 Task: Look for space in Sept-Îles, Canada from 9th June, 2023 to 16th June, 2023 for 2 adults in price range Rs.8000 to Rs.16000. Place can be entire place with 2 bedrooms having 2 beds and 1 bathroom. Property type can be house, flat, guest house. Booking option can be shelf check-in. Required host language is English.
Action: Mouse moved to (559, 115)
Screenshot: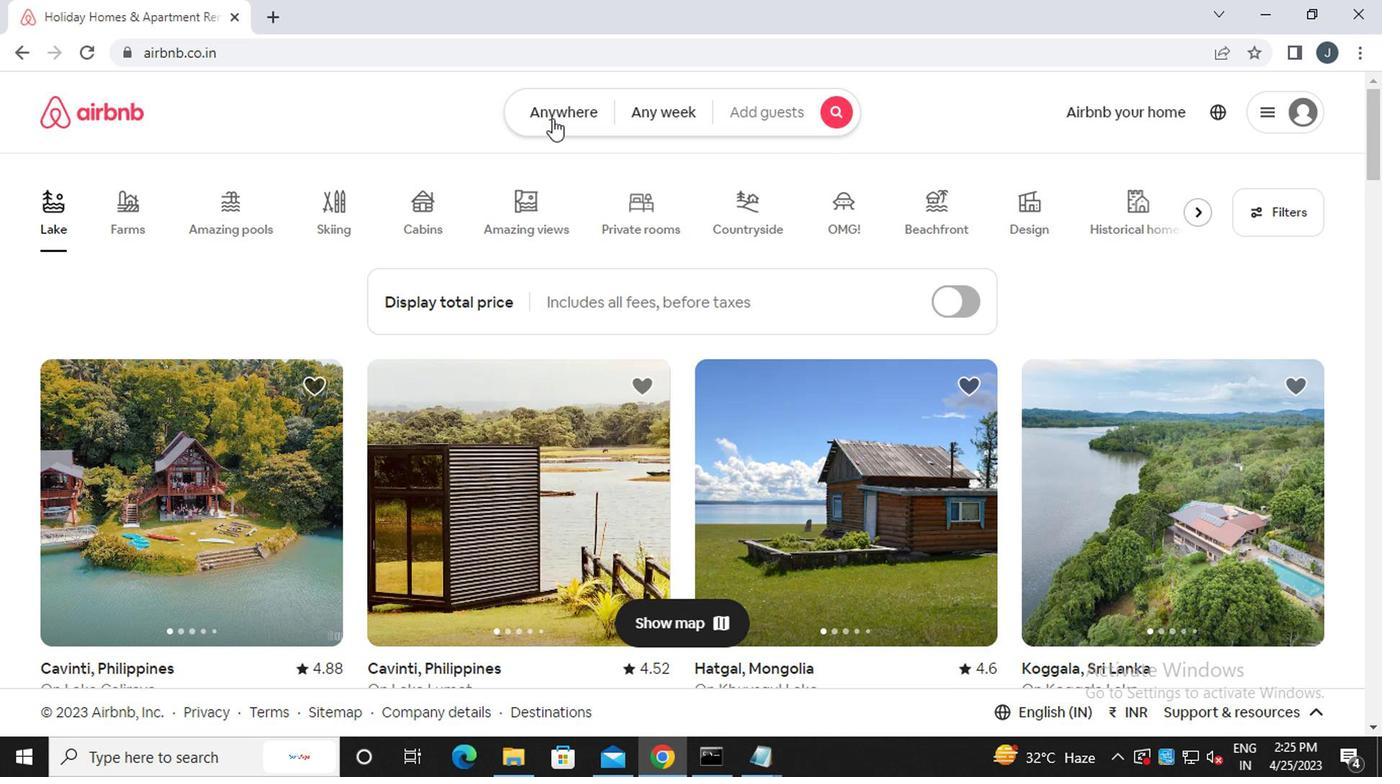 
Action: Mouse pressed left at (559, 115)
Screenshot: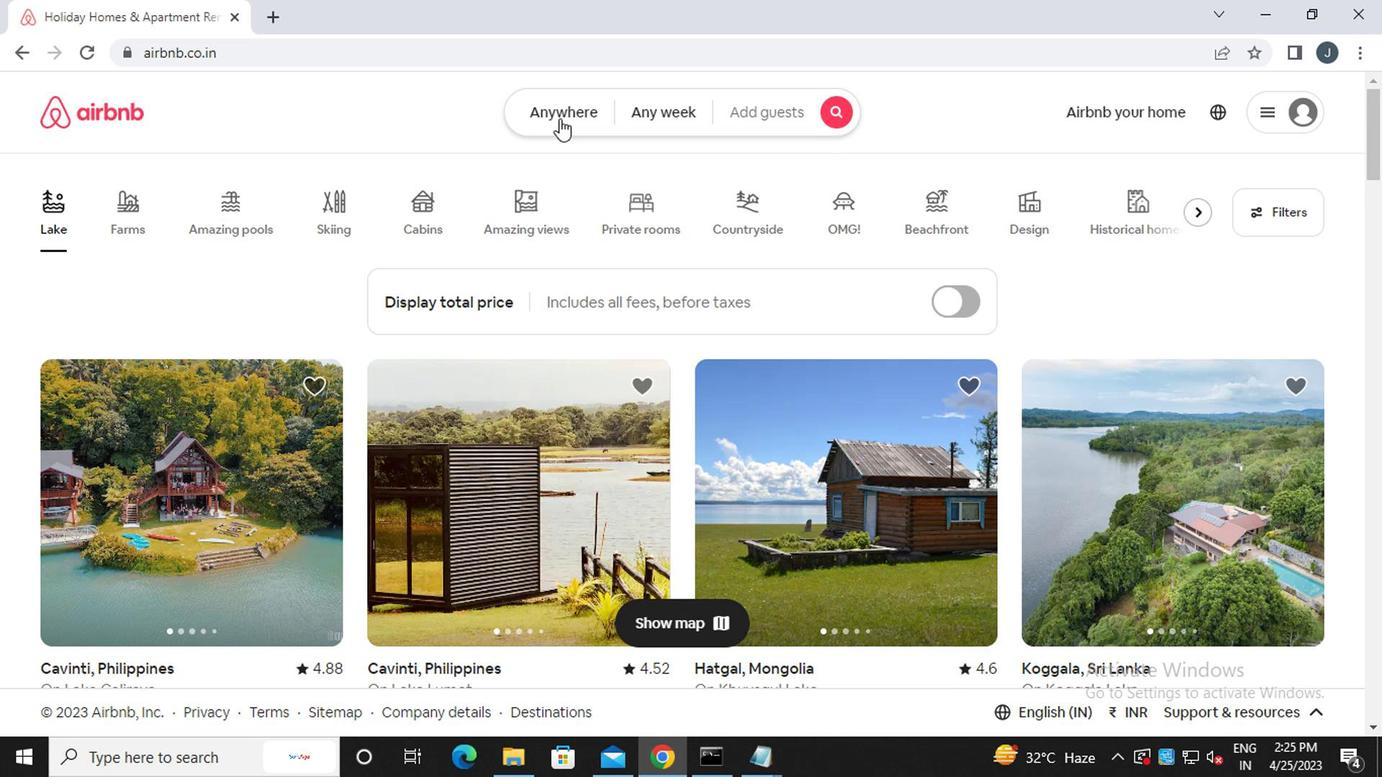 
Action: Mouse moved to (352, 191)
Screenshot: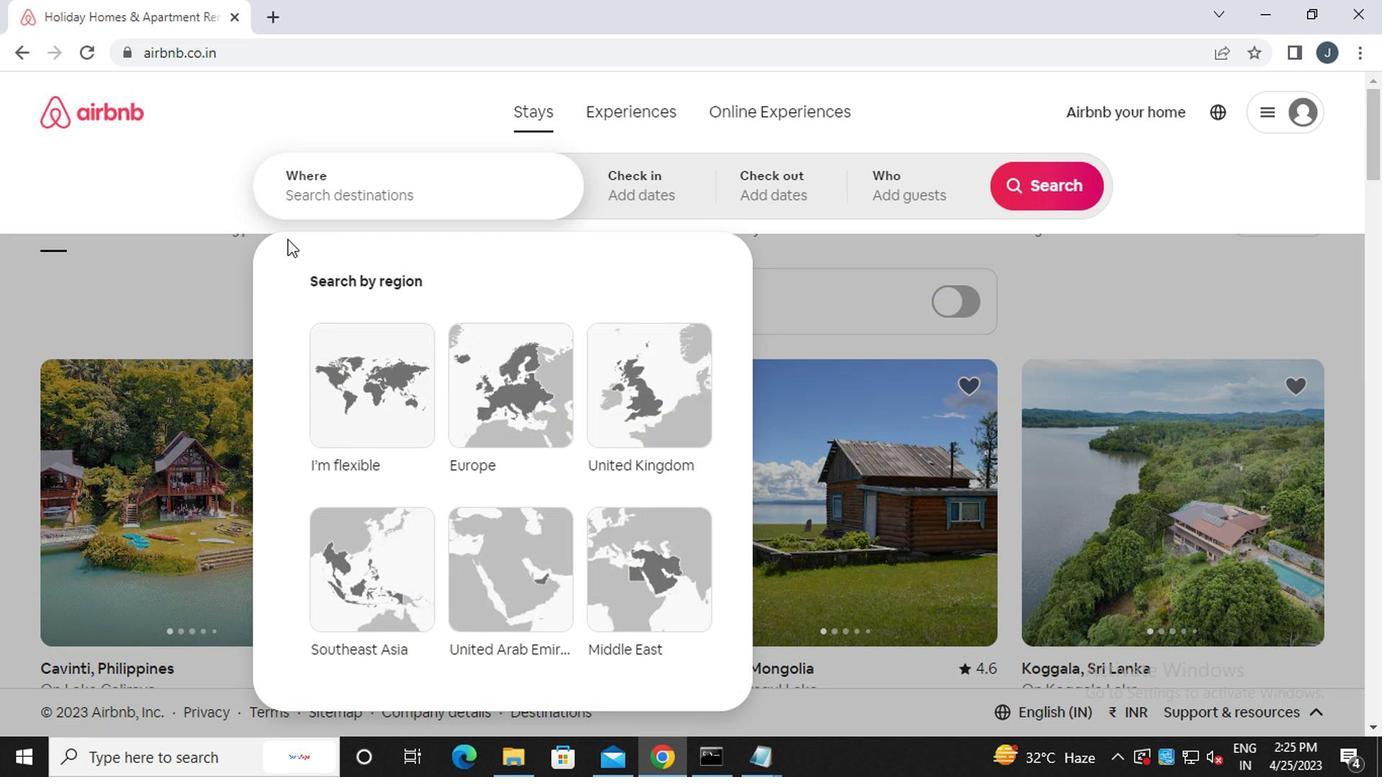 
Action: Mouse pressed left at (352, 191)
Screenshot: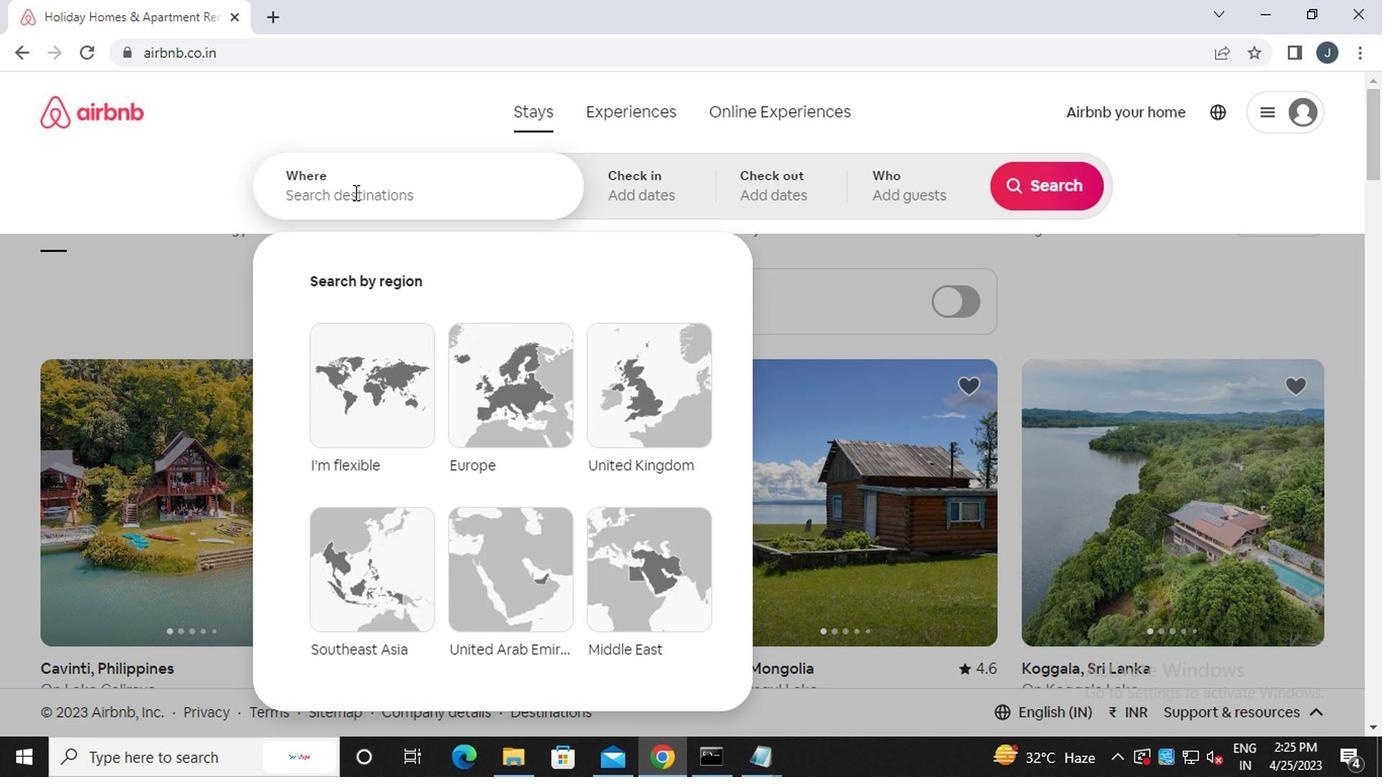 
Action: Key pressed s<Key.caps_lock>ept-<Key.caps_lock>iles,<Key.backspace><Key.backspace><Key.backspace><Key.backspace><Key.caps_lock>les<Key.space><Key.caps_lock>c<Key.caps_lock>anada
Screenshot: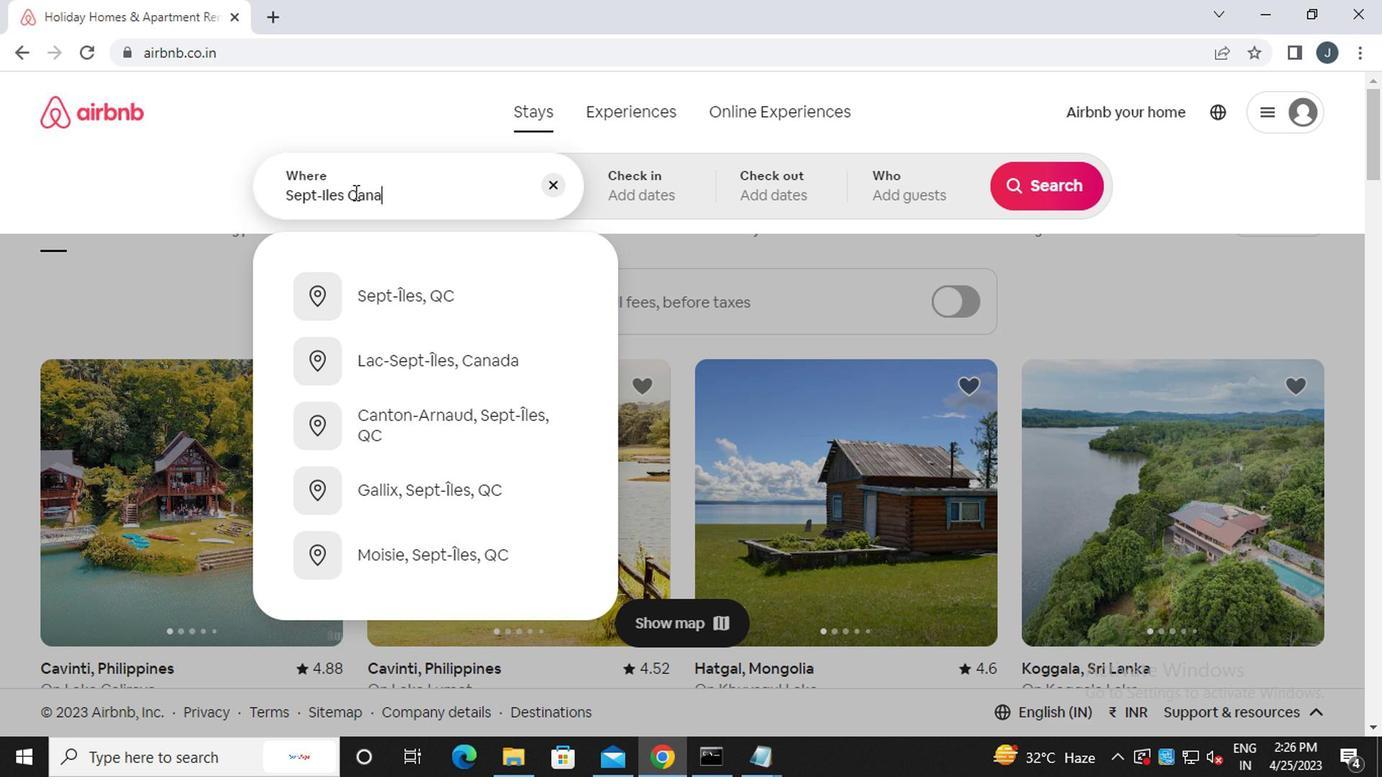 
Action: Mouse moved to (650, 193)
Screenshot: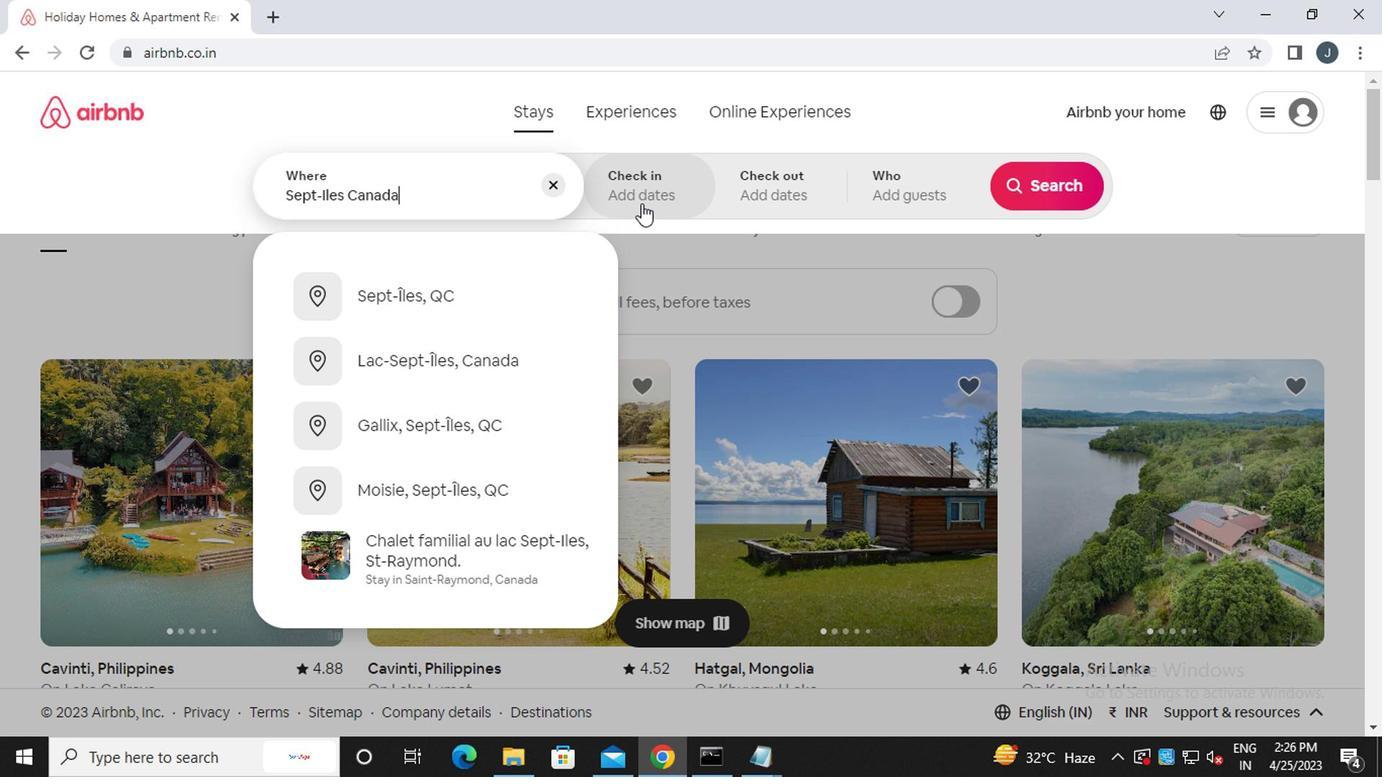 
Action: Mouse pressed left at (650, 193)
Screenshot: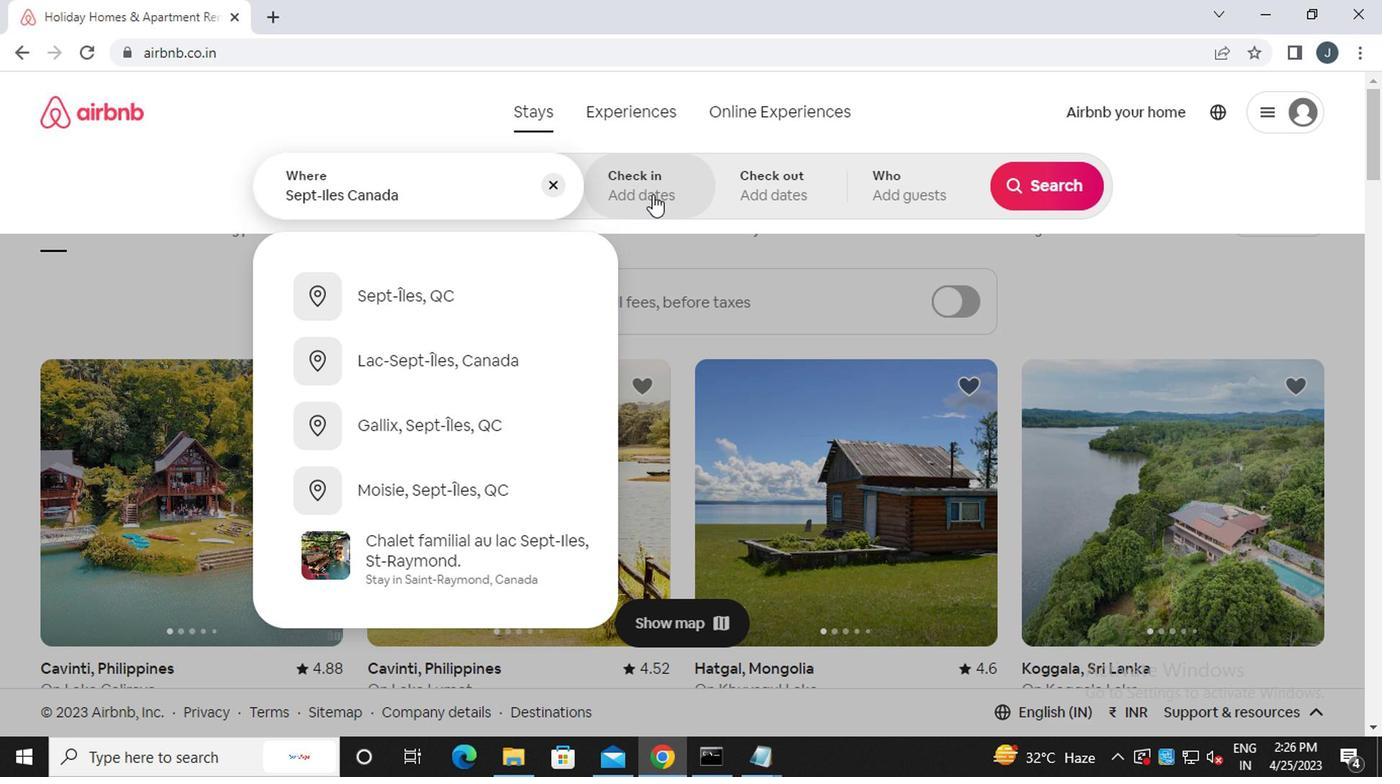 
Action: Mouse moved to (1032, 342)
Screenshot: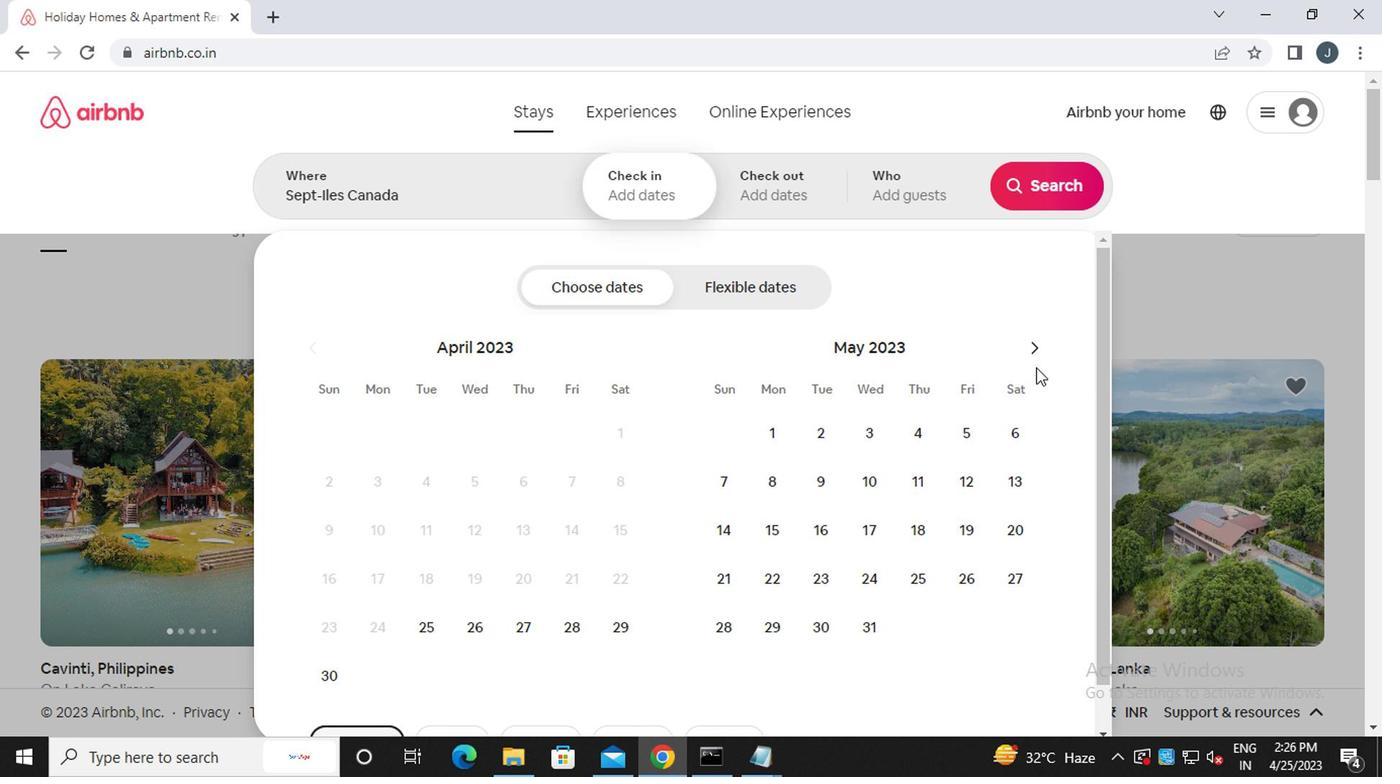
Action: Mouse pressed left at (1032, 342)
Screenshot: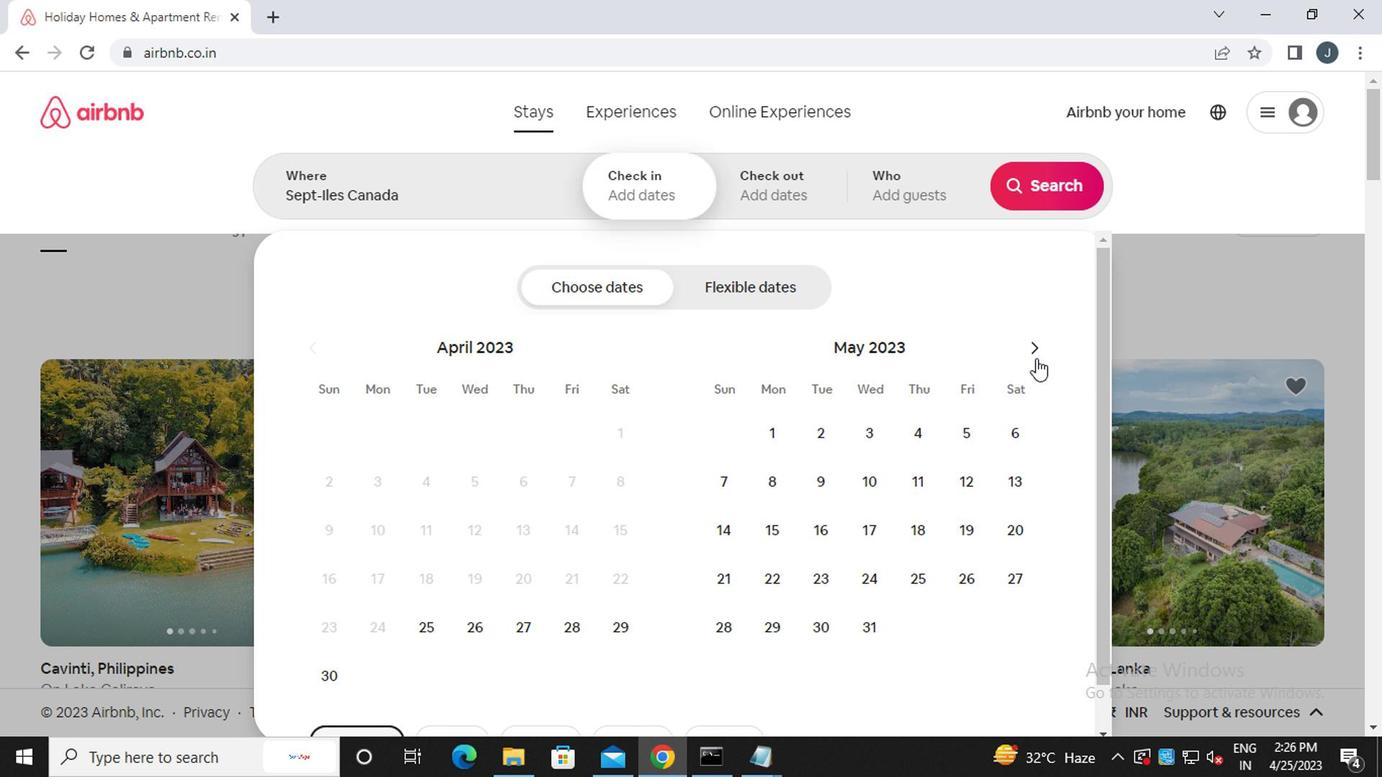 
Action: Mouse pressed left at (1032, 342)
Screenshot: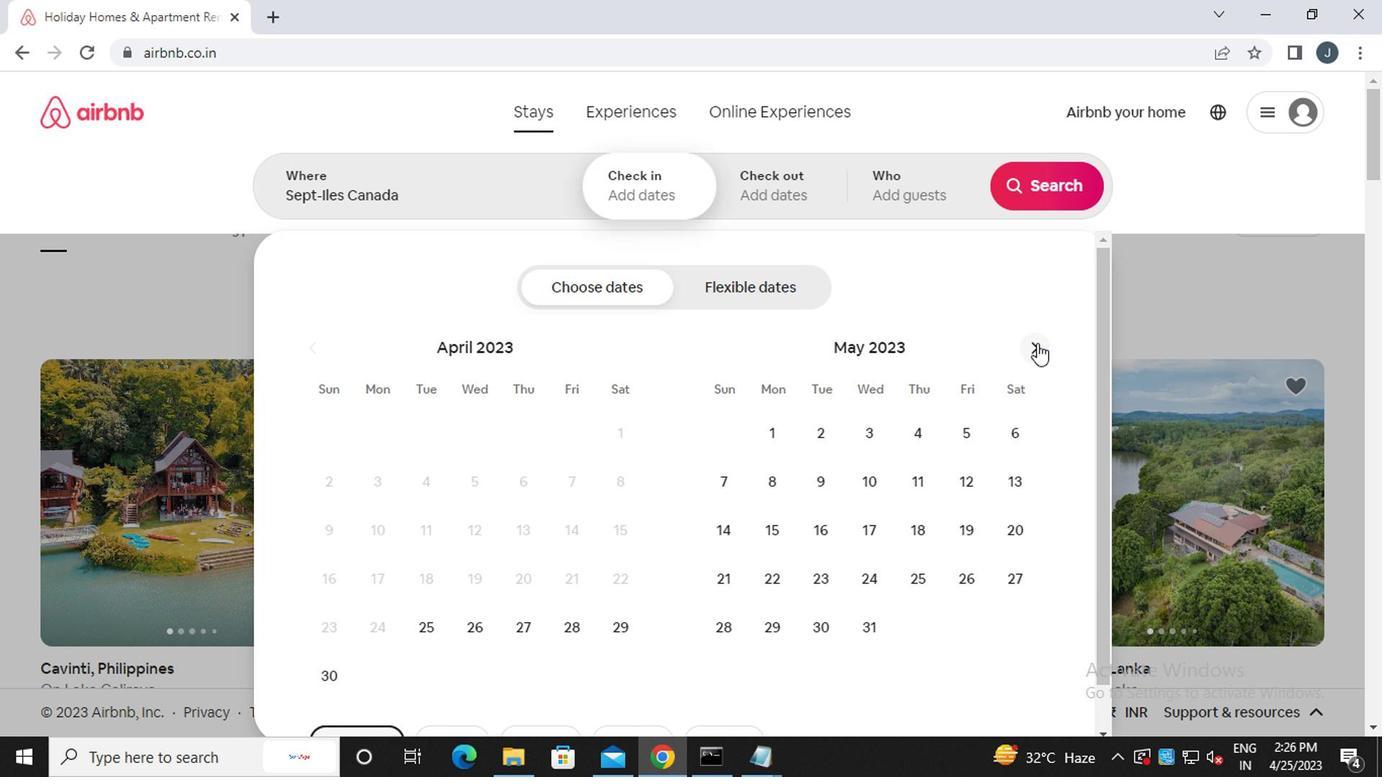 
Action: Mouse moved to (569, 480)
Screenshot: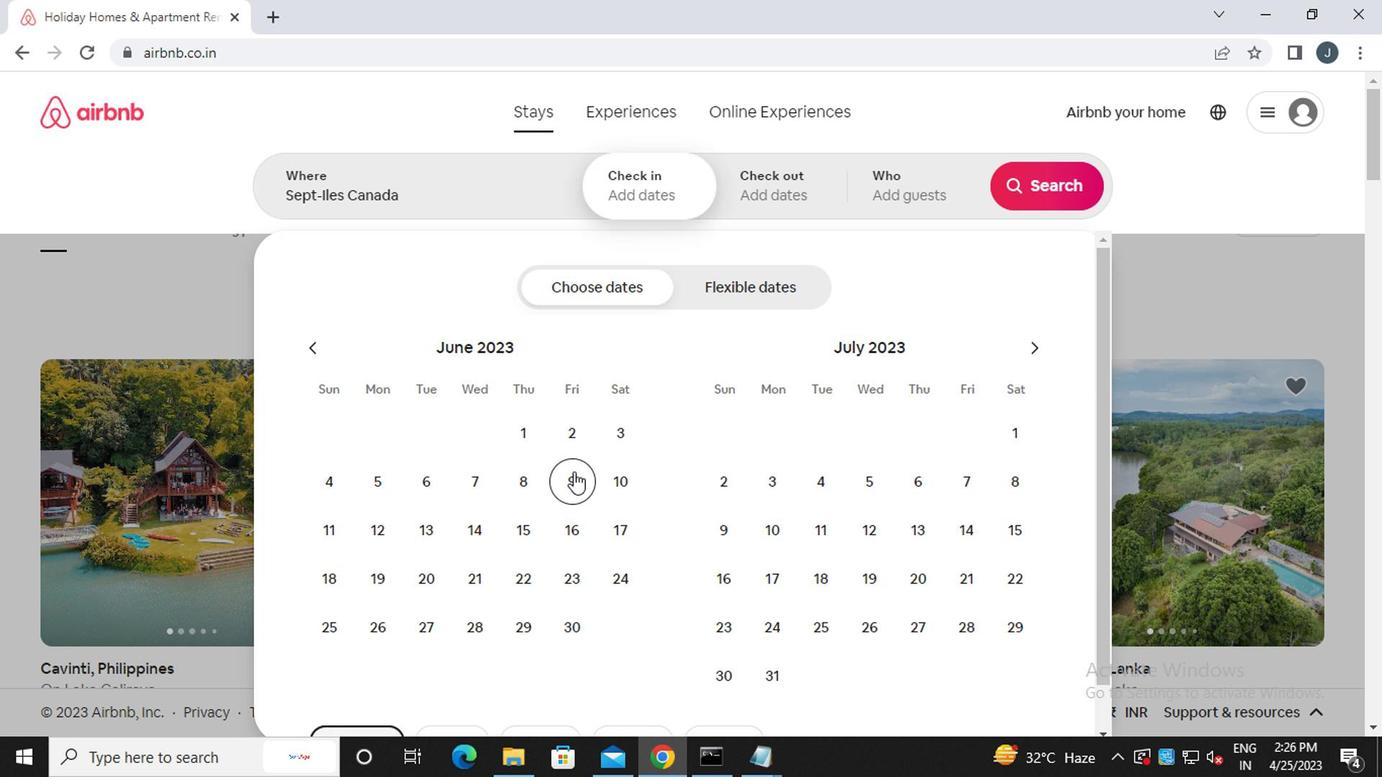 
Action: Mouse pressed left at (569, 480)
Screenshot: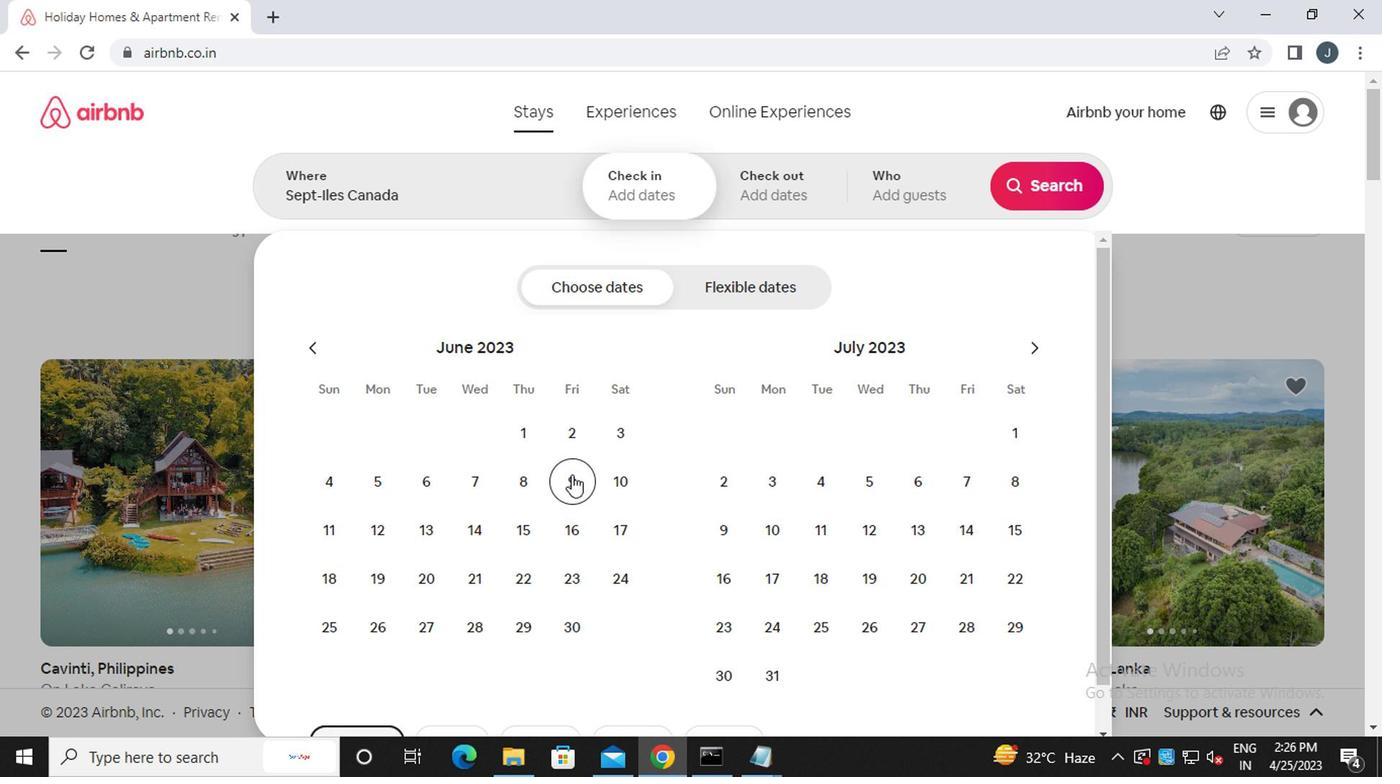 
Action: Mouse moved to (573, 529)
Screenshot: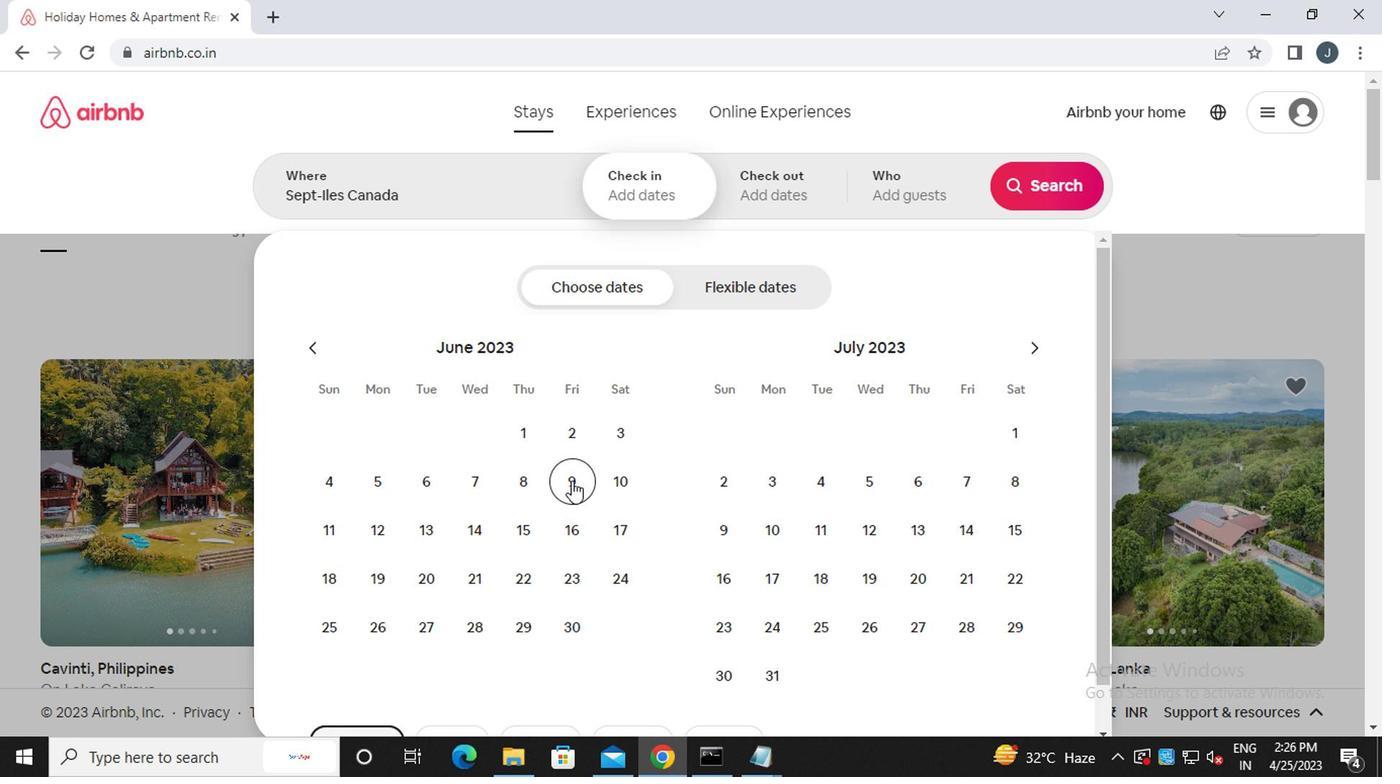 
Action: Mouse pressed left at (573, 529)
Screenshot: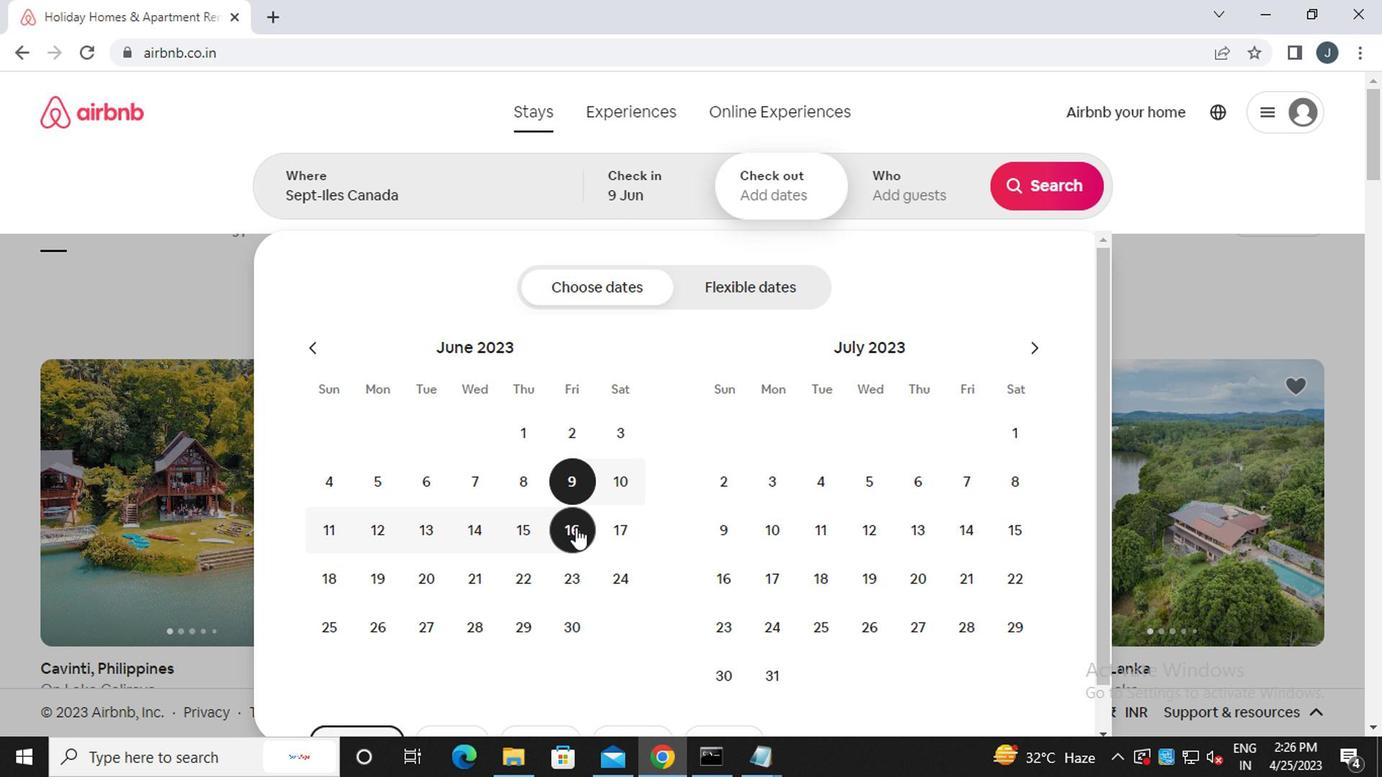 
Action: Mouse moved to (903, 192)
Screenshot: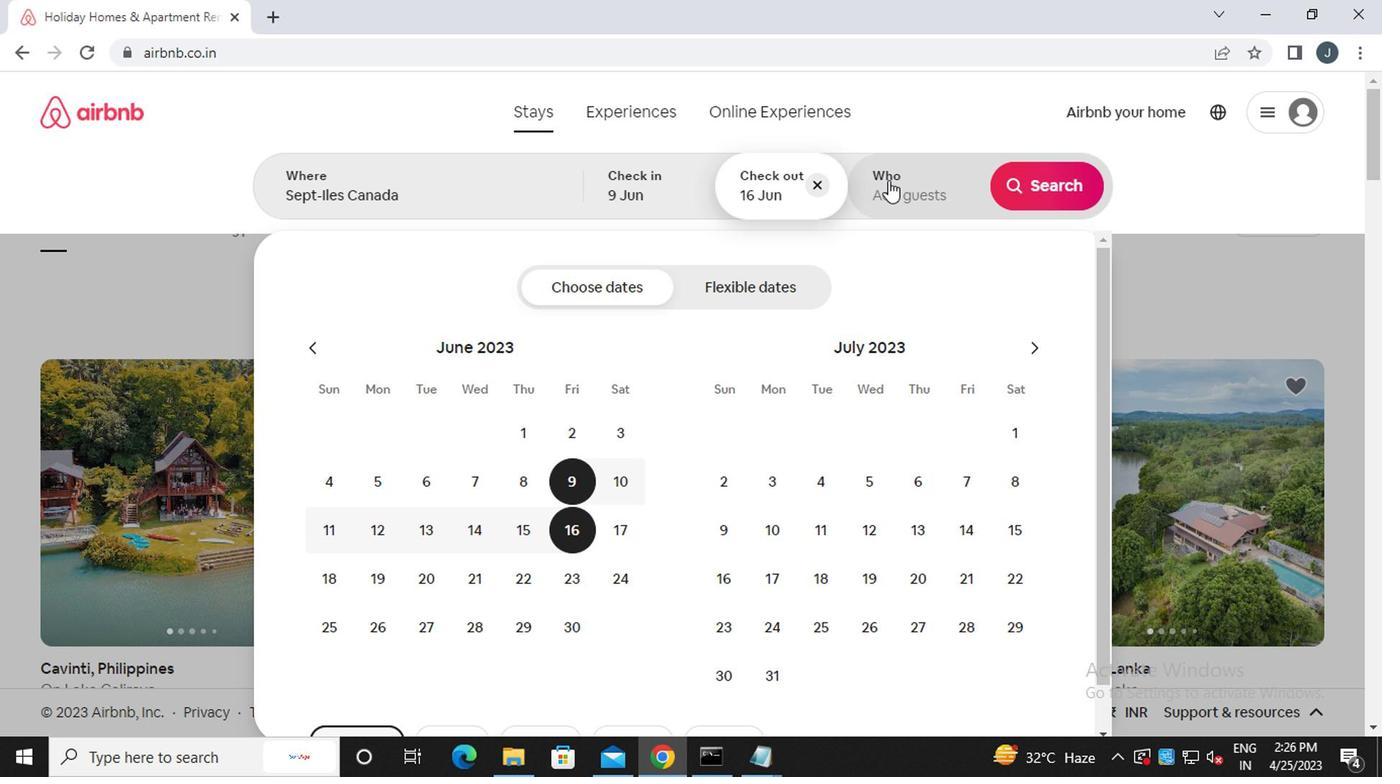 
Action: Mouse pressed left at (903, 192)
Screenshot: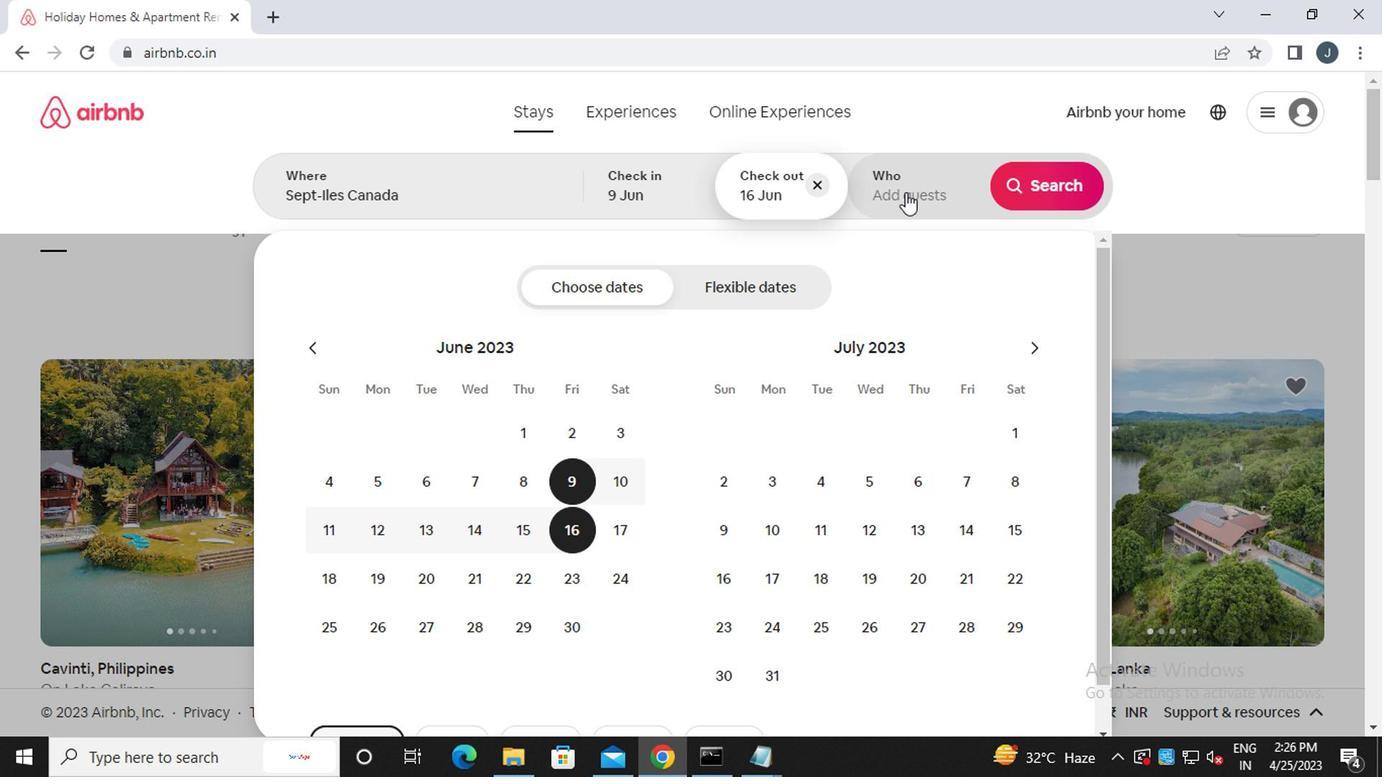 
Action: Mouse moved to (1050, 298)
Screenshot: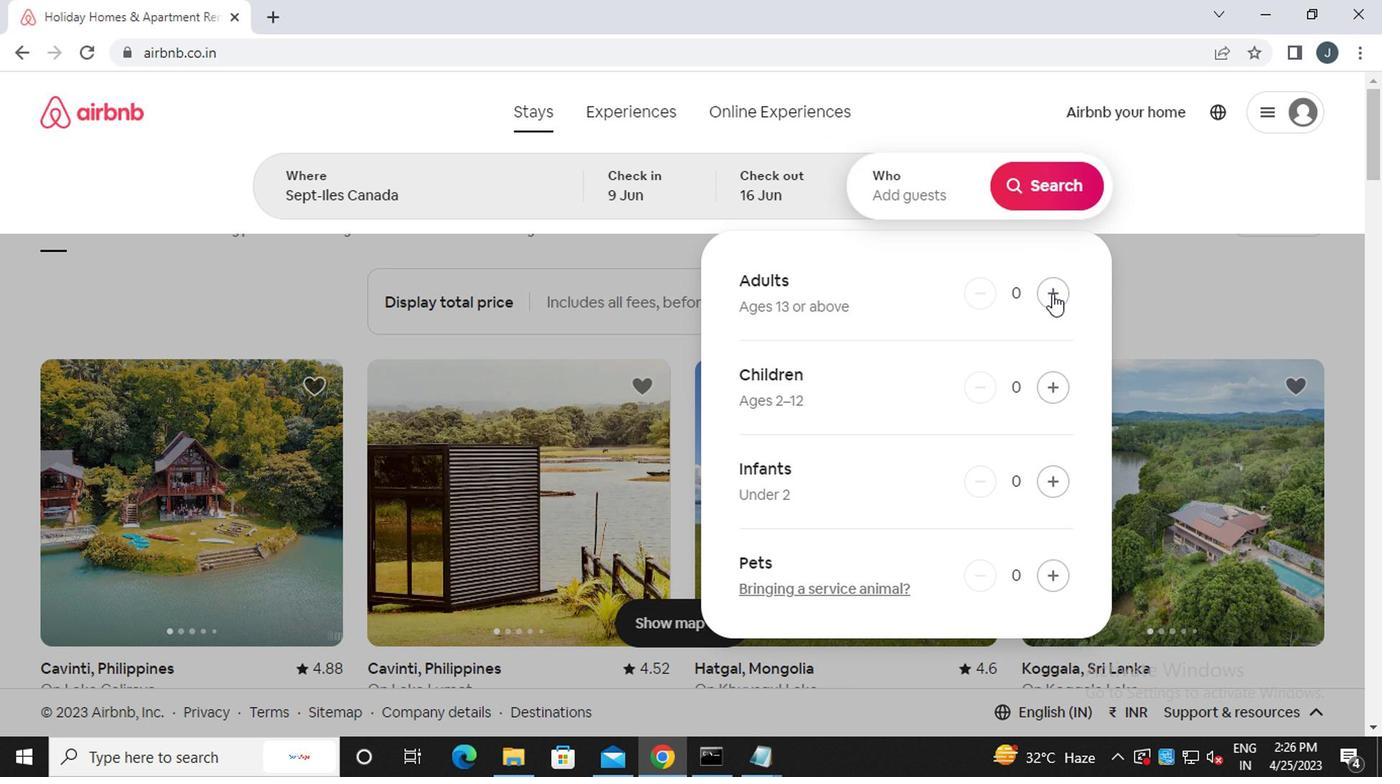 
Action: Mouse pressed left at (1050, 298)
Screenshot: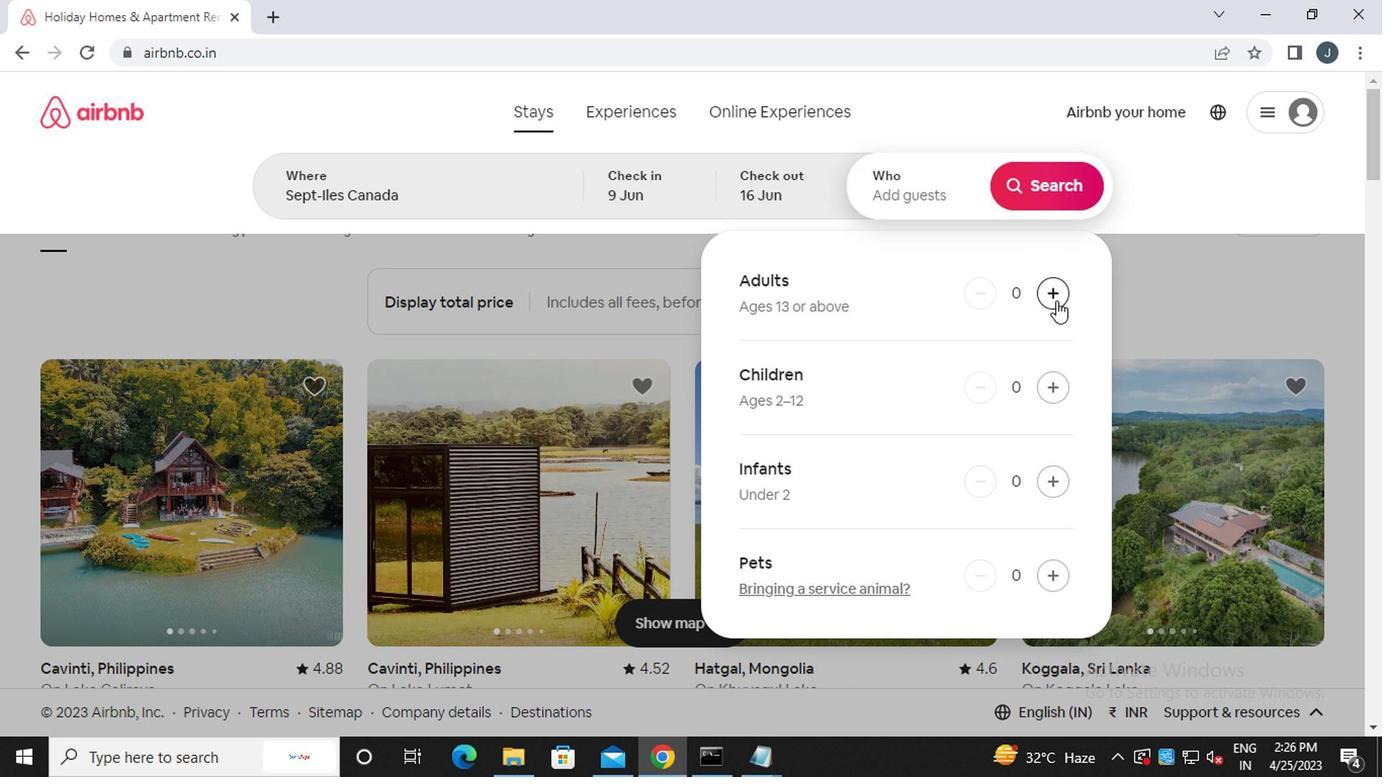 
Action: Mouse pressed left at (1050, 298)
Screenshot: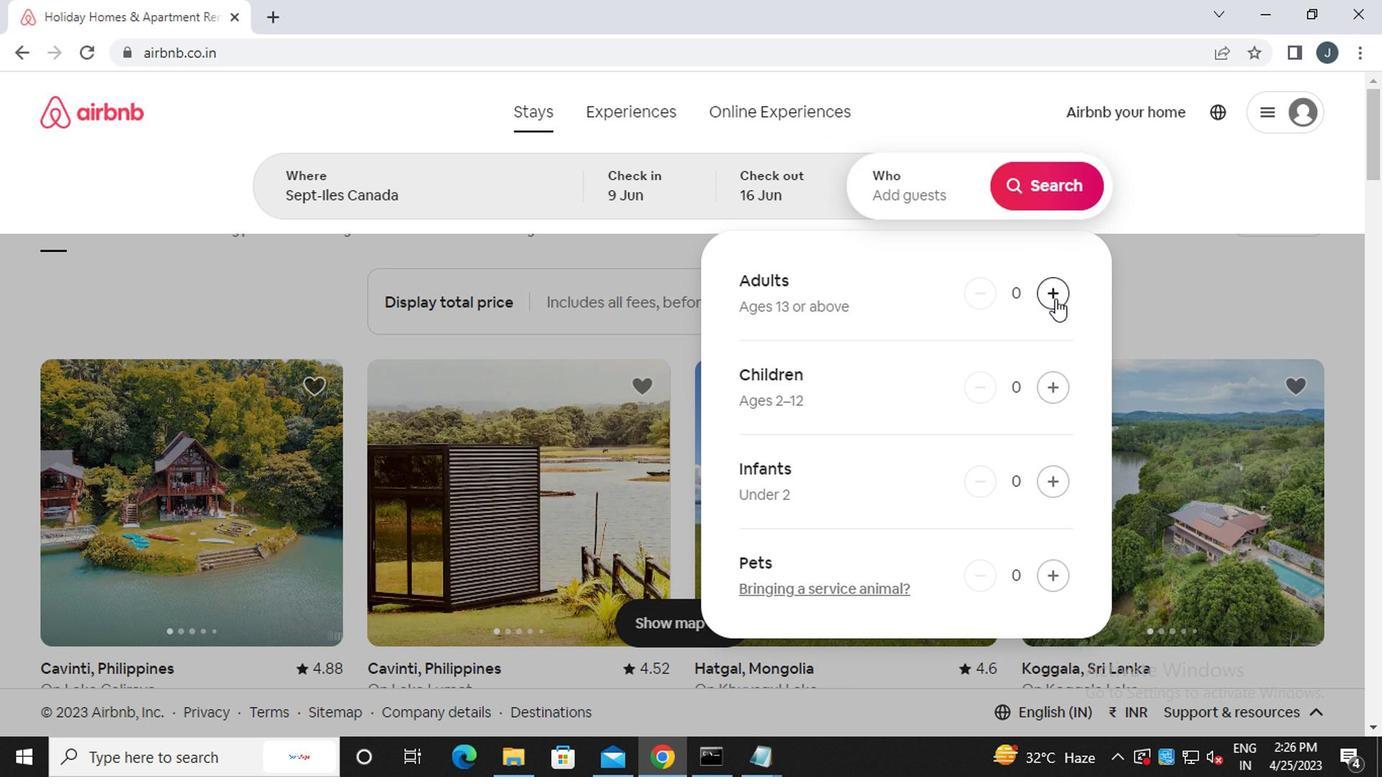 
Action: Mouse moved to (1050, 192)
Screenshot: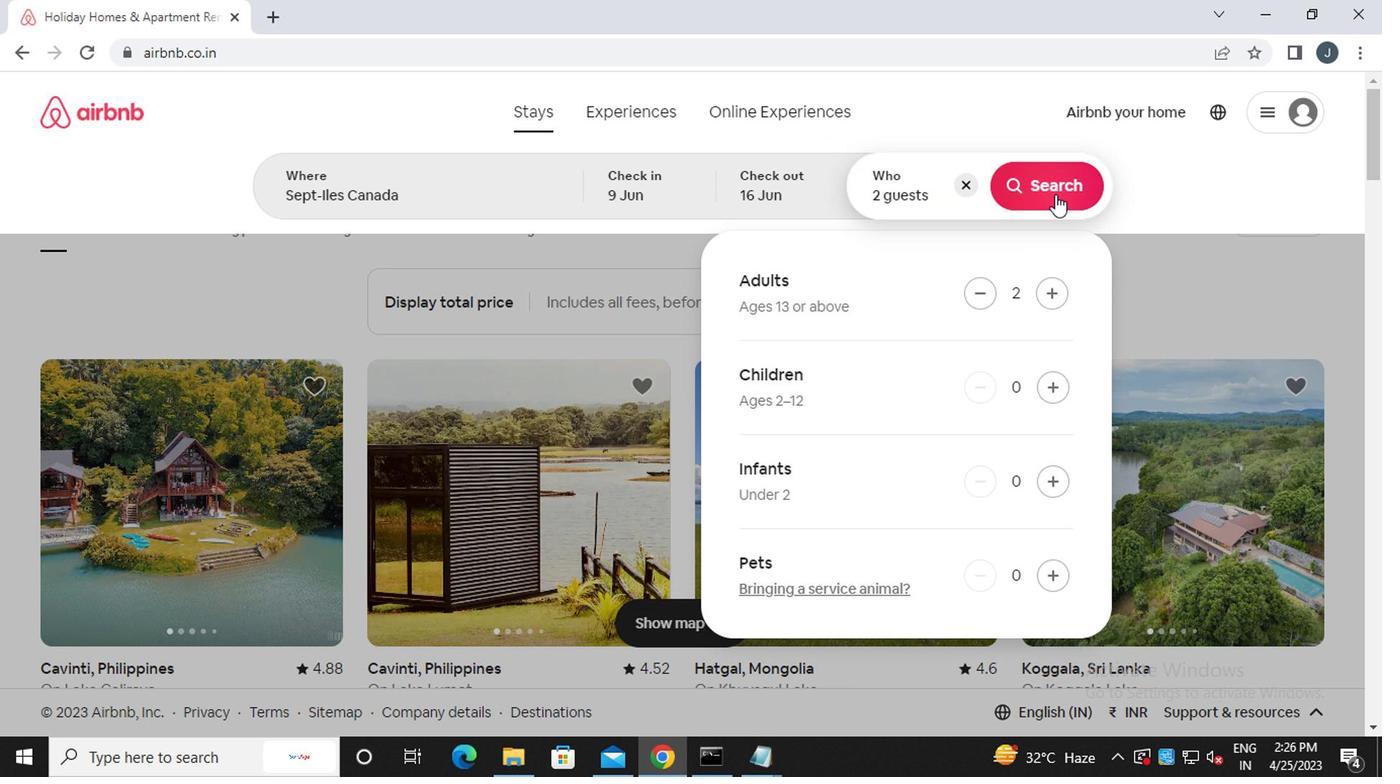 
Action: Mouse pressed left at (1050, 192)
Screenshot: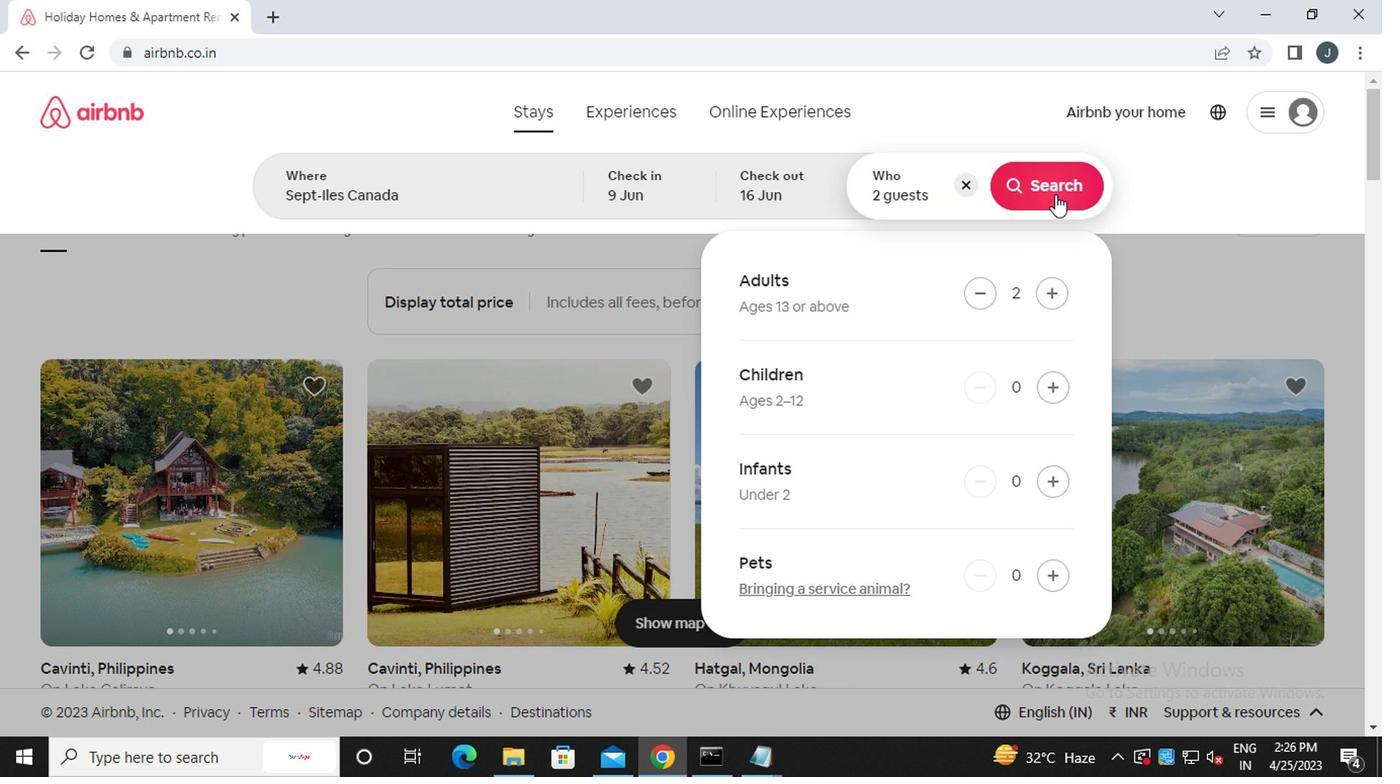 
Action: Mouse moved to (1291, 185)
Screenshot: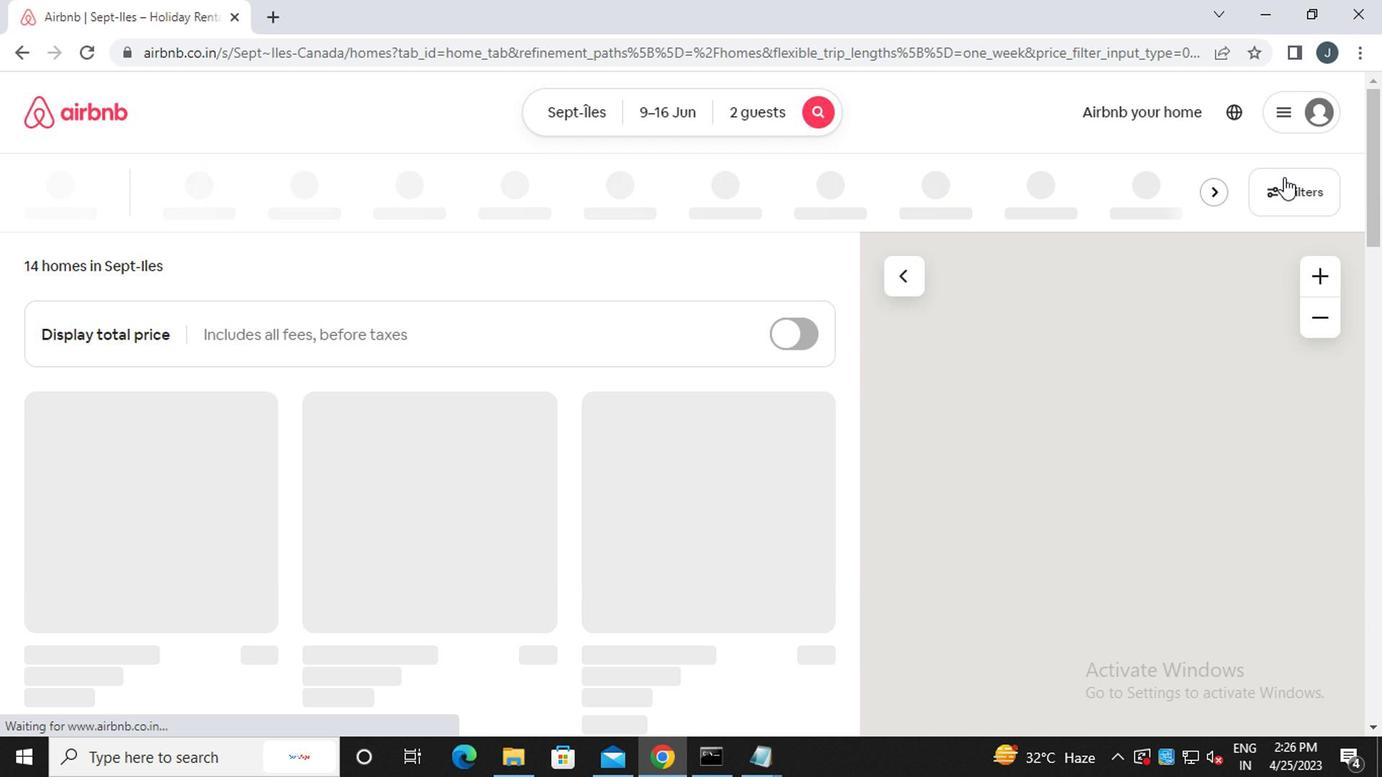 
Action: Mouse pressed left at (1291, 185)
Screenshot: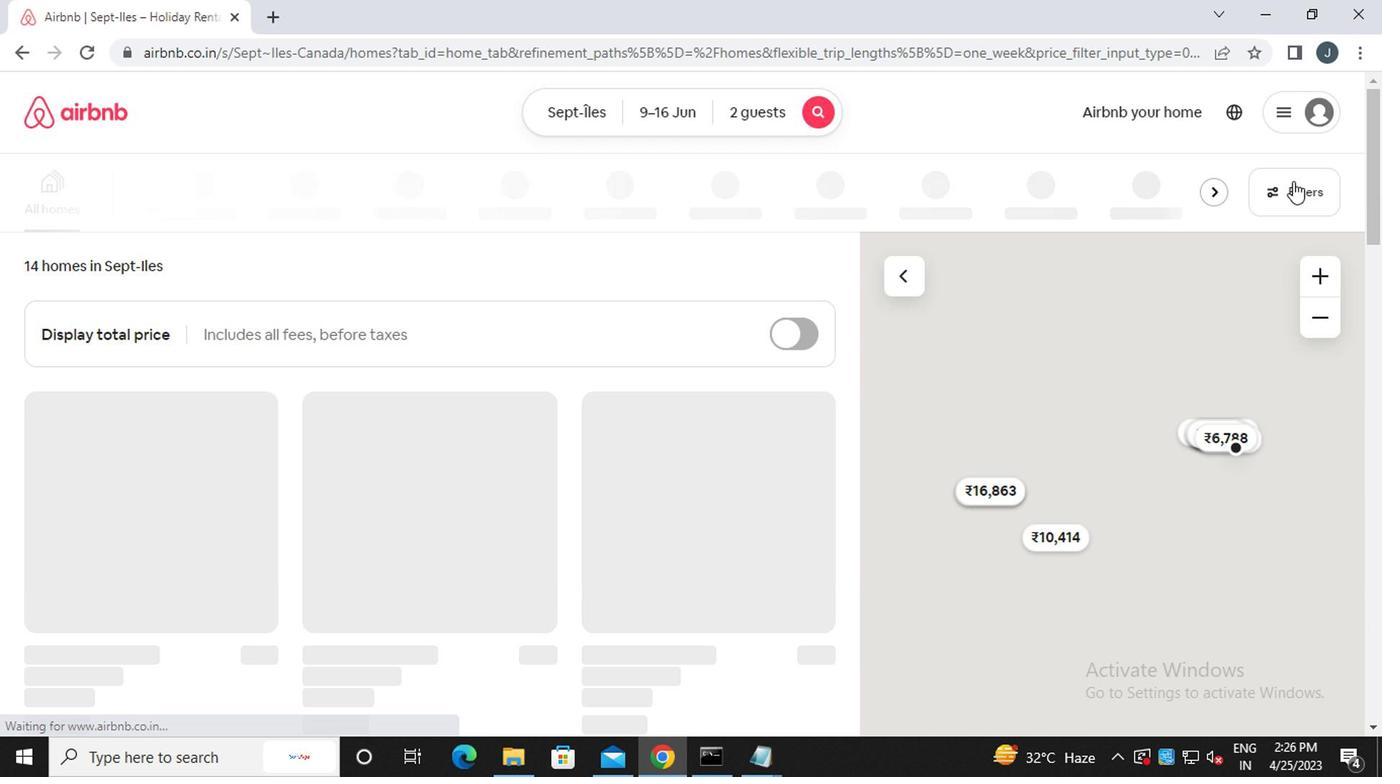 
Action: Mouse moved to (462, 462)
Screenshot: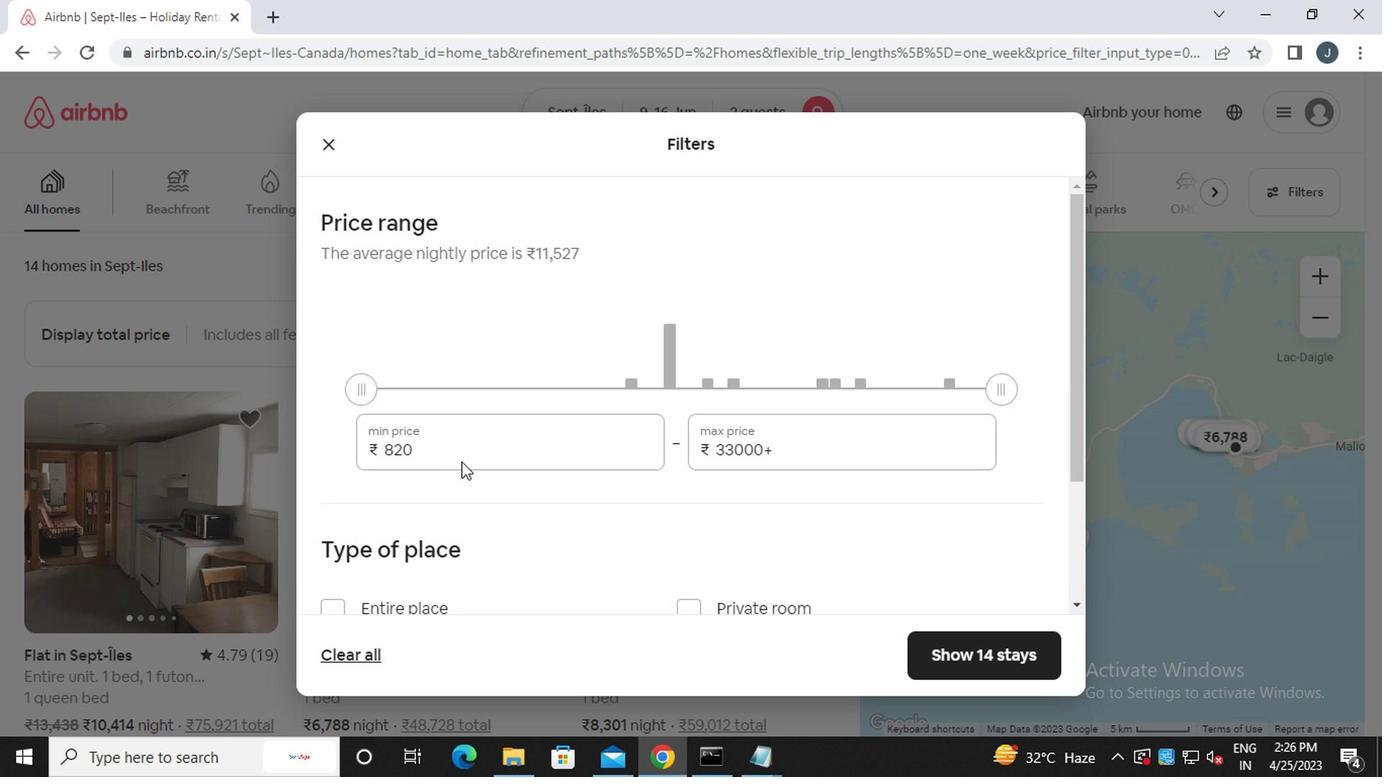 
Action: Mouse pressed left at (462, 462)
Screenshot: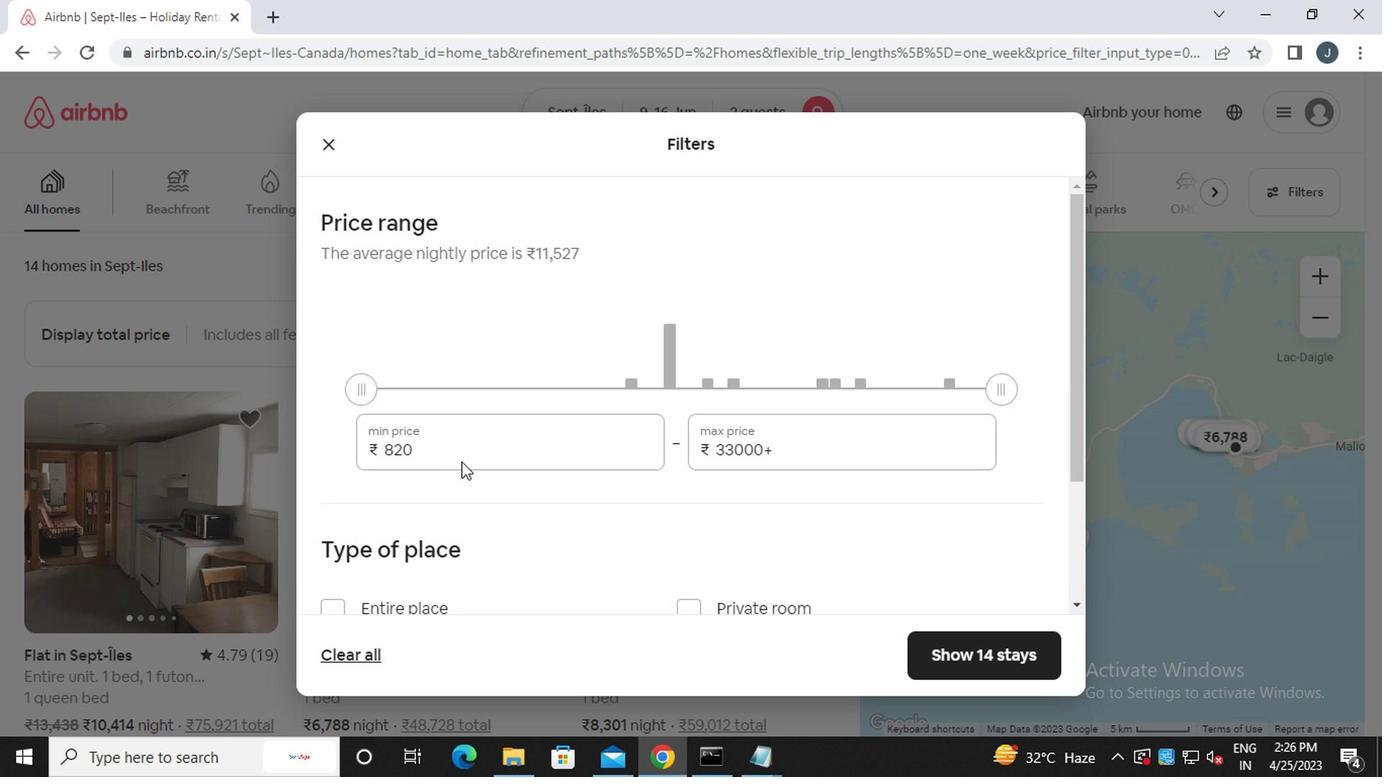 
Action: Mouse moved to (468, 444)
Screenshot: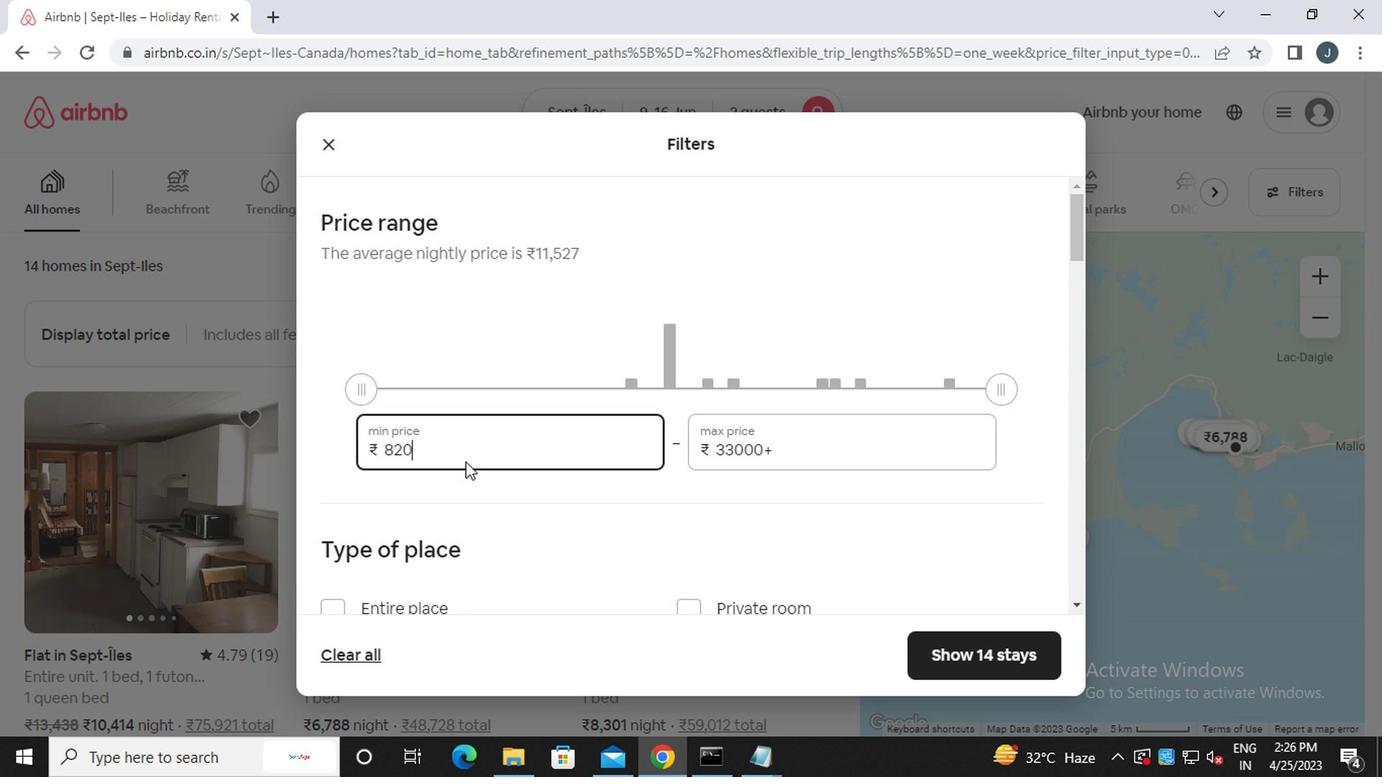 
Action: Key pressed <Key.backspace><Key.backspace><<96>><<96>><<96>>
Screenshot: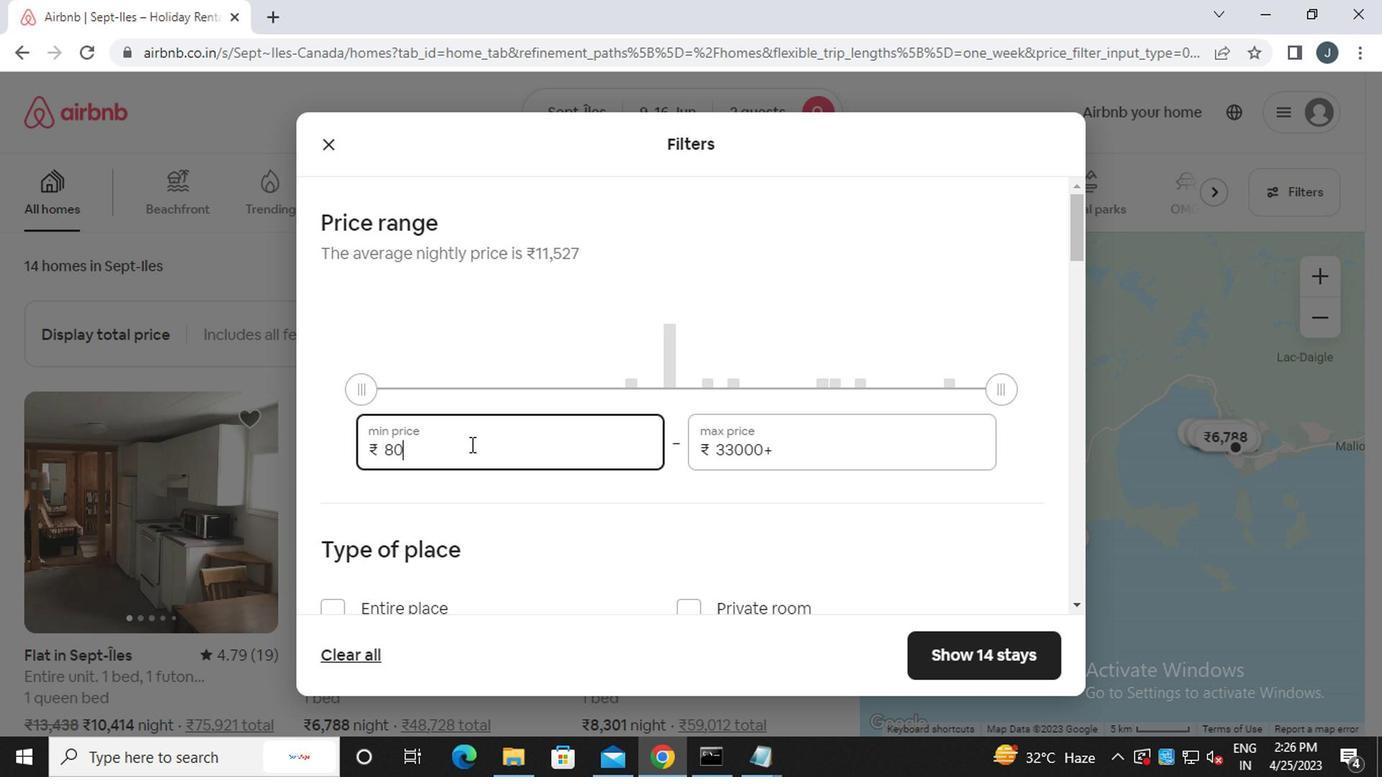 
Action: Mouse moved to (779, 445)
Screenshot: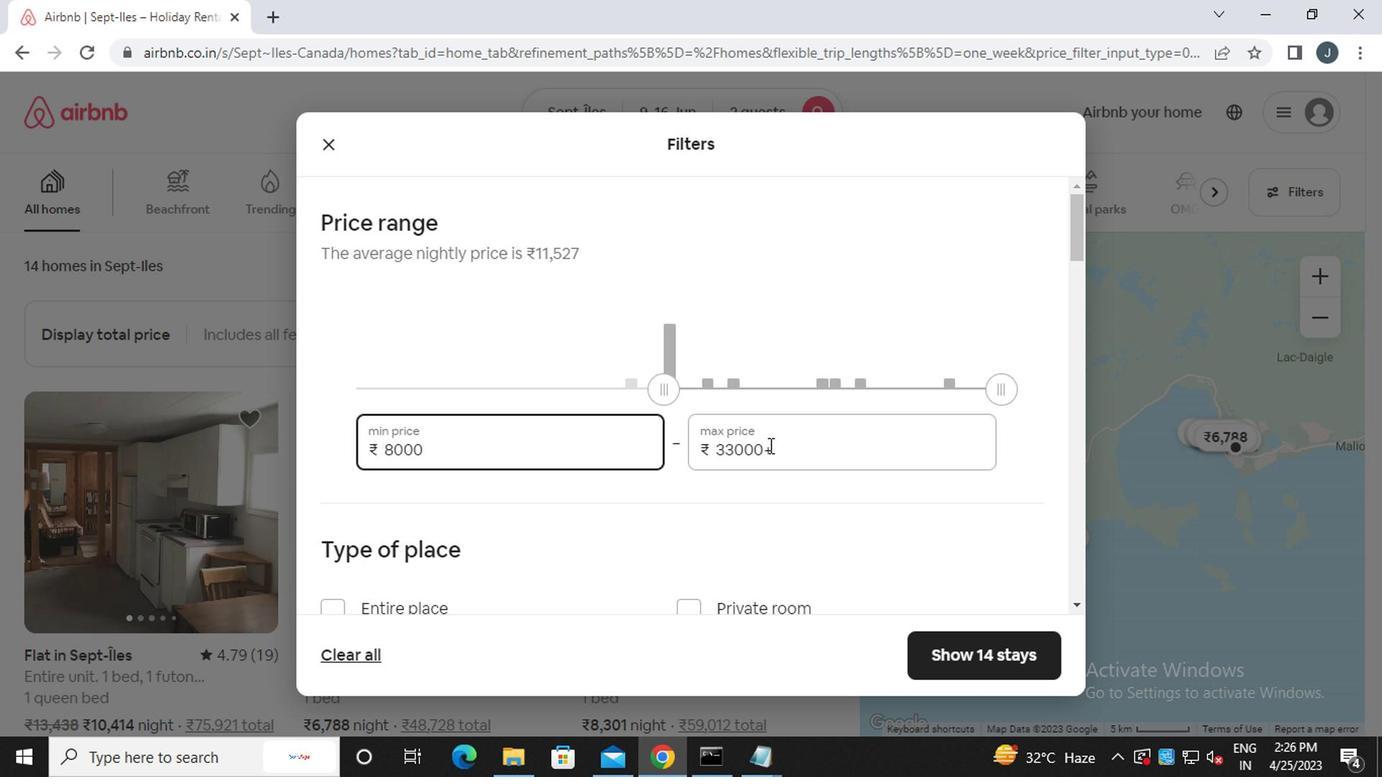 
Action: Mouse pressed left at (779, 445)
Screenshot: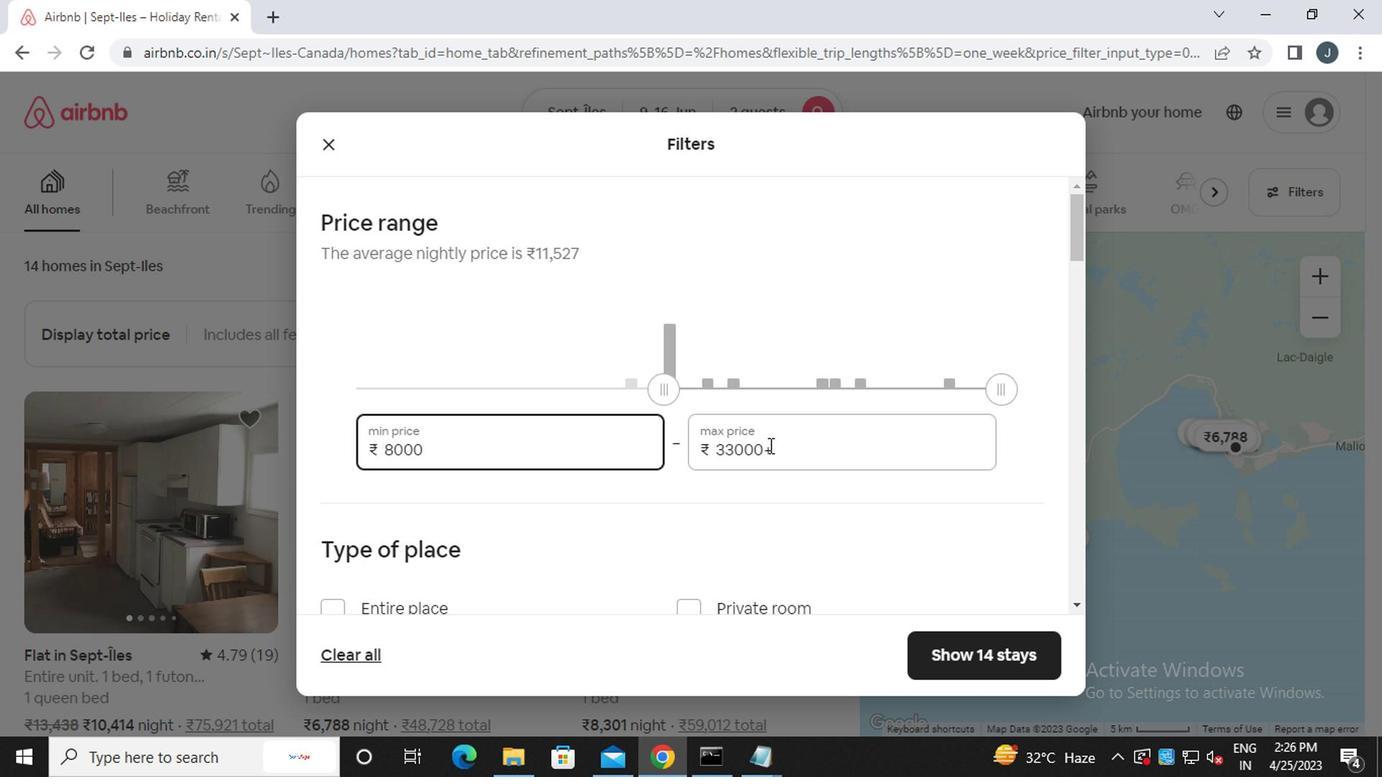 
Action: Mouse moved to (783, 444)
Screenshot: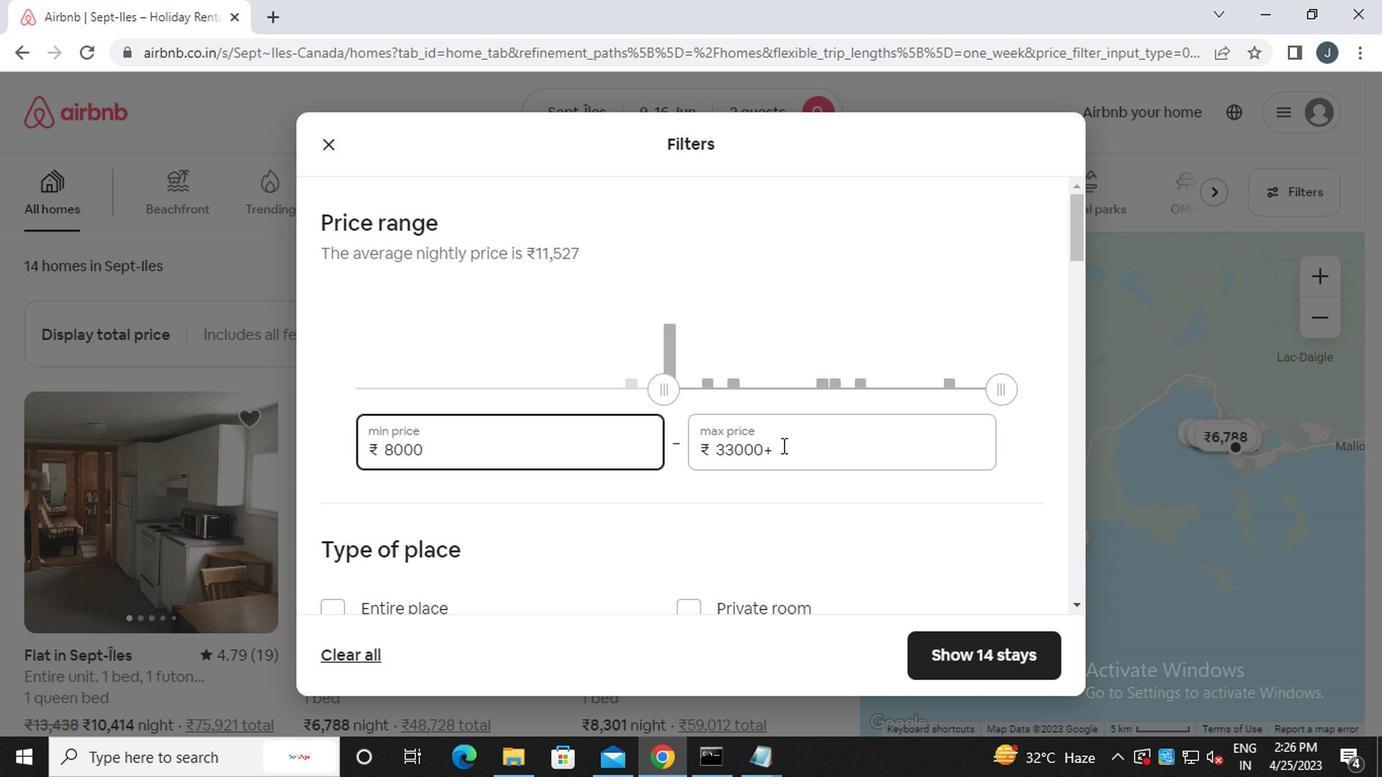 
Action: Key pressed <Key.backspace><Key.backspace><Key.backspace><Key.backspace><Key.backspace><Key.backspace><Key.backspace><Key.backspace><Key.backspace><Key.backspace><Key.backspace><<97>><<102>><<96>><<96>><<96>>
Screenshot: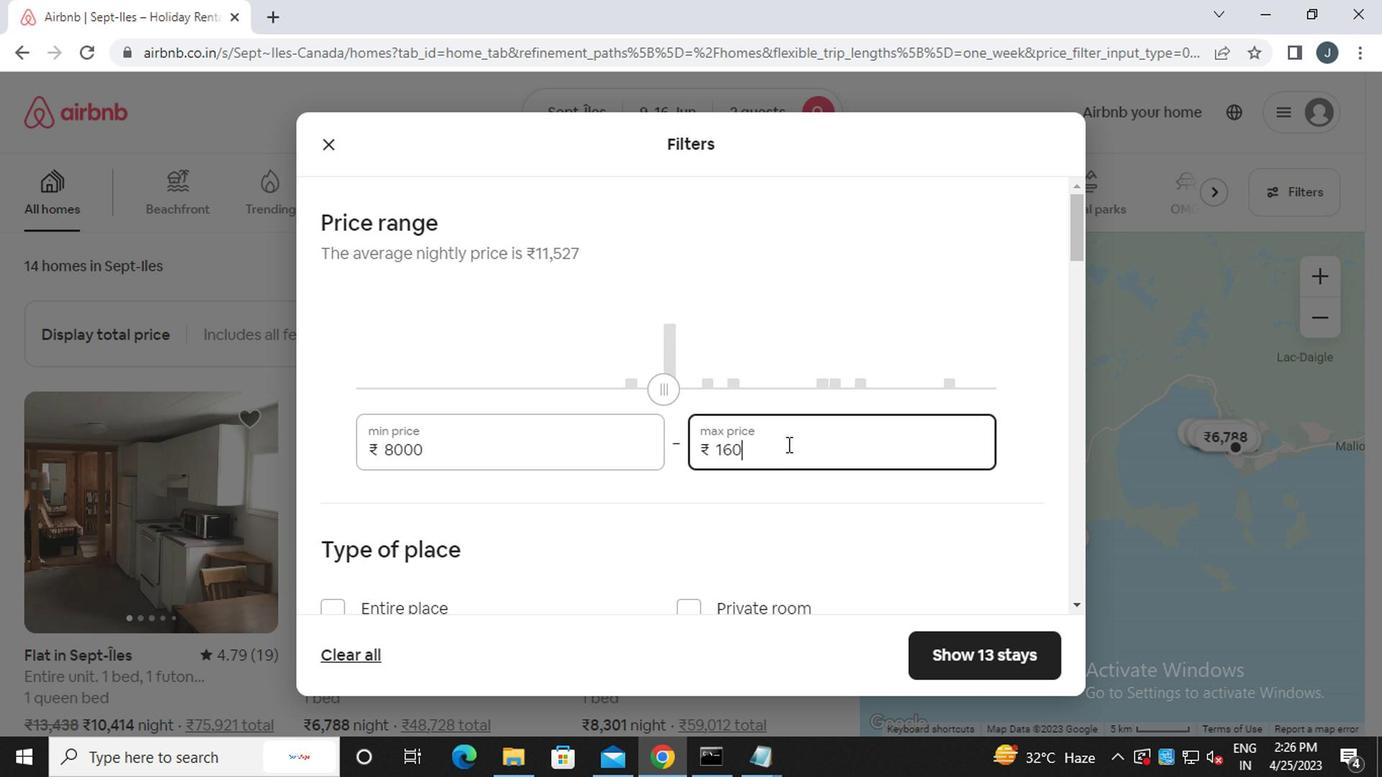 
Action: Mouse moved to (763, 462)
Screenshot: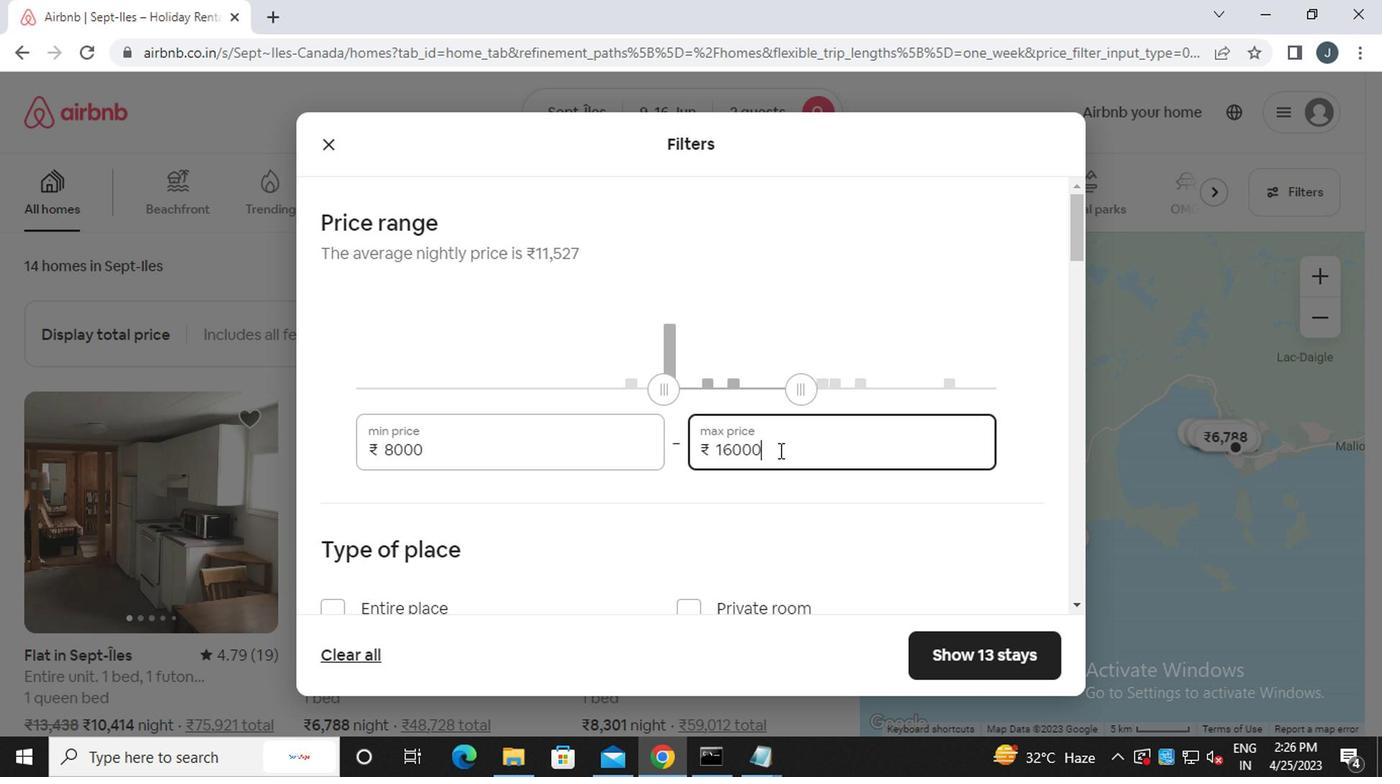
Action: Mouse scrolled (763, 460) with delta (0, -1)
Screenshot: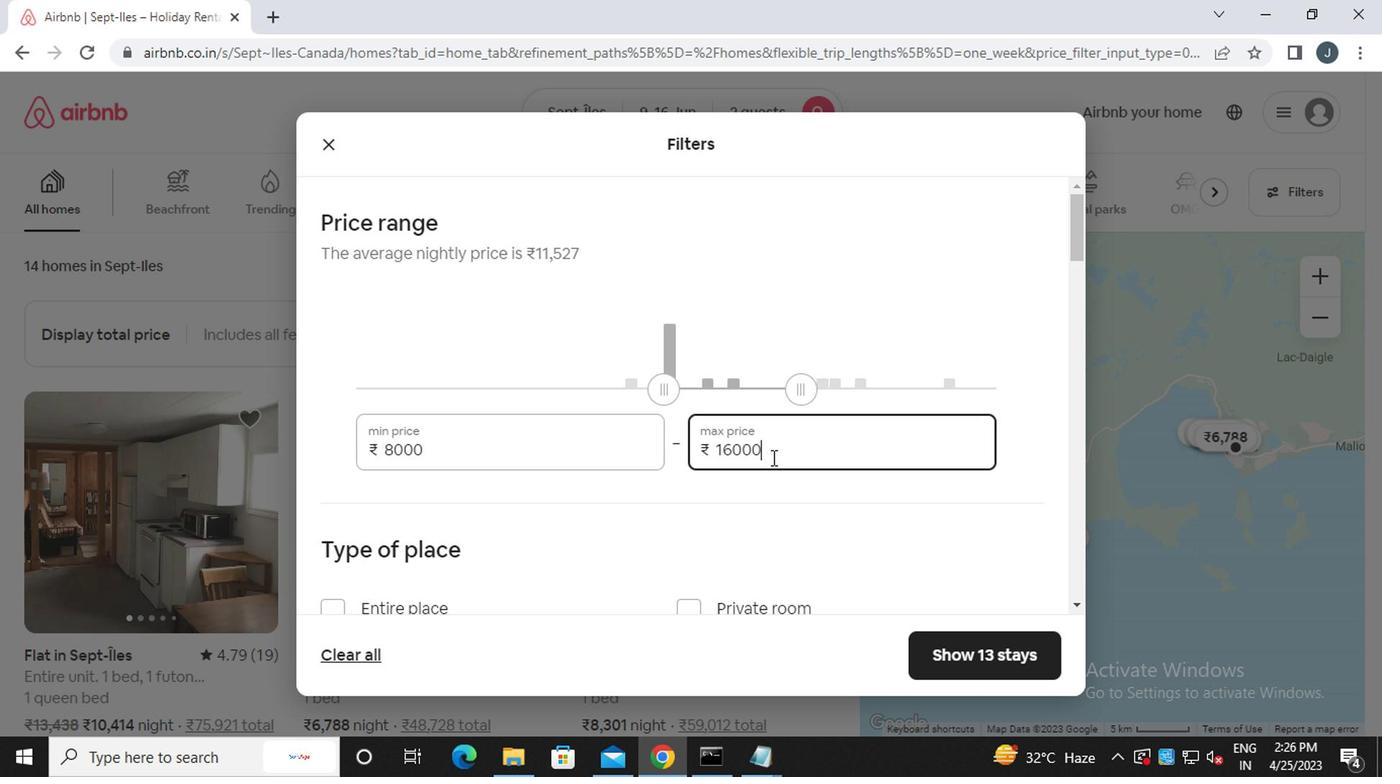 
Action: Mouse scrolled (763, 460) with delta (0, -1)
Screenshot: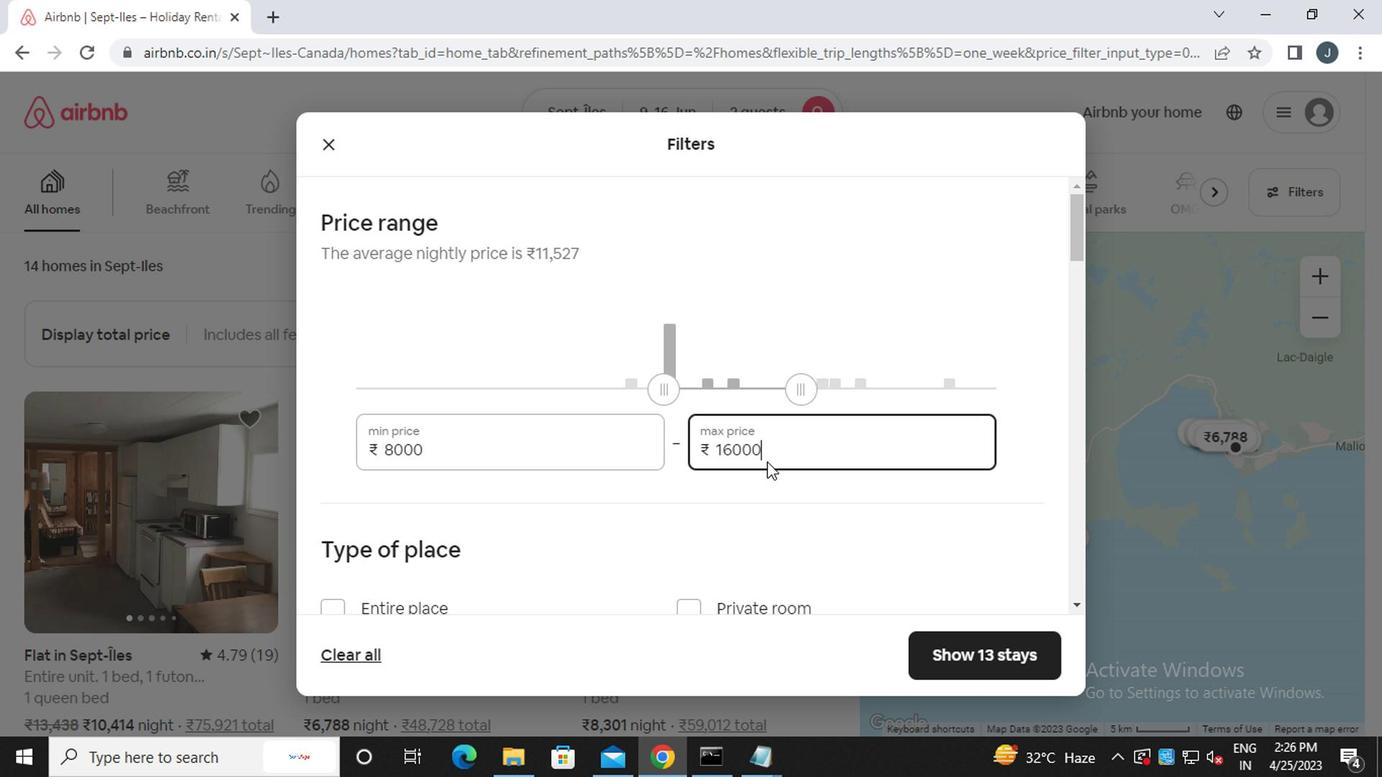
Action: Mouse scrolled (763, 460) with delta (0, -1)
Screenshot: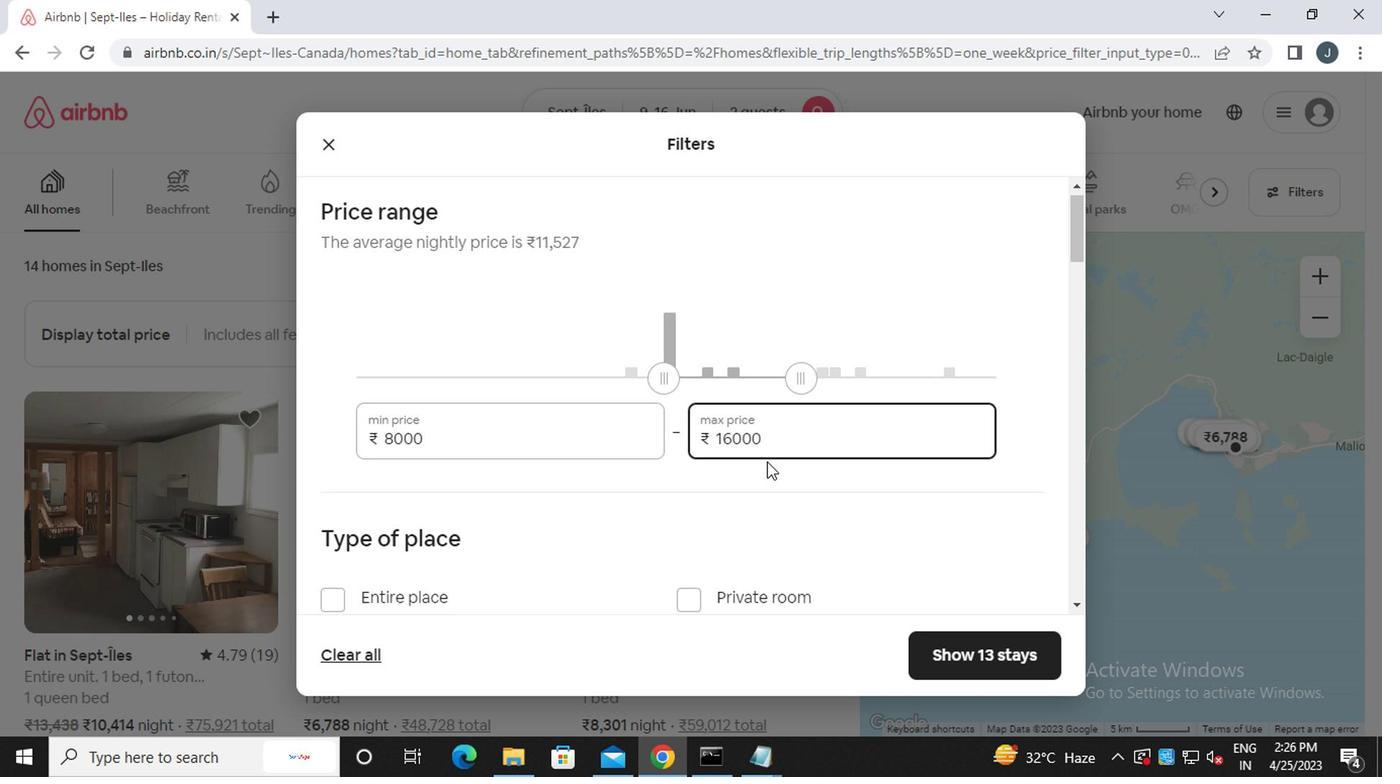 
Action: Mouse moved to (329, 309)
Screenshot: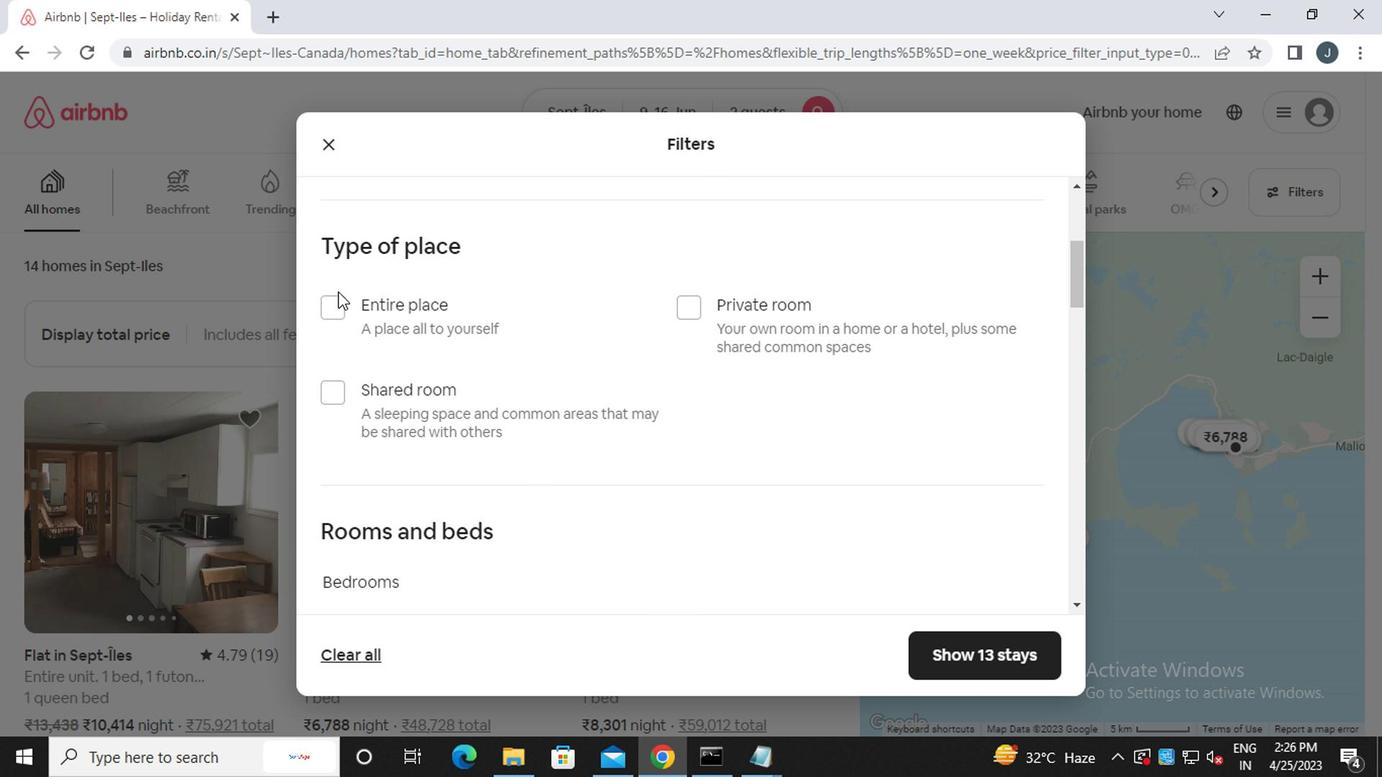 
Action: Mouse pressed left at (329, 309)
Screenshot: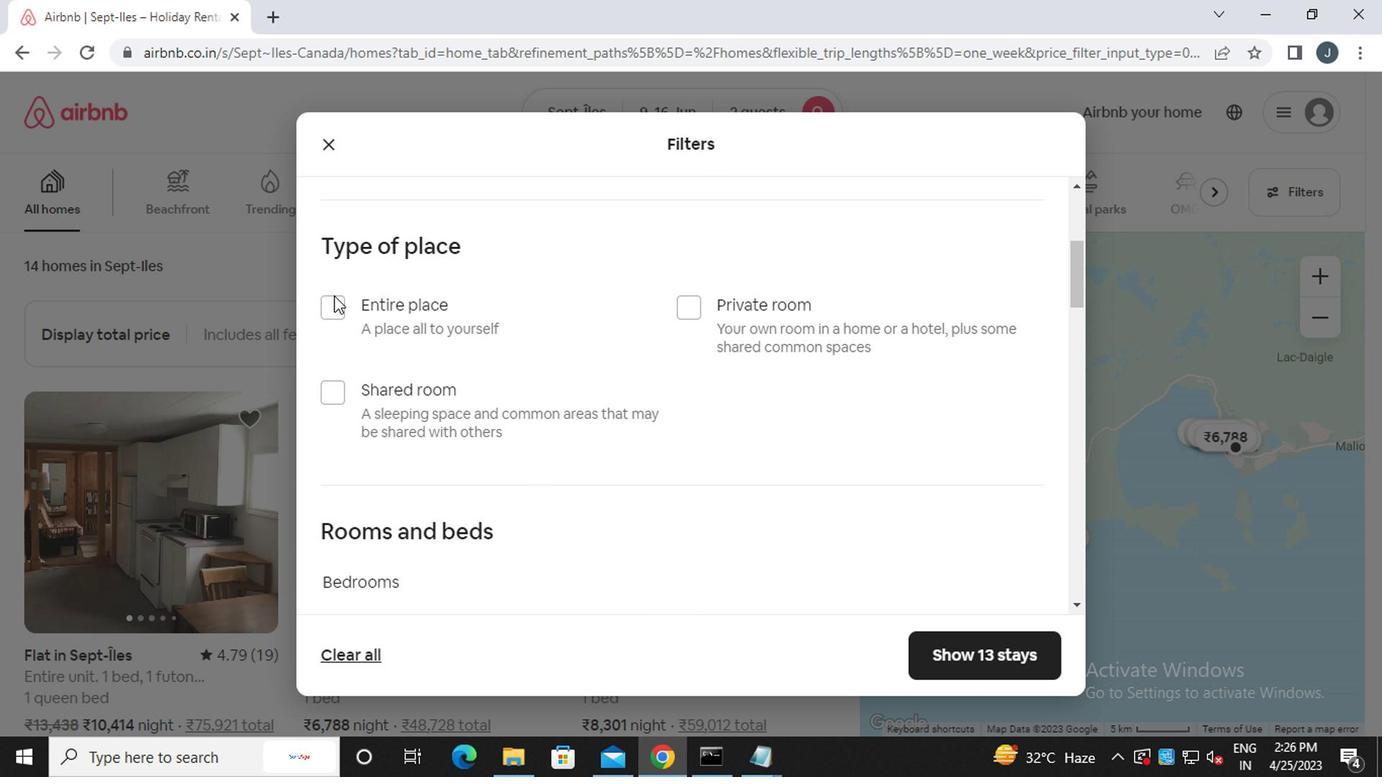 
Action: Mouse moved to (506, 351)
Screenshot: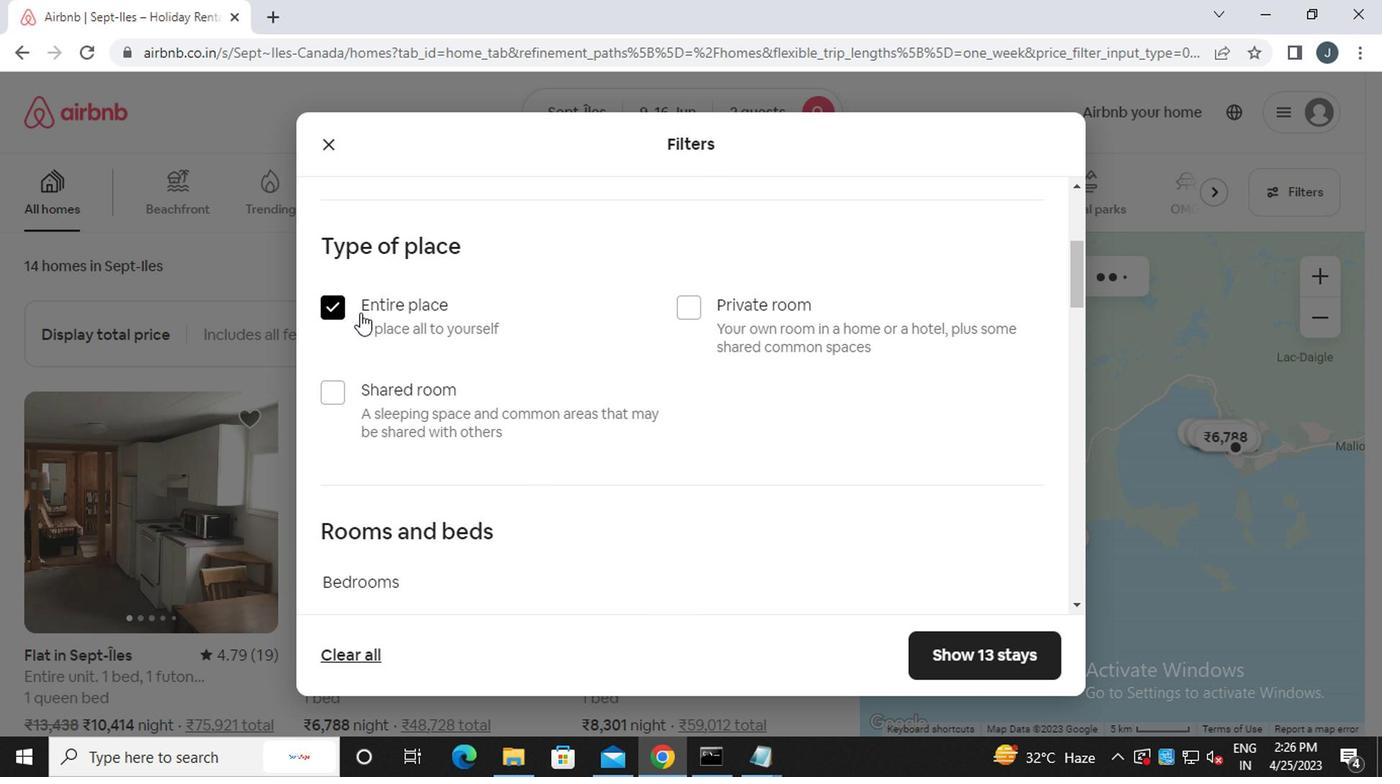 
Action: Mouse scrolled (506, 349) with delta (0, -1)
Screenshot: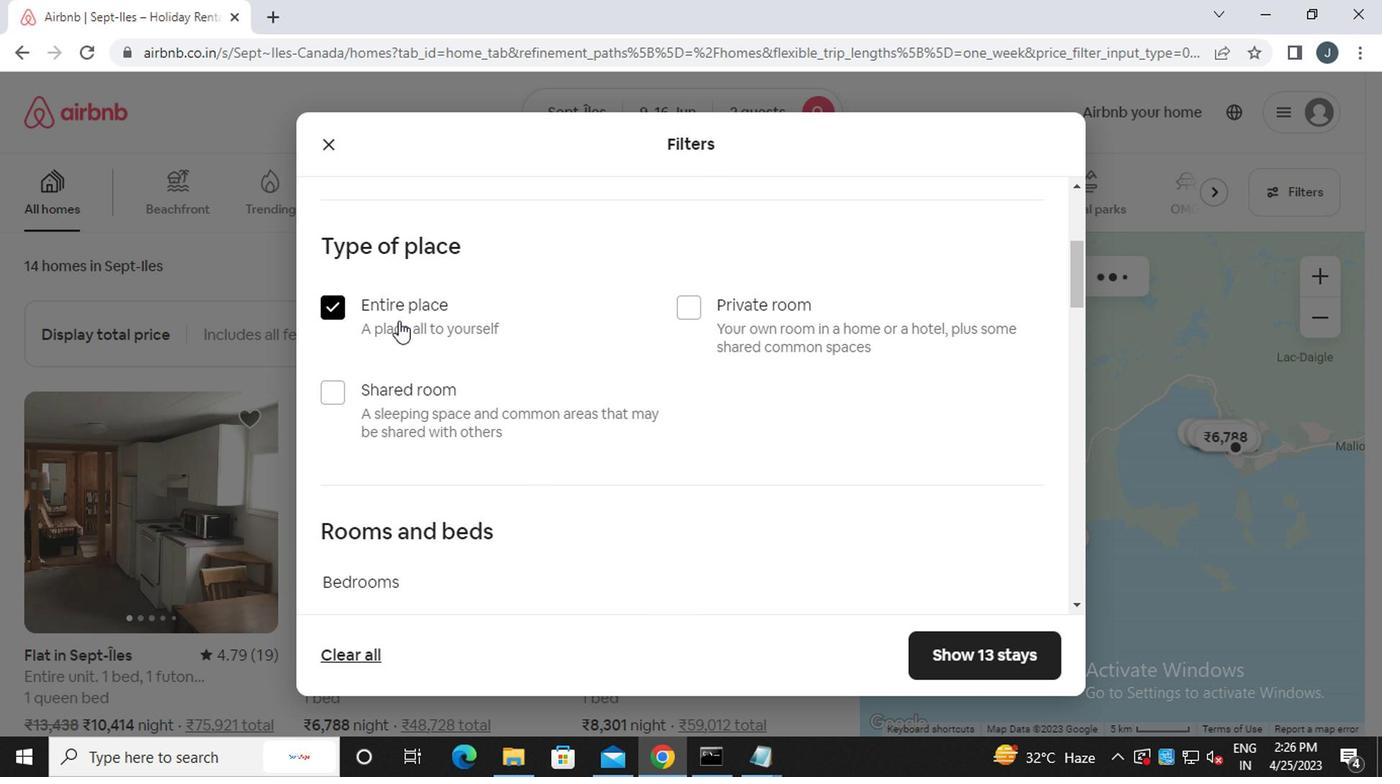 
Action: Mouse scrolled (506, 349) with delta (0, -1)
Screenshot: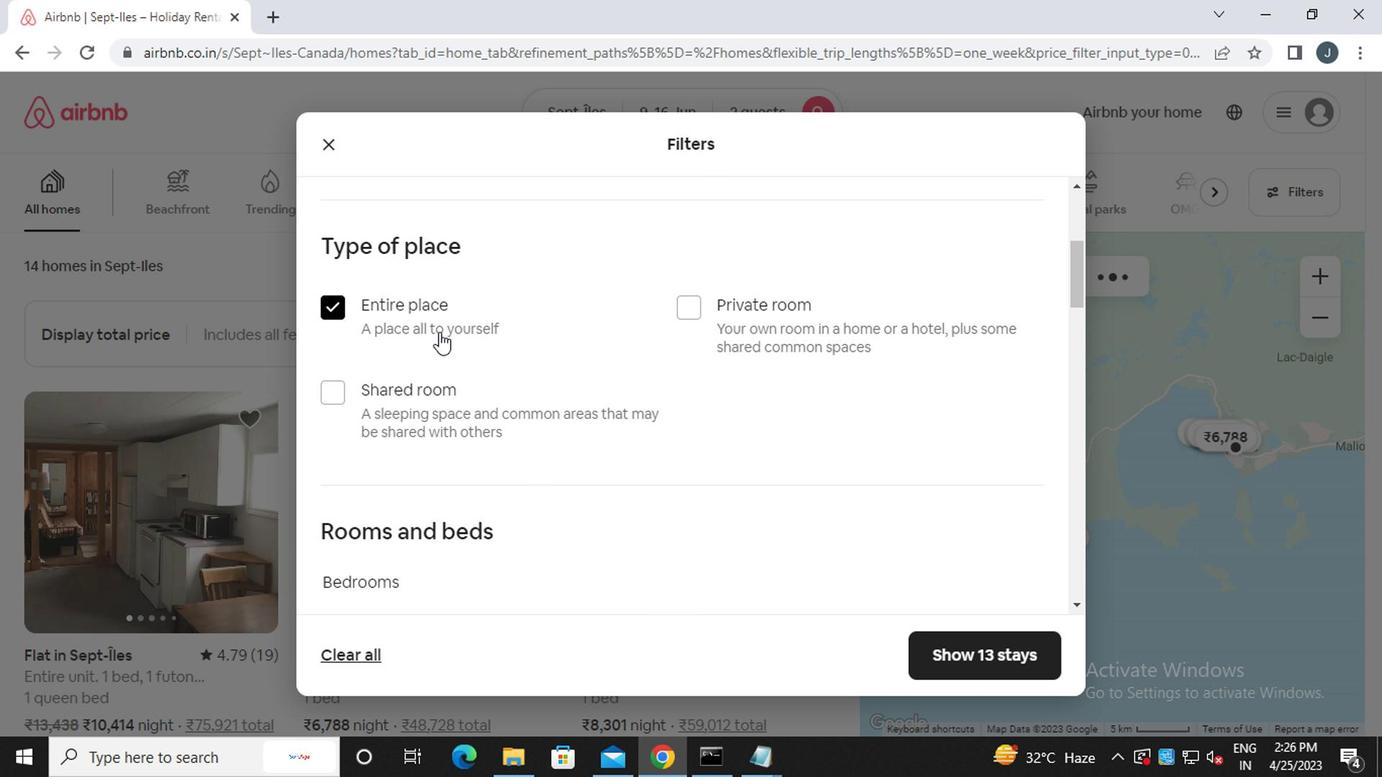 
Action: Mouse scrolled (506, 349) with delta (0, -1)
Screenshot: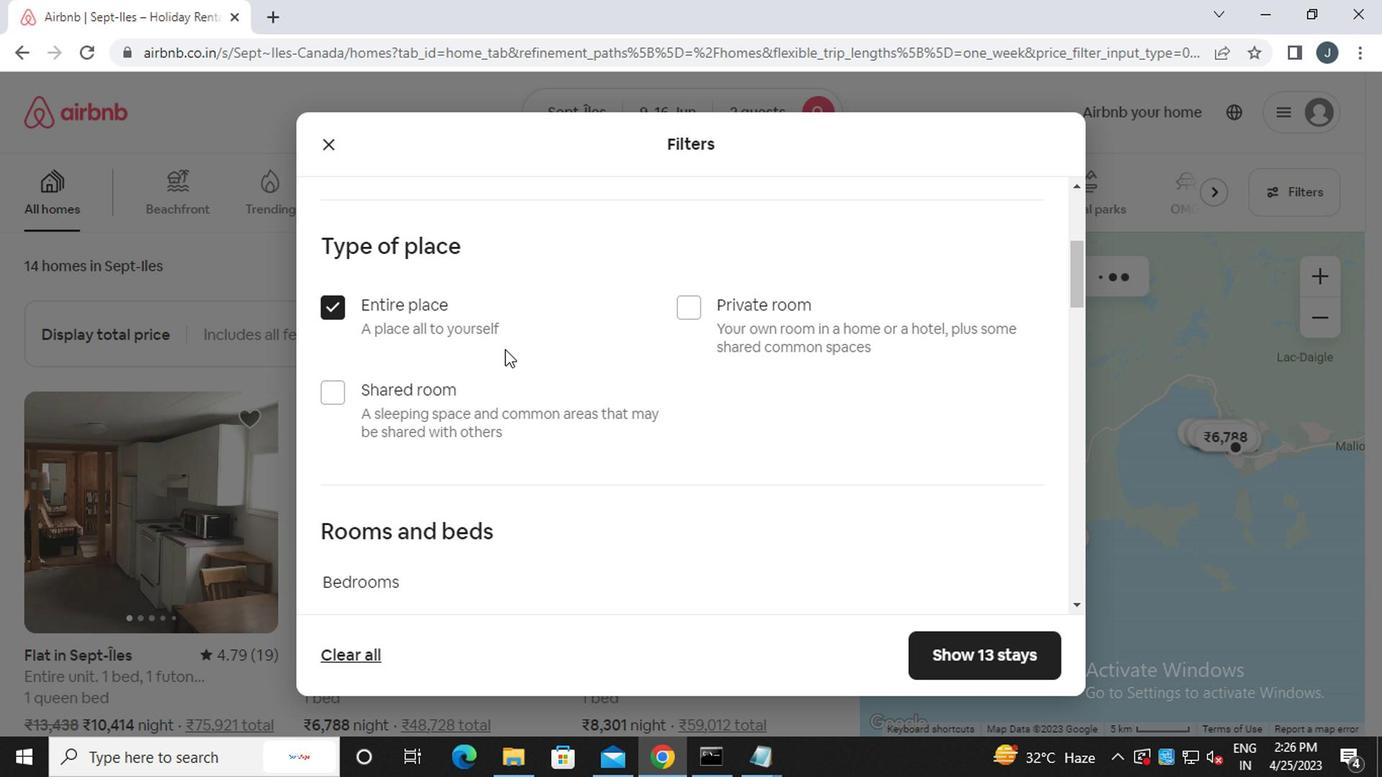 
Action: Mouse scrolled (506, 349) with delta (0, -1)
Screenshot: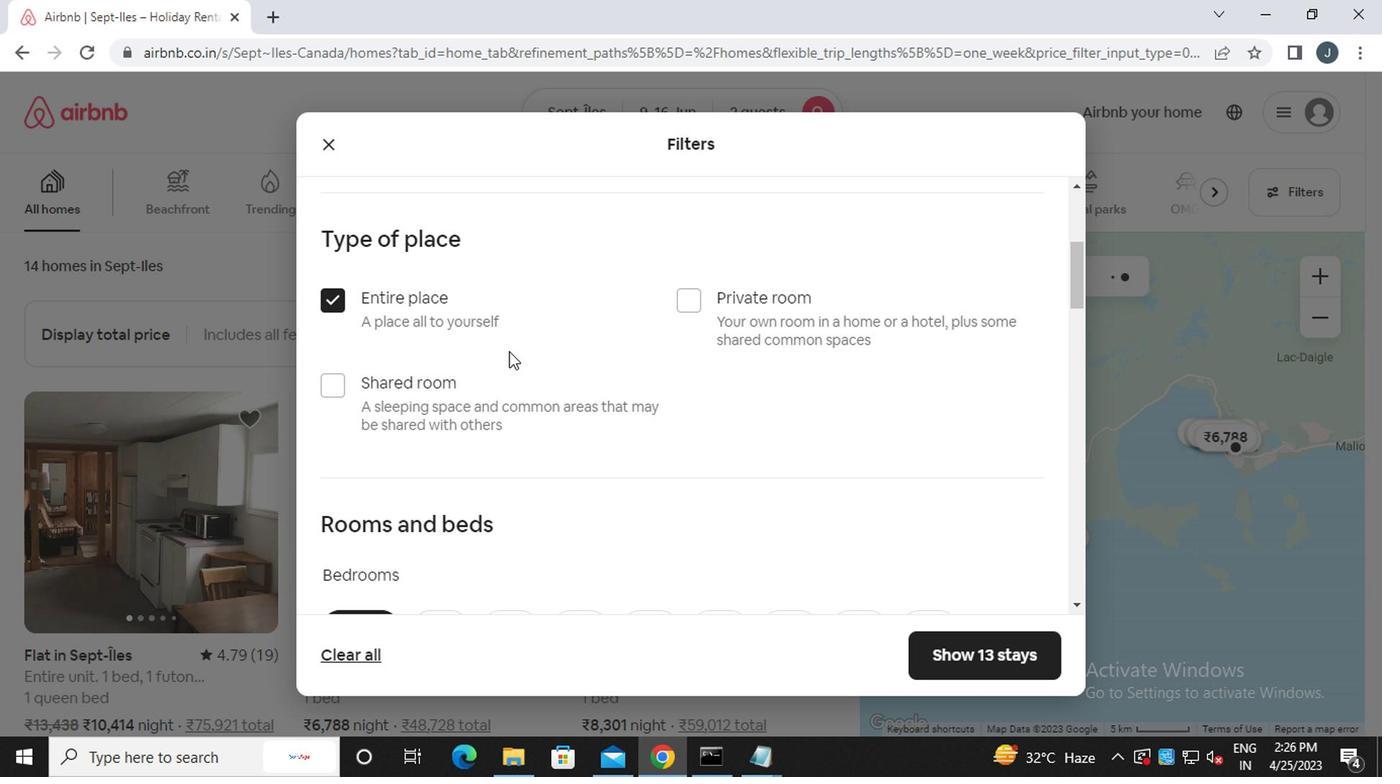 
Action: Mouse moved to (498, 238)
Screenshot: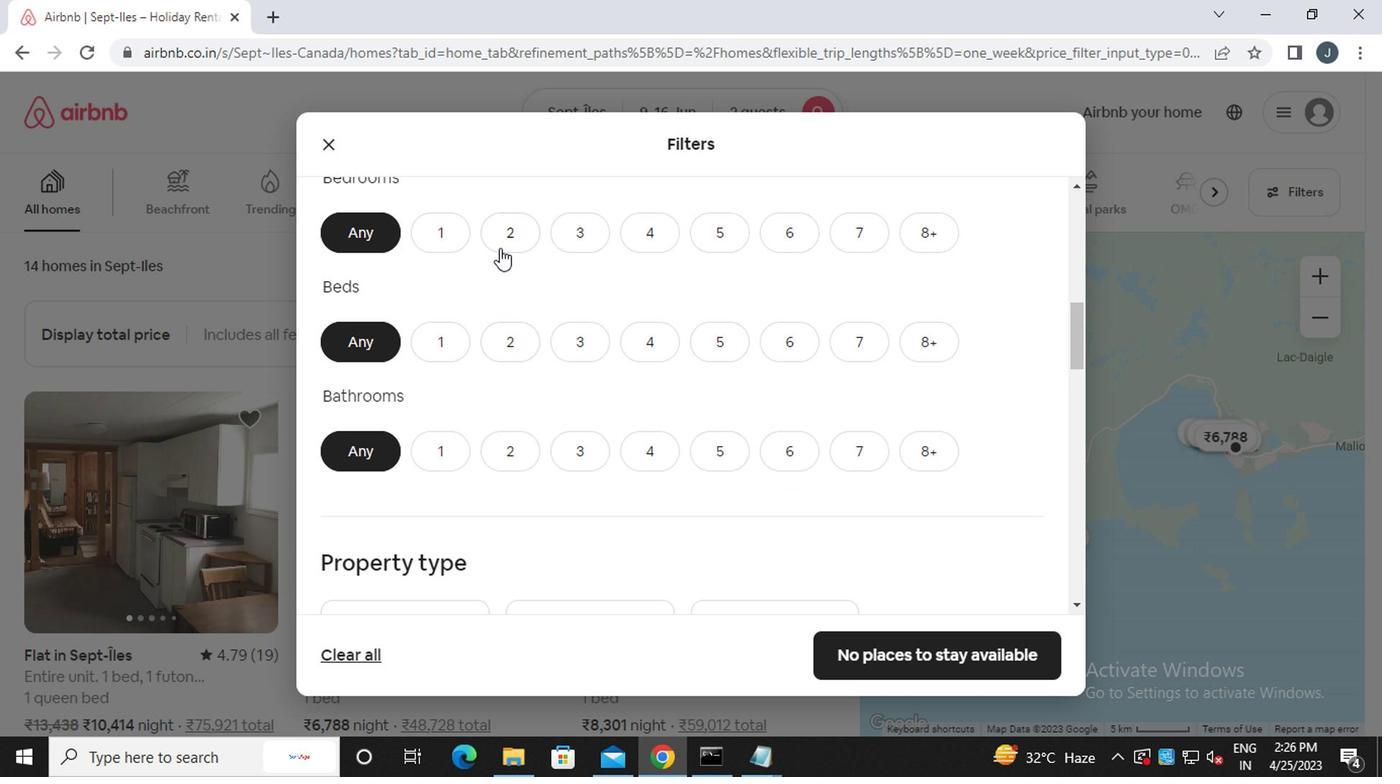 
Action: Mouse pressed left at (498, 238)
Screenshot: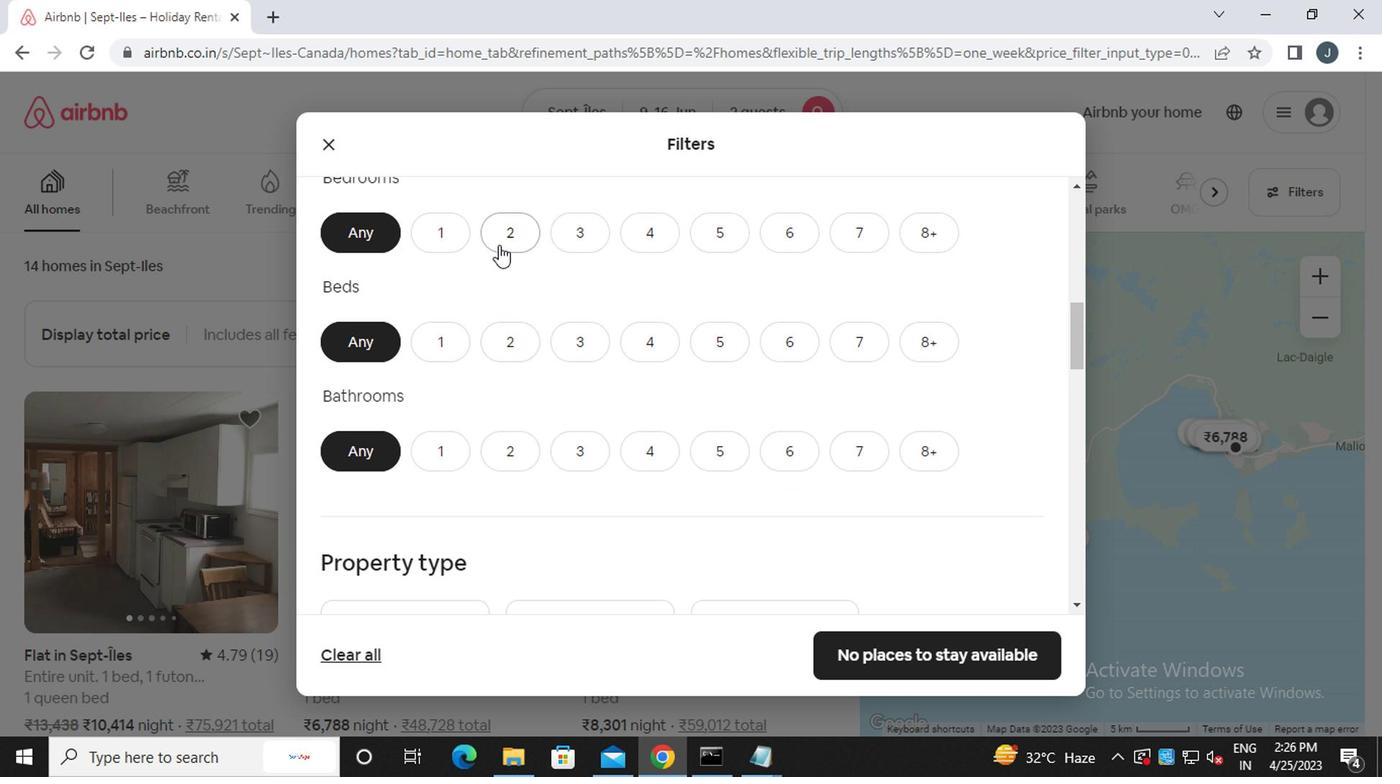 
Action: Mouse moved to (506, 336)
Screenshot: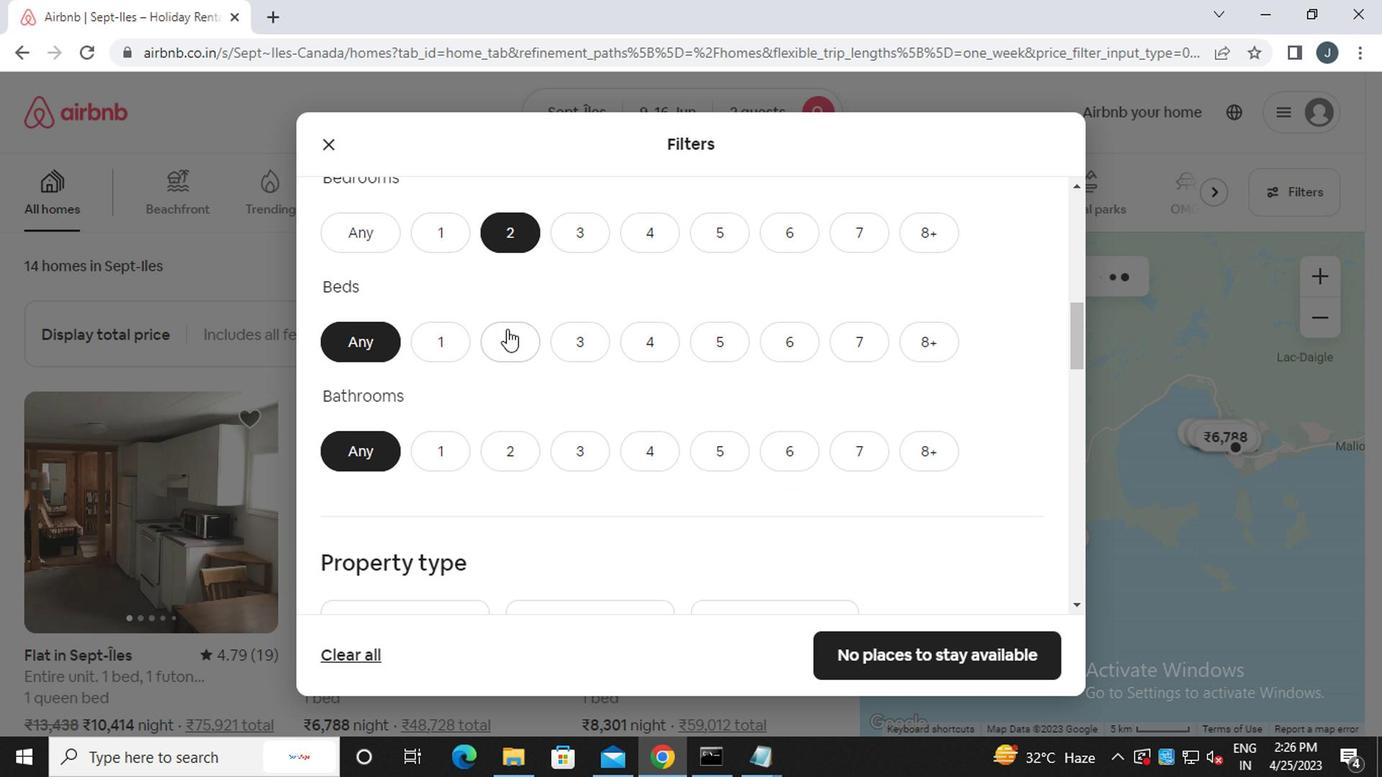 
Action: Mouse pressed left at (506, 336)
Screenshot: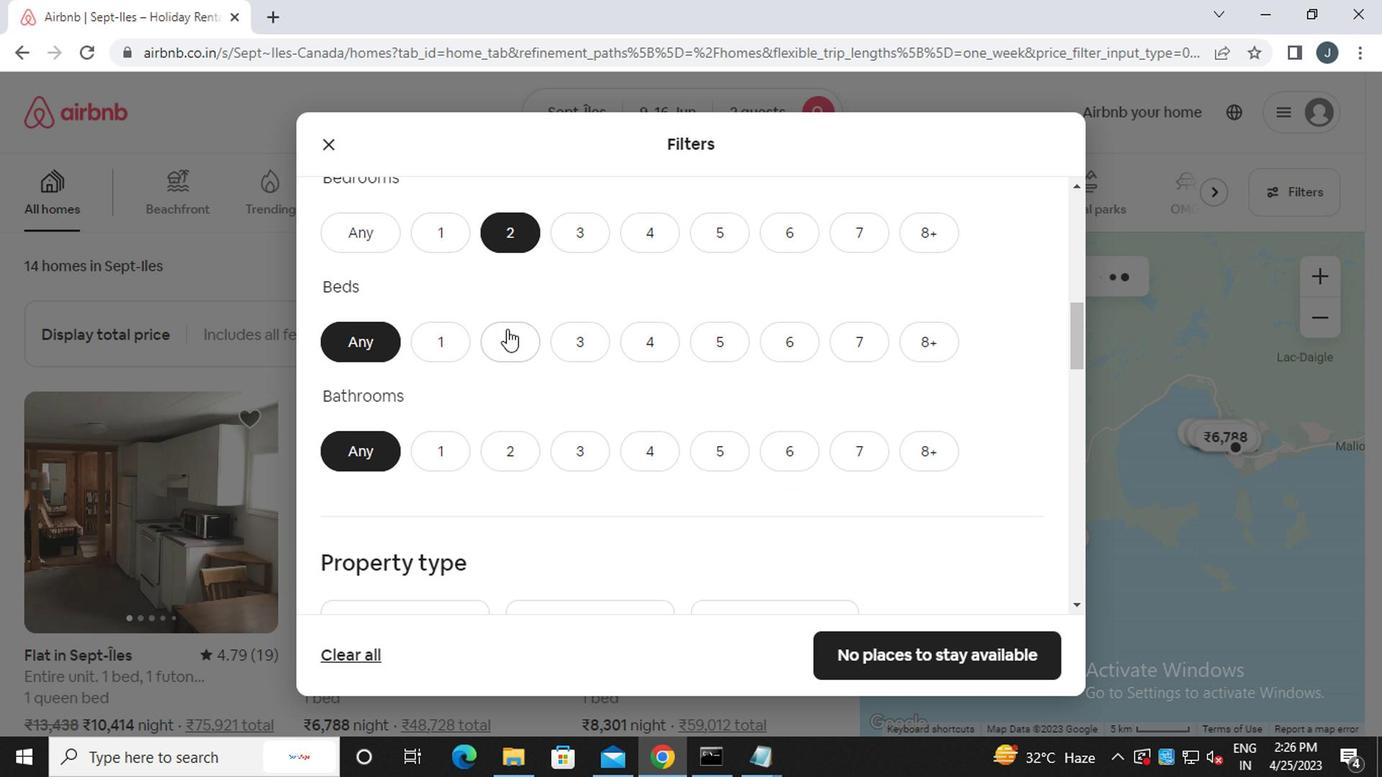 
Action: Mouse moved to (449, 453)
Screenshot: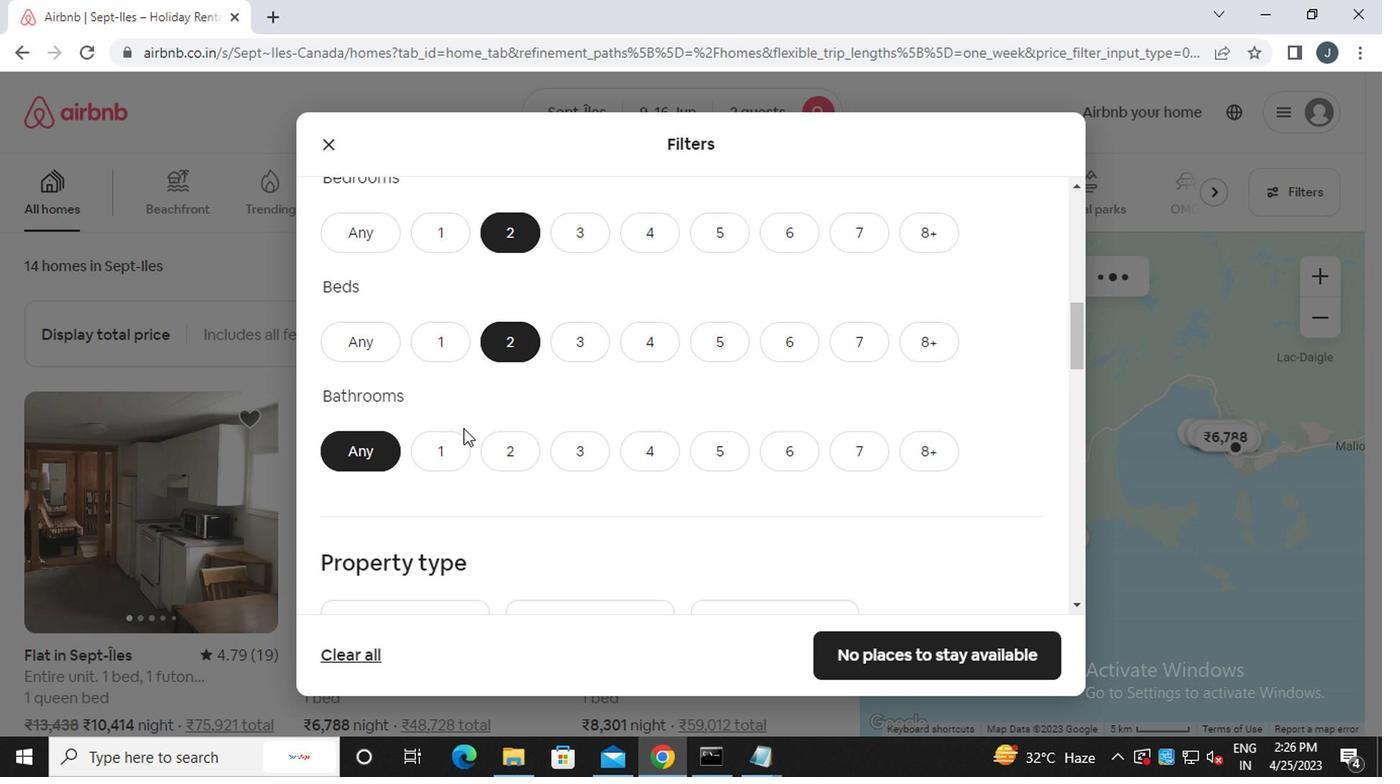 
Action: Mouse pressed left at (449, 453)
Screenshot: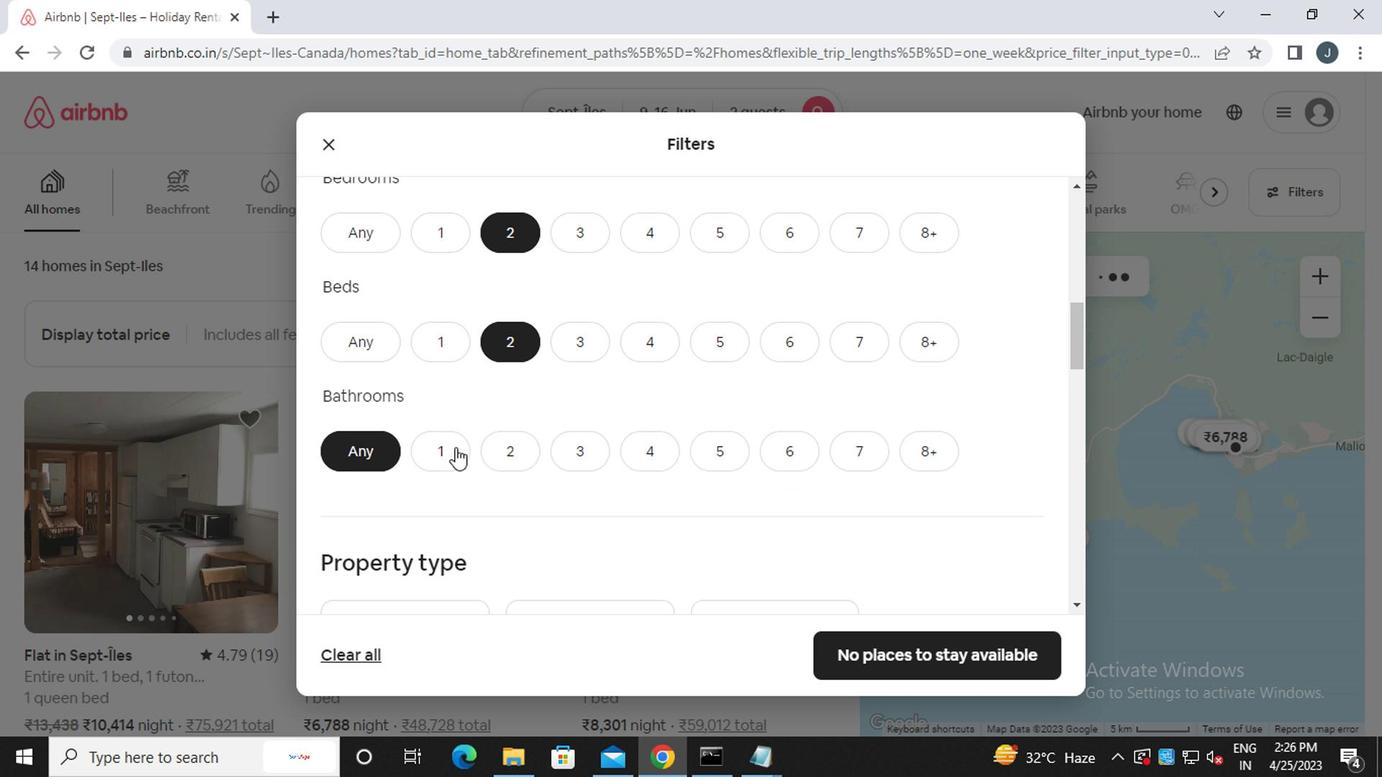 
Action: Mouse moved to (442, 452)
Screenshot: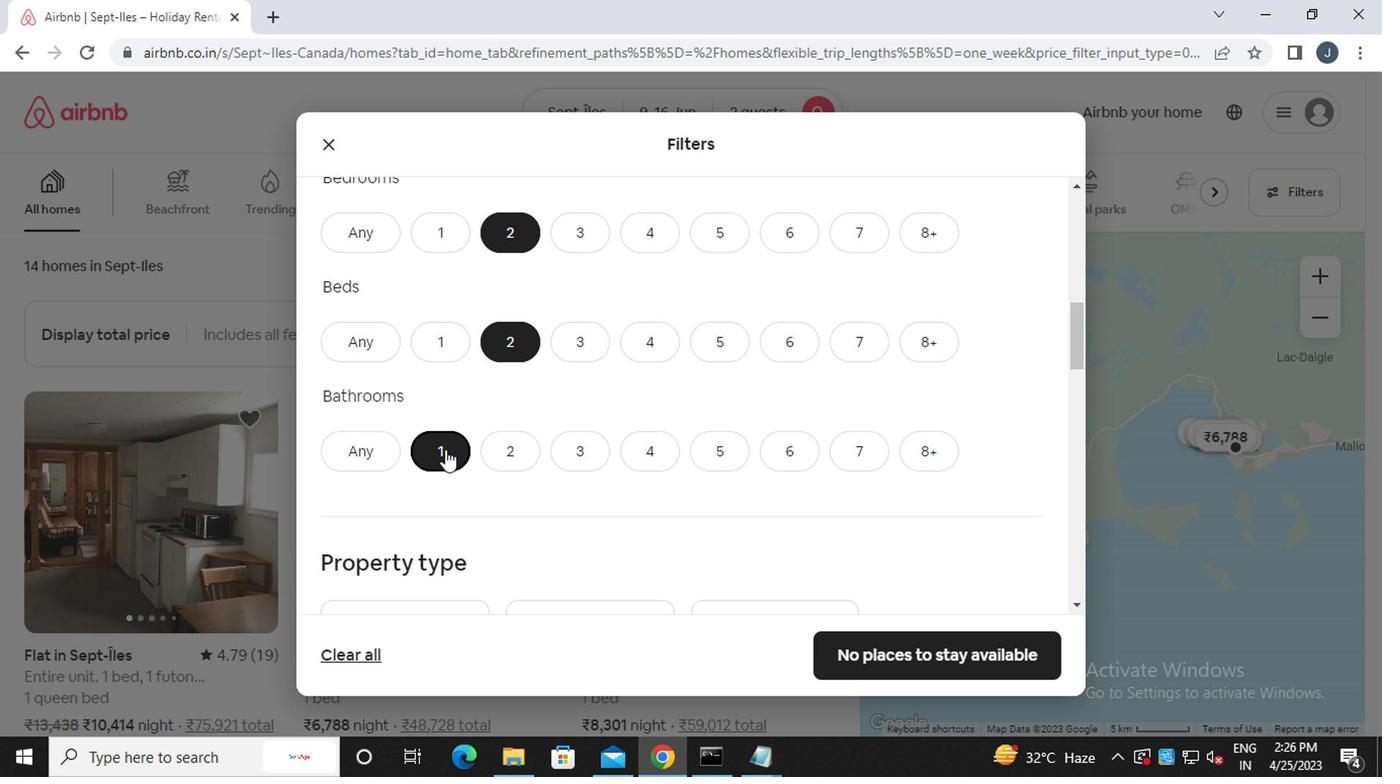 
Action: Mouse scrolled (442, 450) with delta (0, -1)
Screenshot: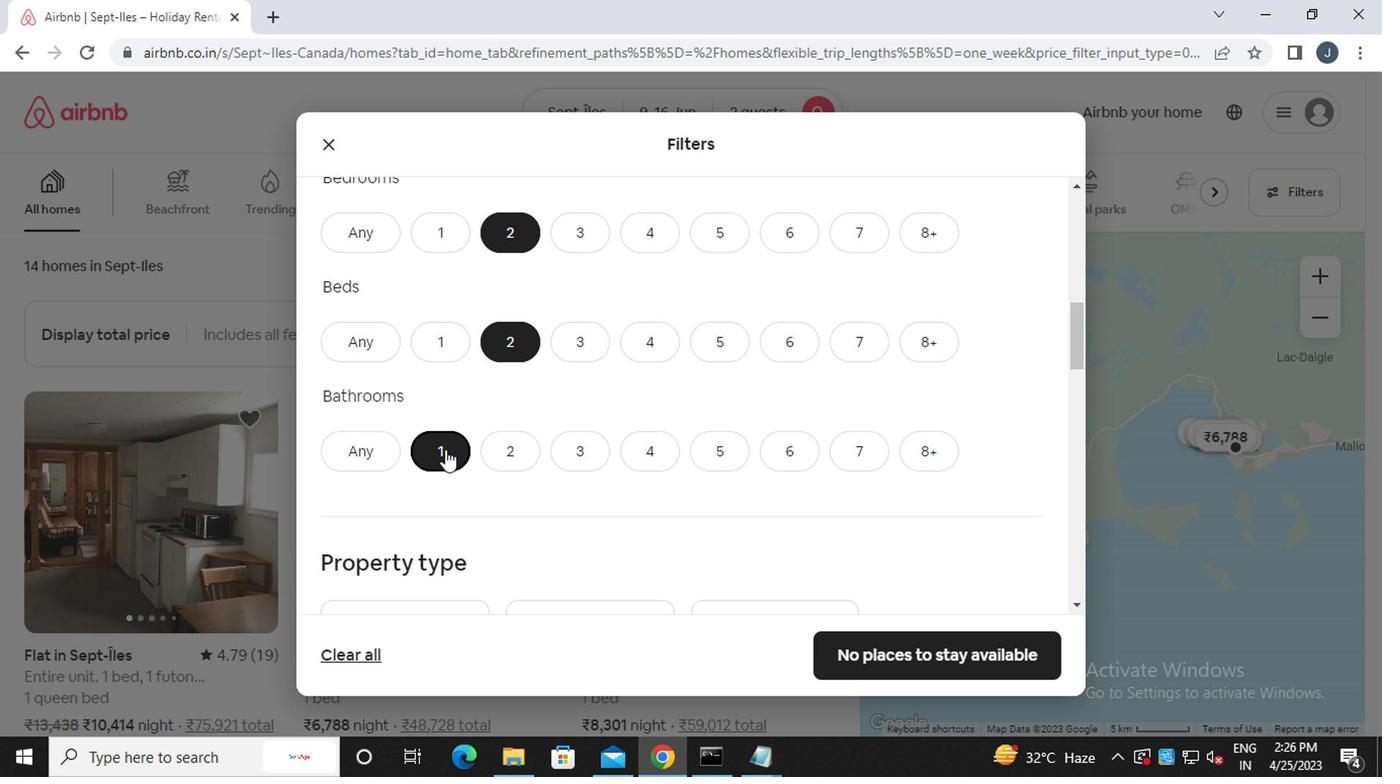 
Action: Mouse scrolled (442, 450) with delta (0, -1)
Screenshot: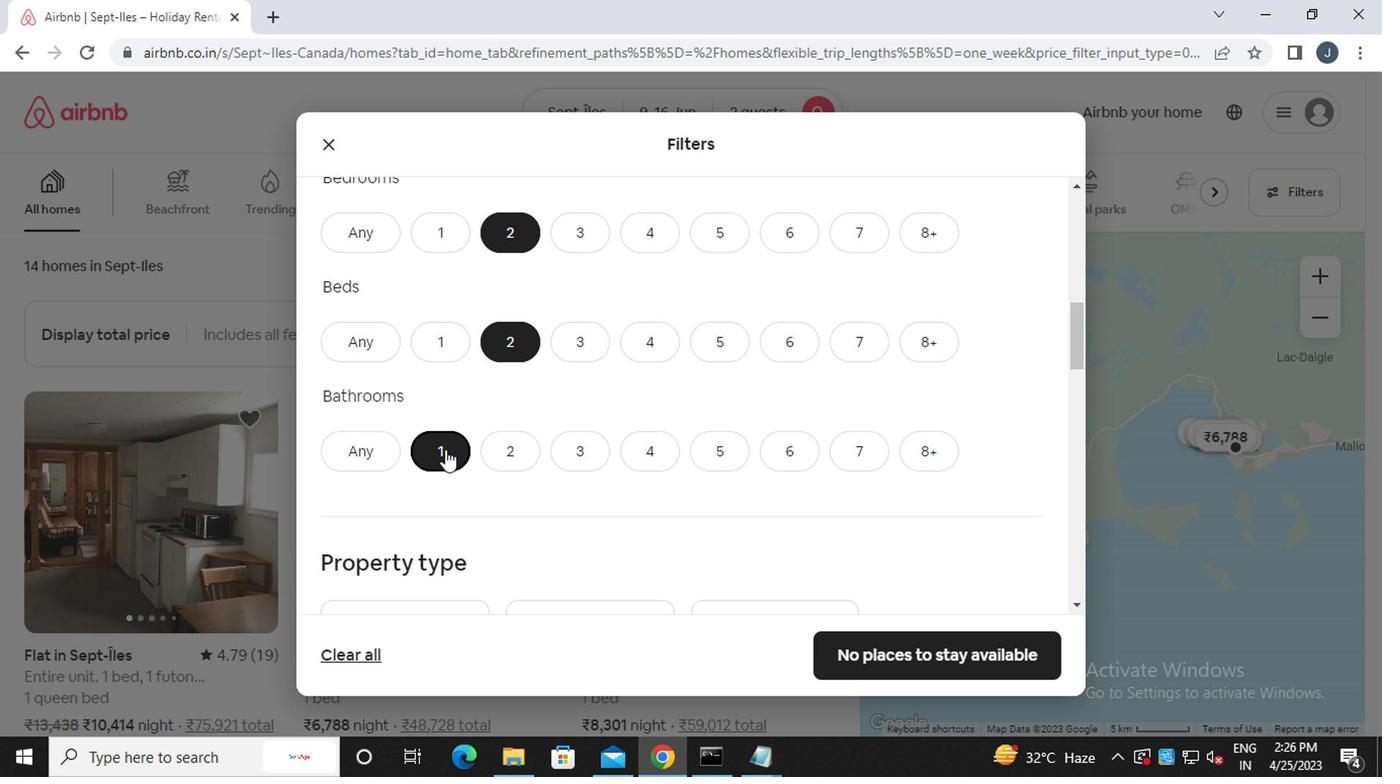 
Action: Mouse scrolled (442, 450) with delta (0, -1)
Screenshot: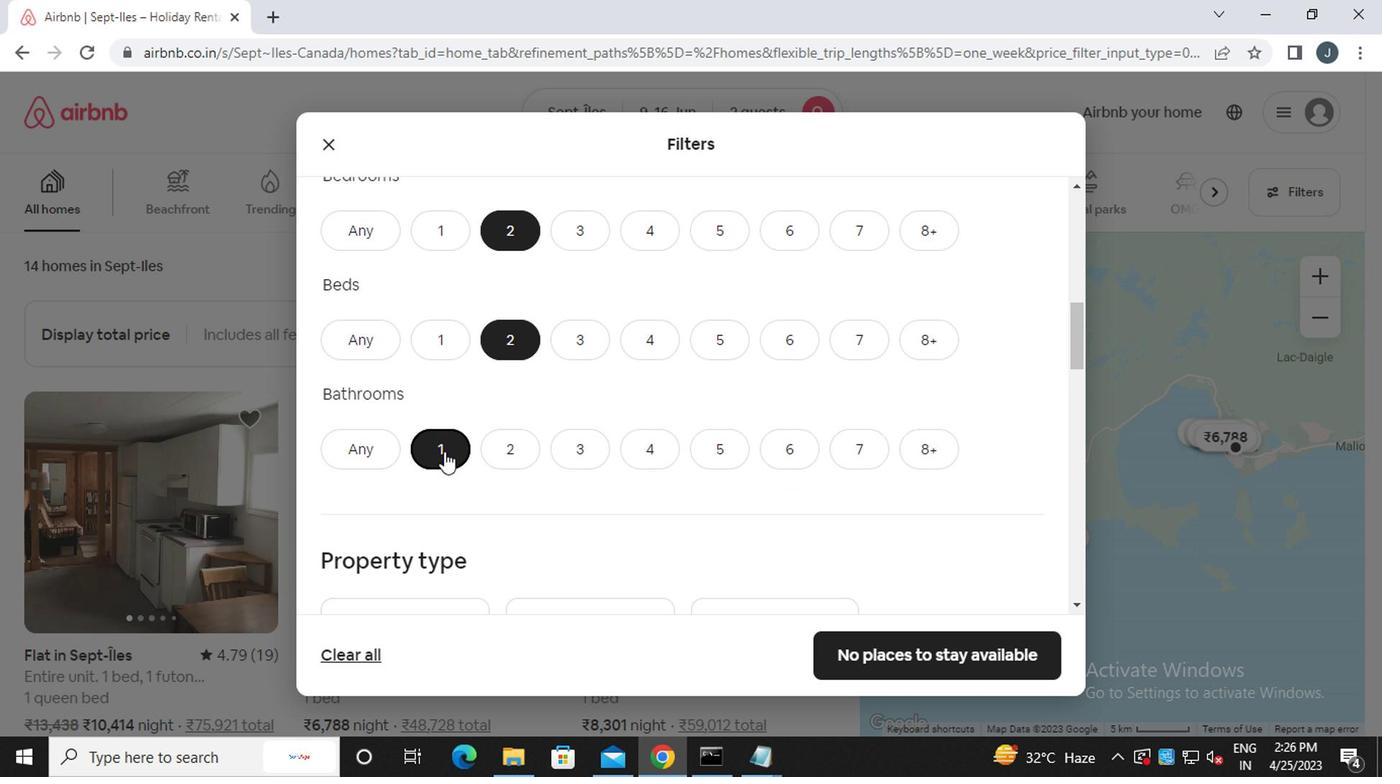 
Action: Mouse moved to (424, 405)
Screenshot: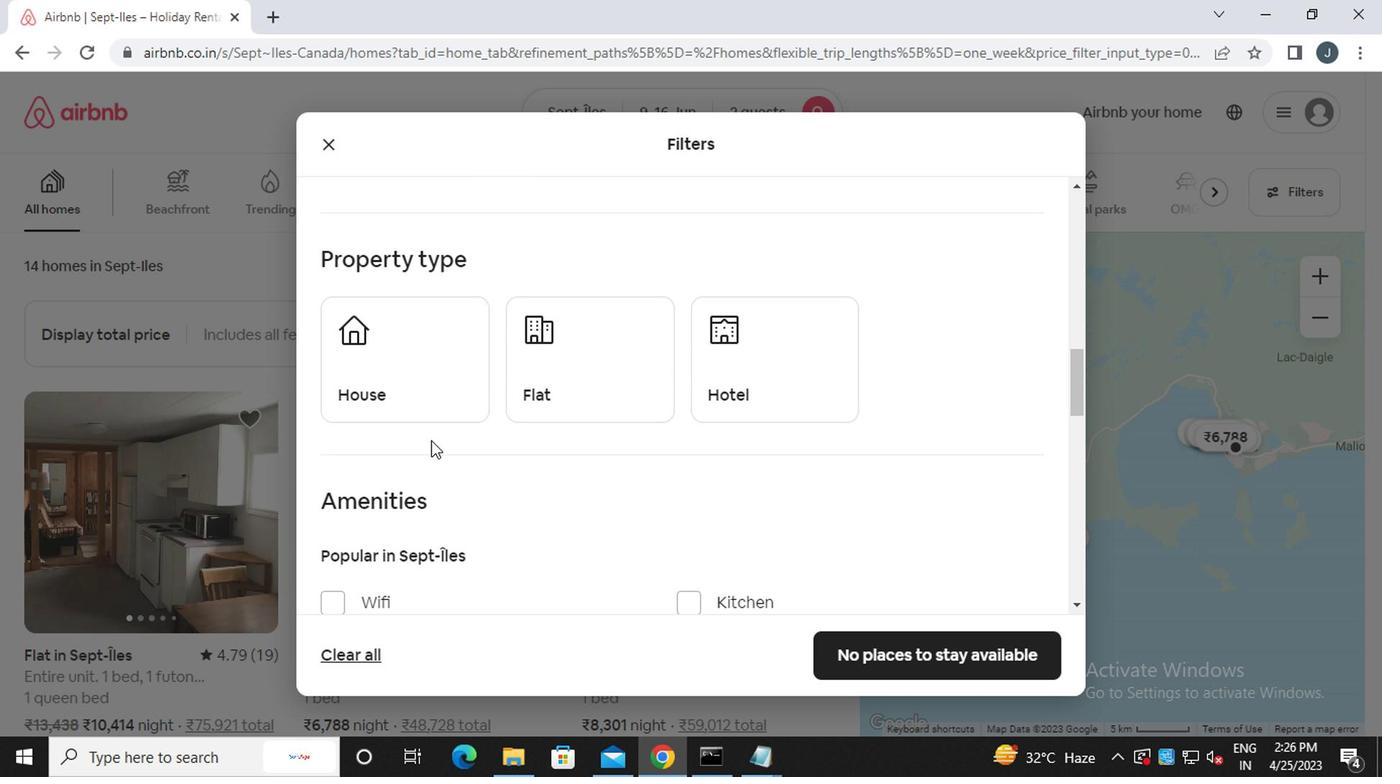 
Action: Mouse pressed left at (424, 405)
Screenshot: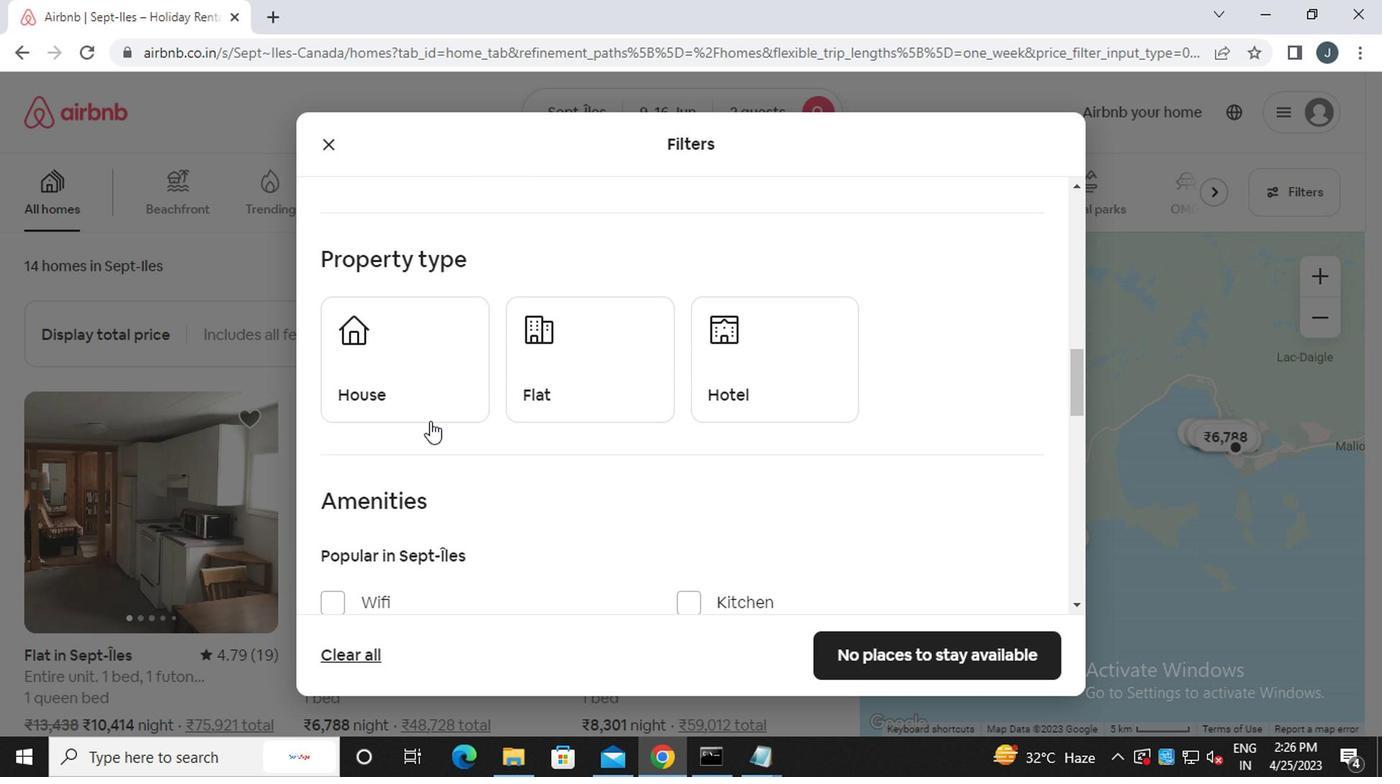 
Action: Mouse moved to (537, 390)
Screenshot: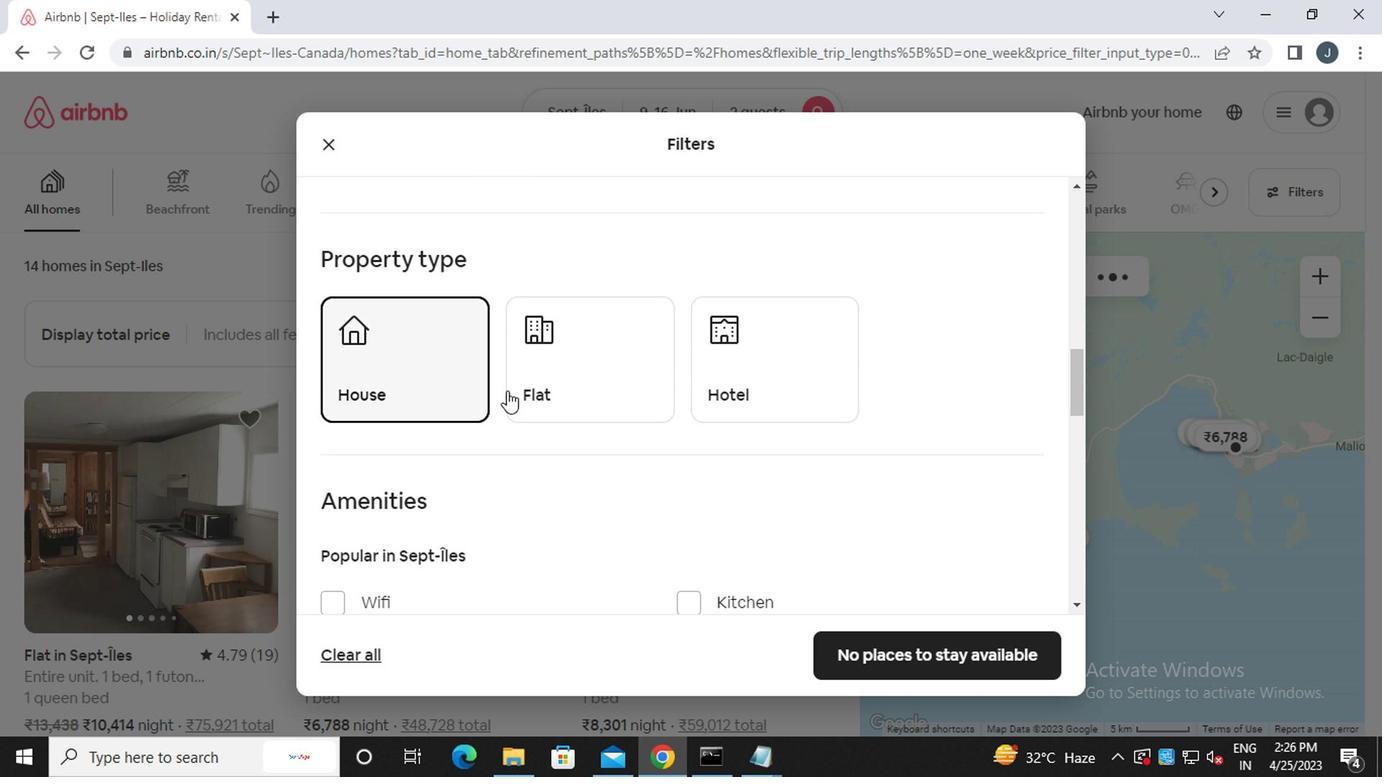 
Action: Mouse pressed left at (537, 390)
Screenshot: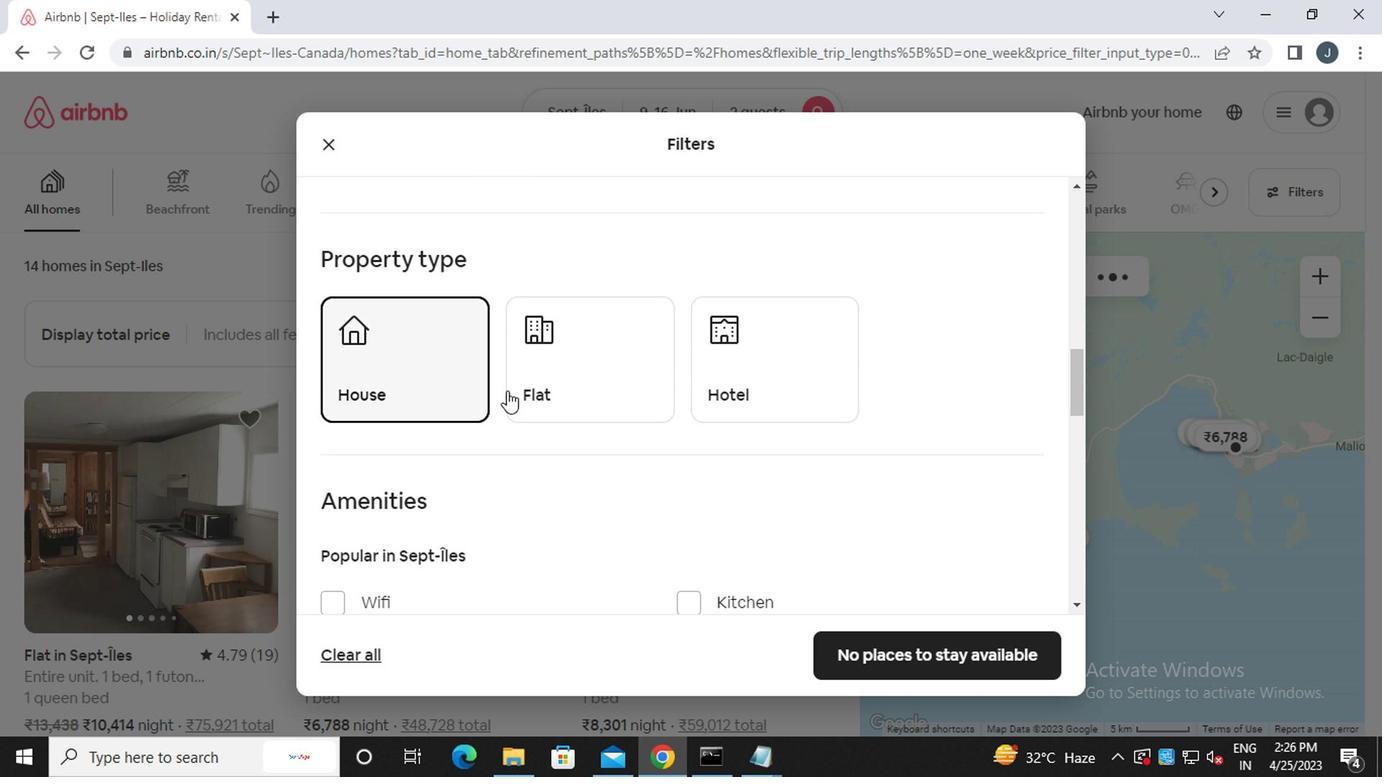 
Action: Mouse moved to (534, 429)
Screenshot: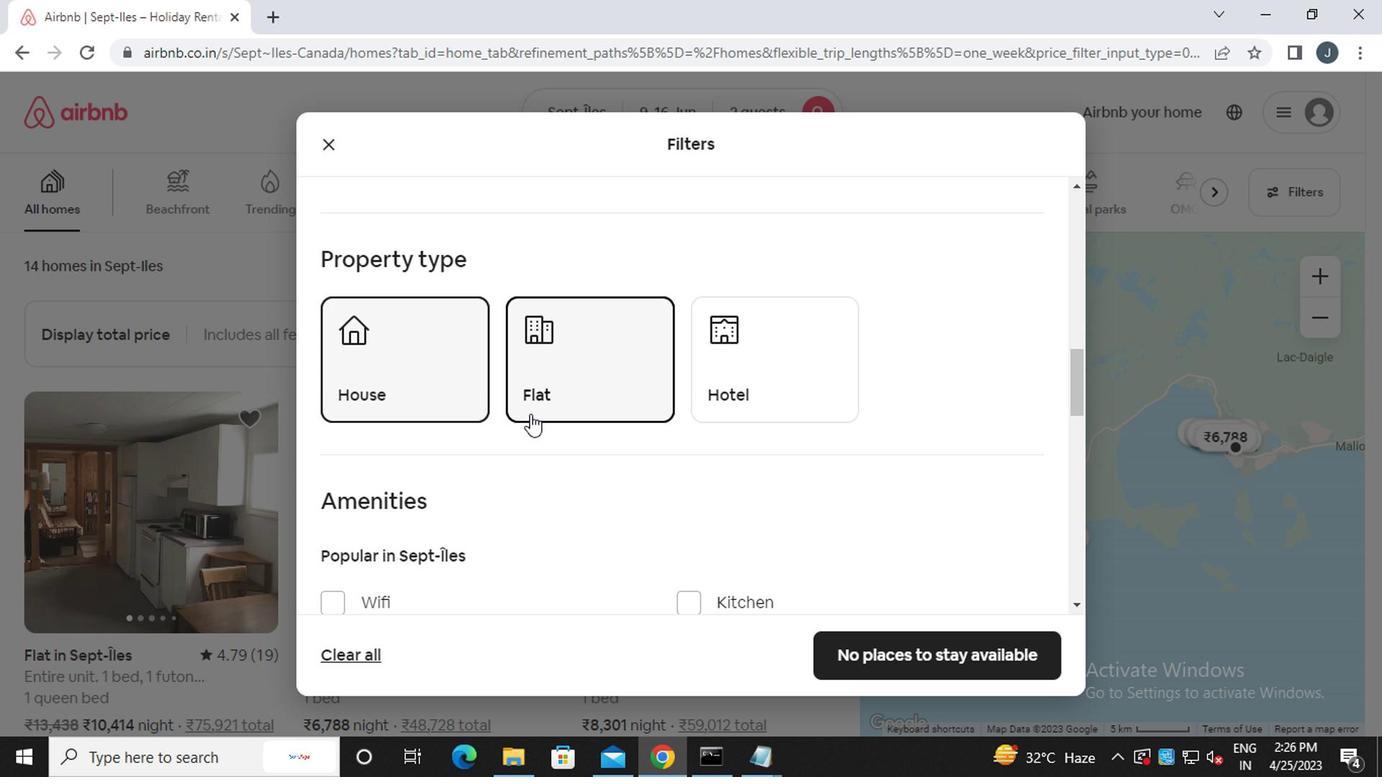 
Action: Mouse scrolled (534, 428) with delta (0, 0)
Screenshot: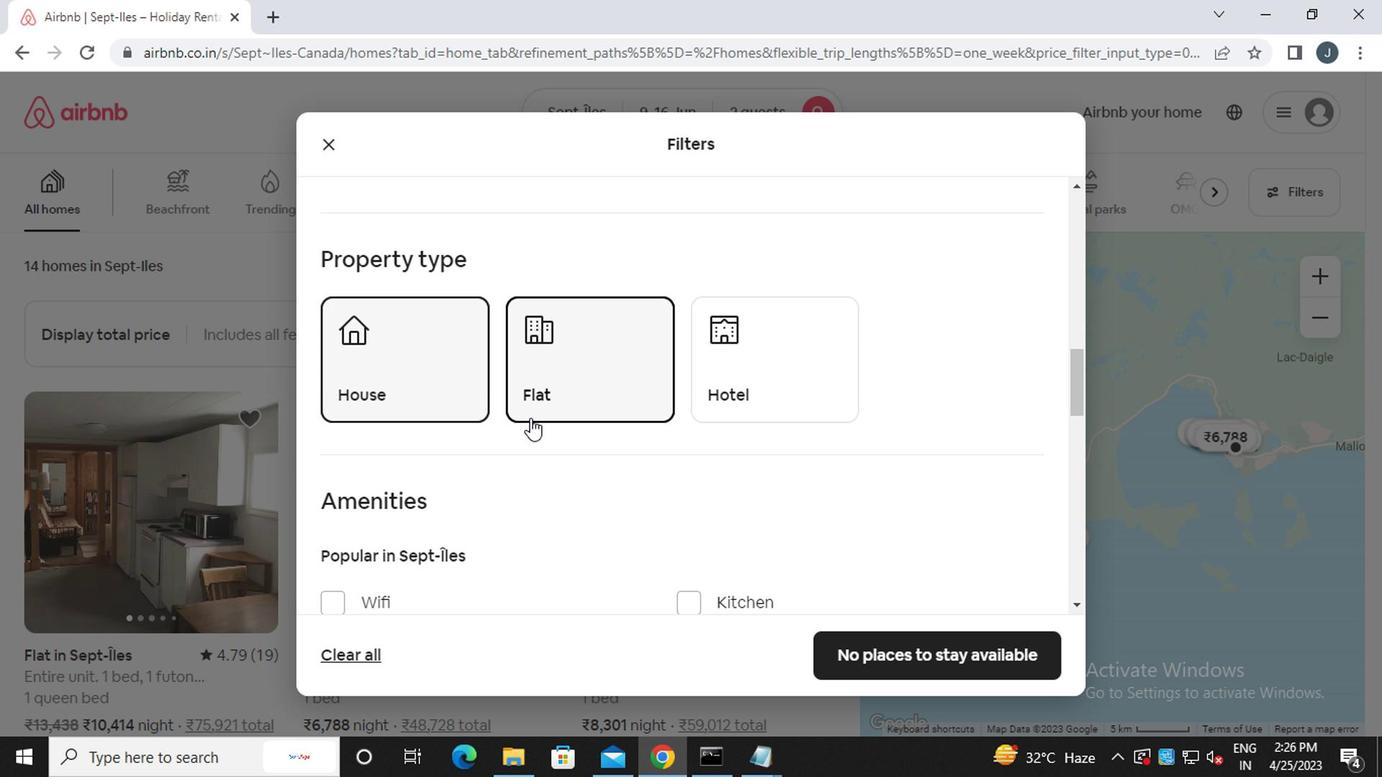 
Action: Mouse scrolled (534, 428) with delta (0, 0)
Screenshot: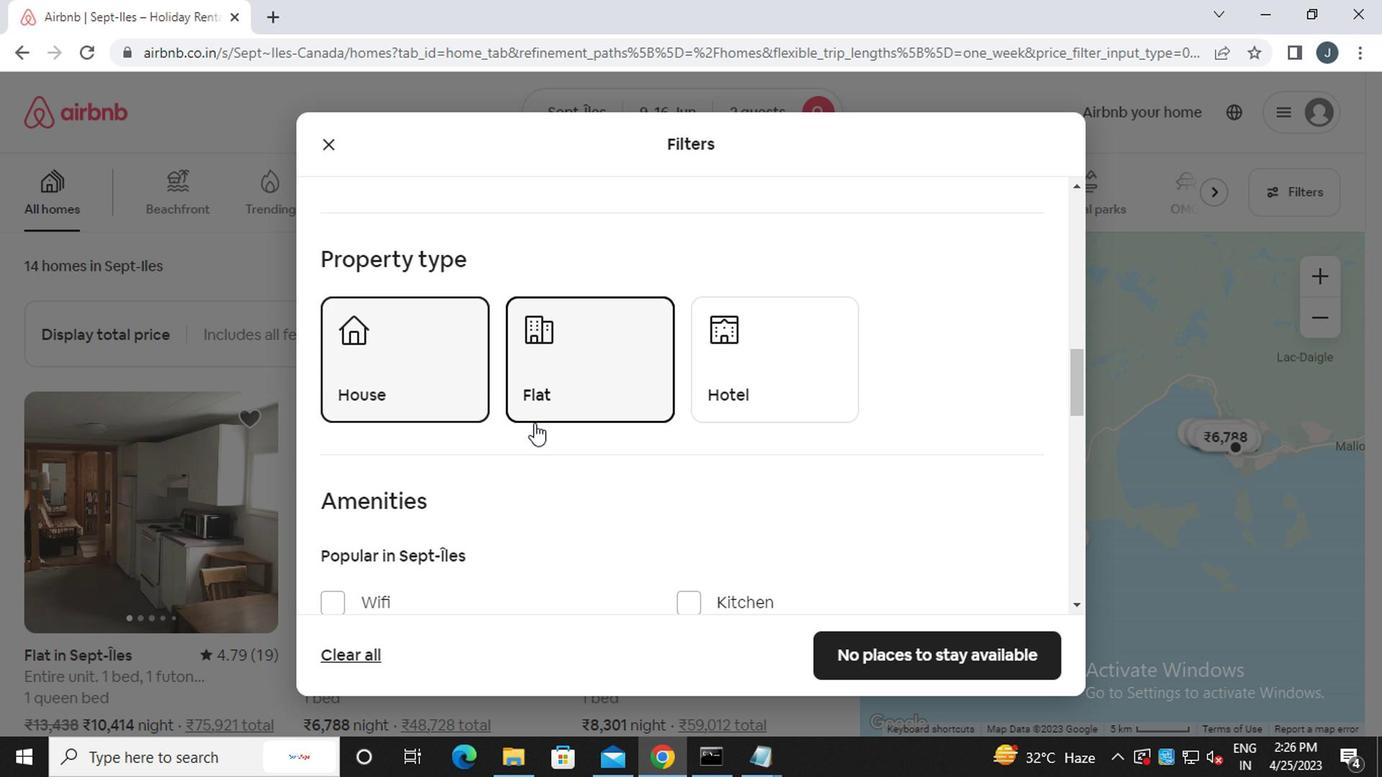 
Action: Mouse scrolled (534, 428) with delta (0, 0)
Screenshot: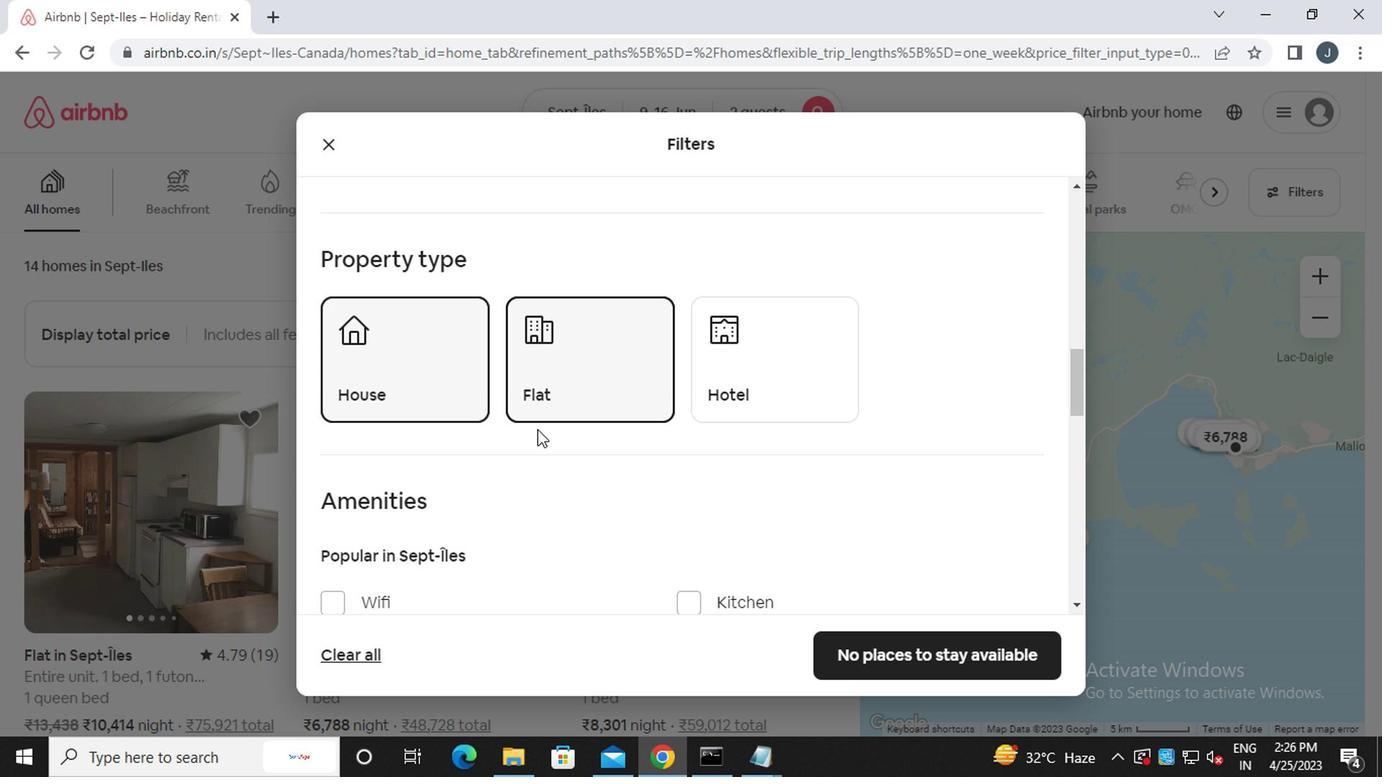 
Action: Mouse scrolled (534, 428) with delta (0, 0)
Screenshot: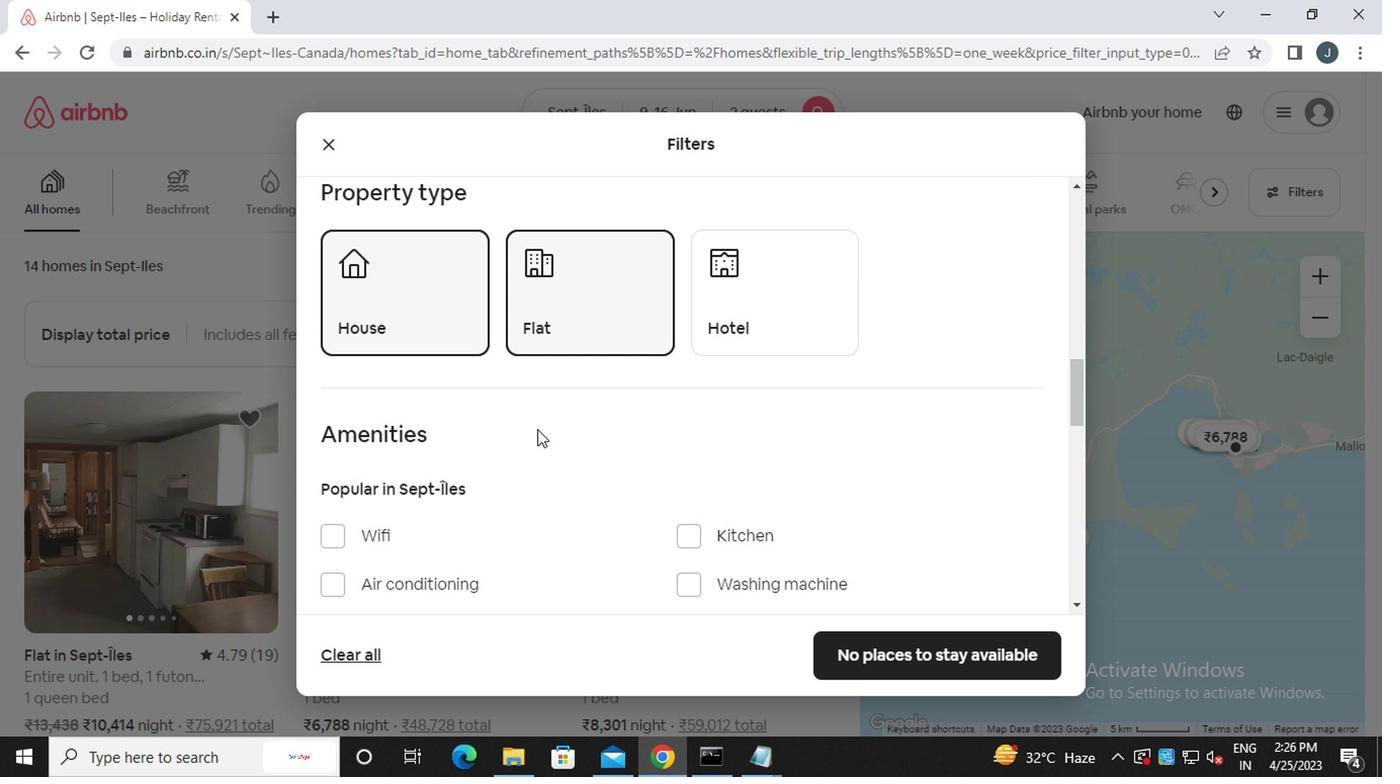 
Action: Mouse scrolled (534, 428) with delta (0, 0)
Screenshot: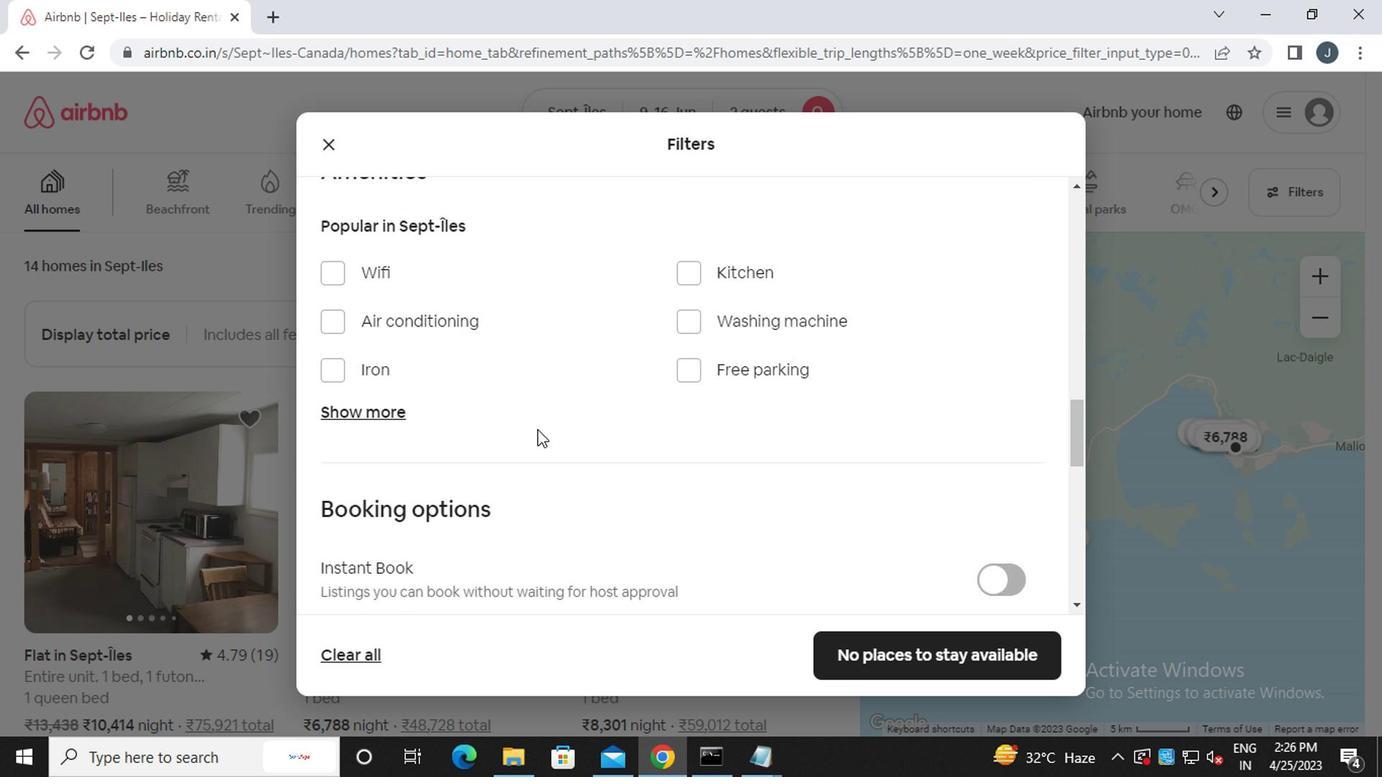 
Action: Mouse scrolled (534, 428) with delta (0, 0)
Screenshot: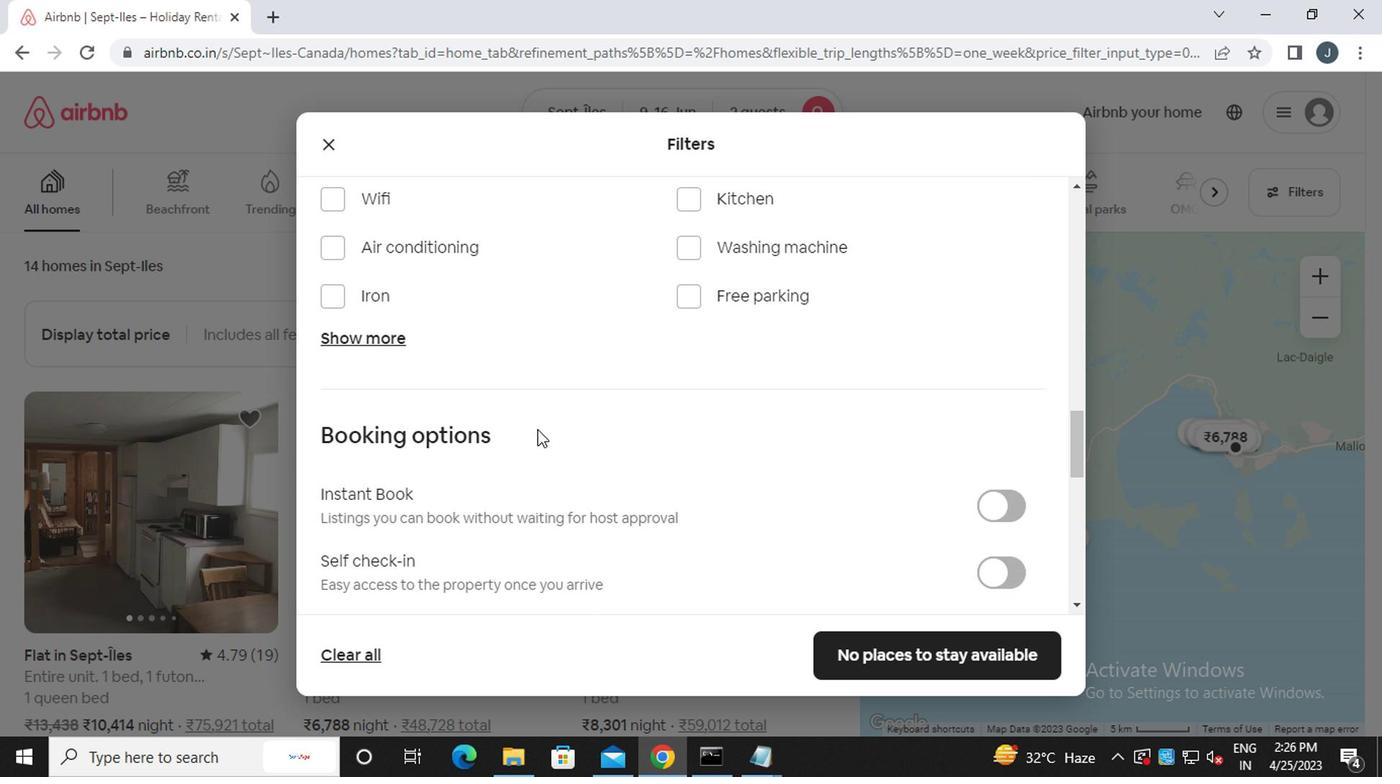 
Action: Mouse moved to (1015, 361)
Screenshot: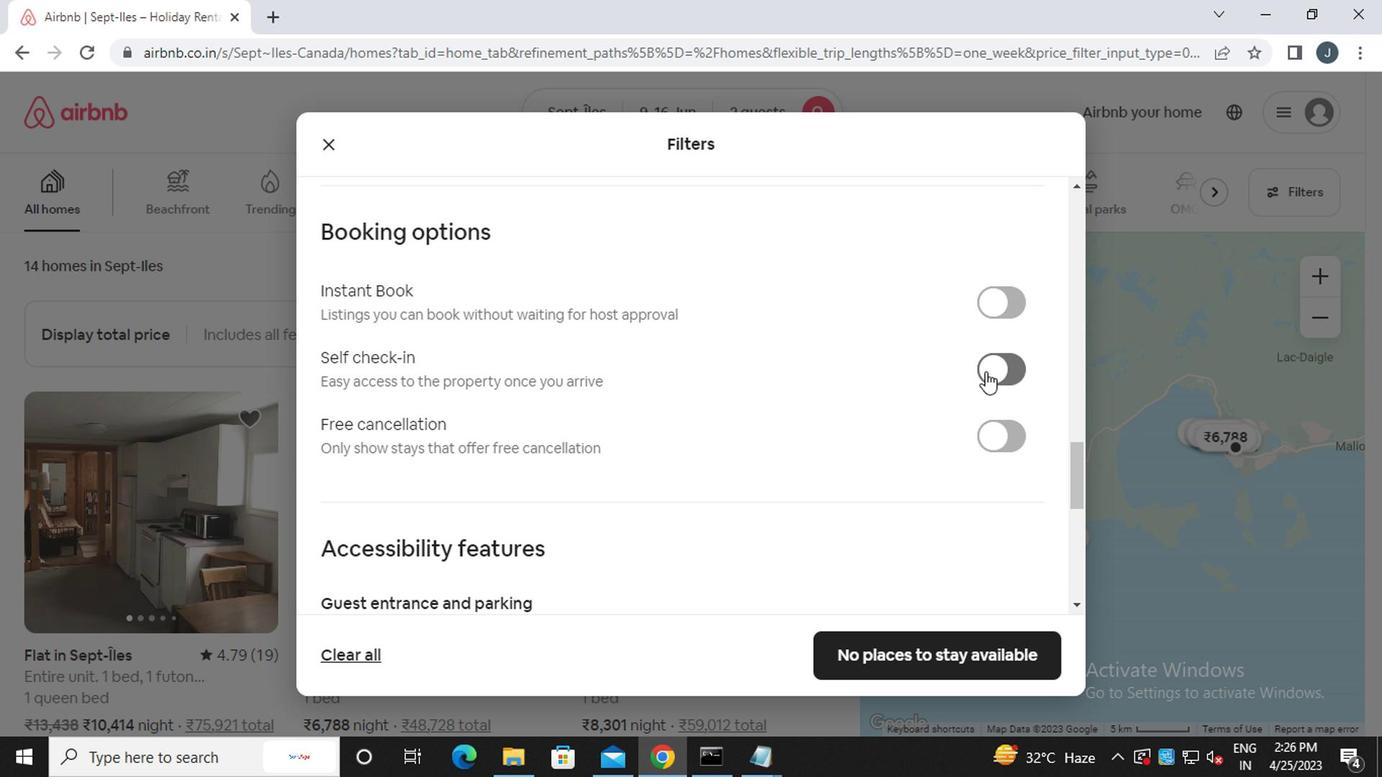 
Action: Mouse pressed left at (1015, 361)
Screenshot: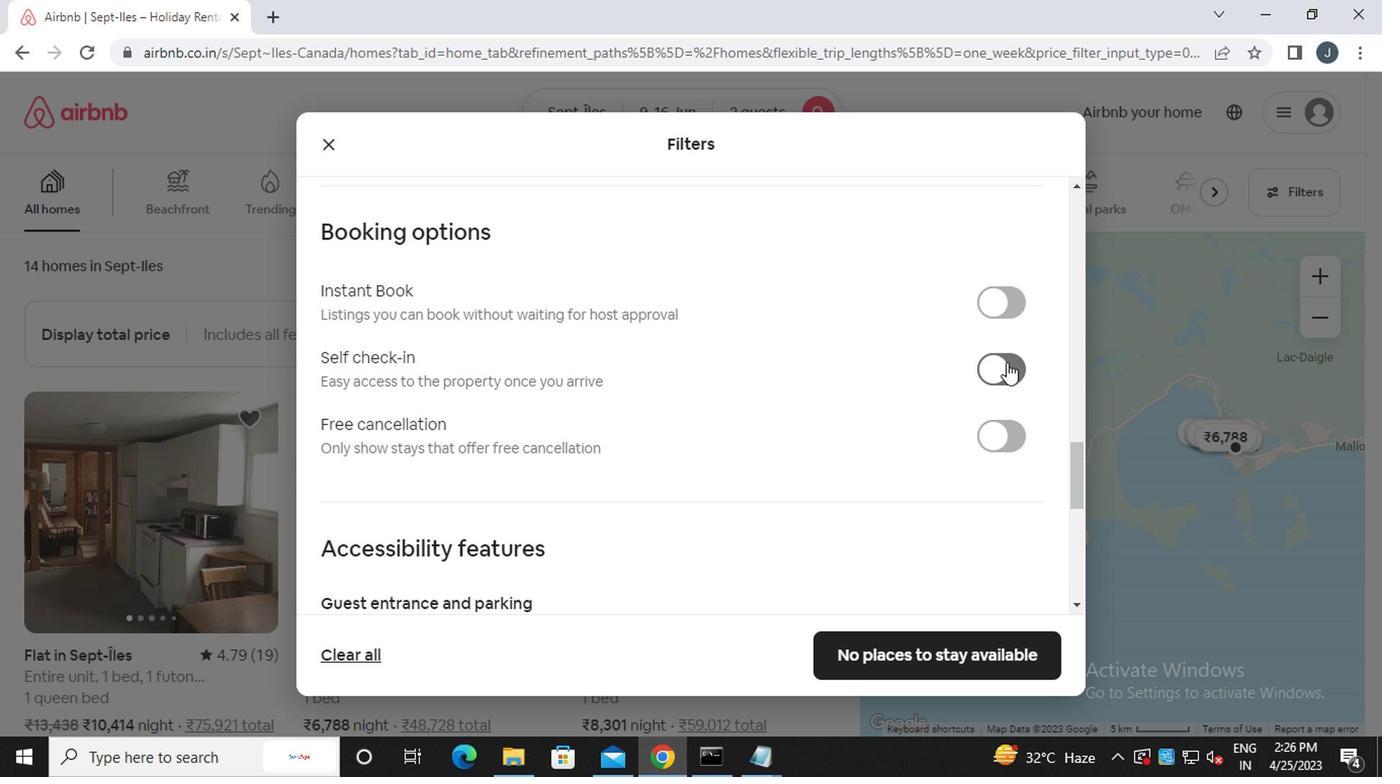 
Action: Mouse moved to (593, 480)
Screenshot: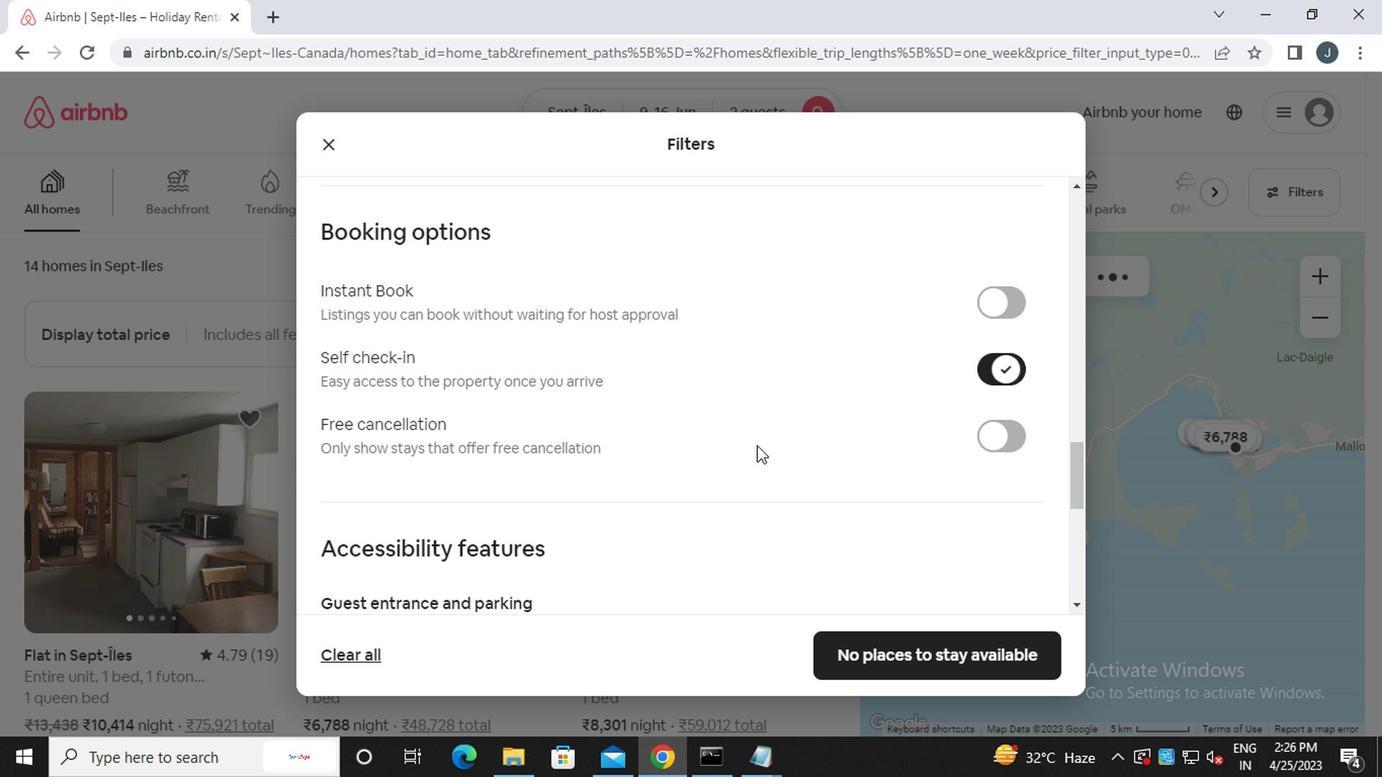
Action: Mouse scrolled (593, 479) with delta (0, 0)
Screenshot: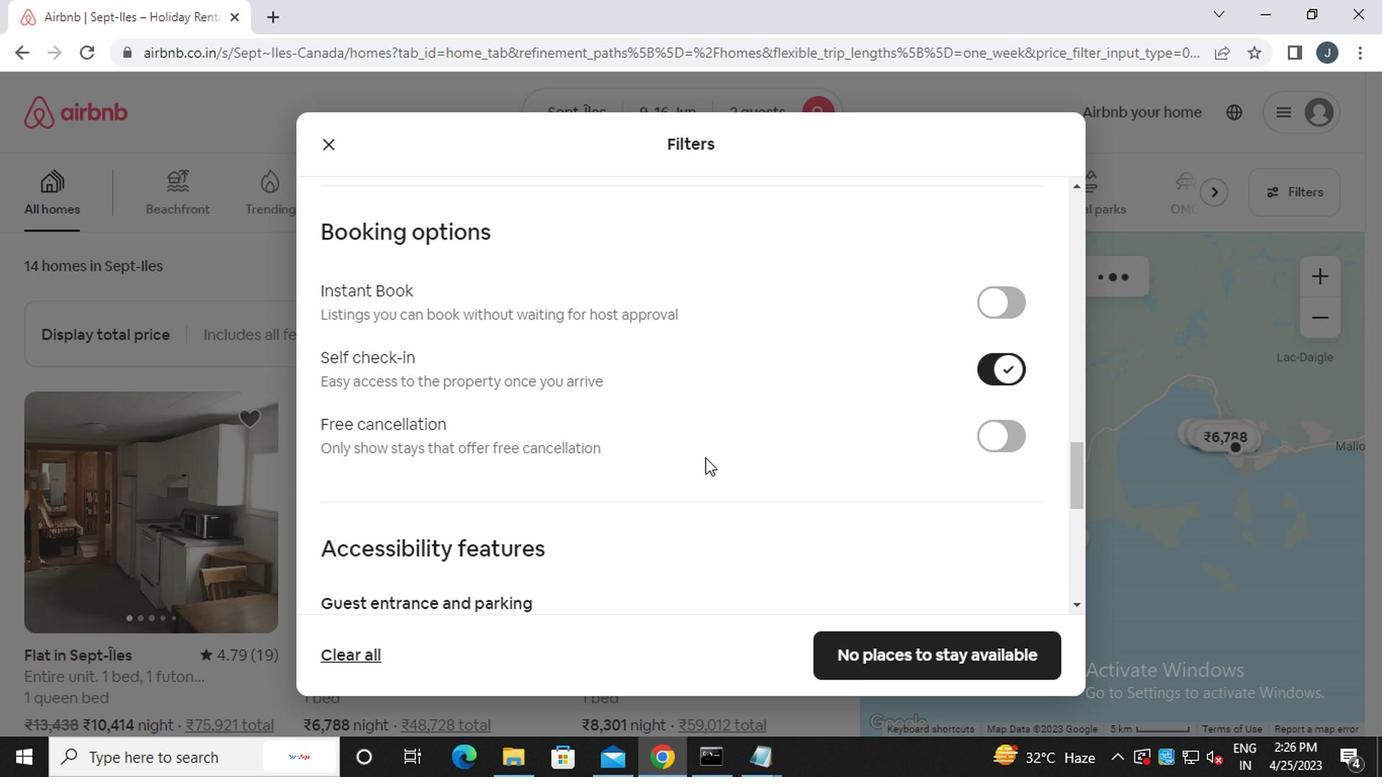 
Action: Mouse moved to (591, 482)
Screenshot: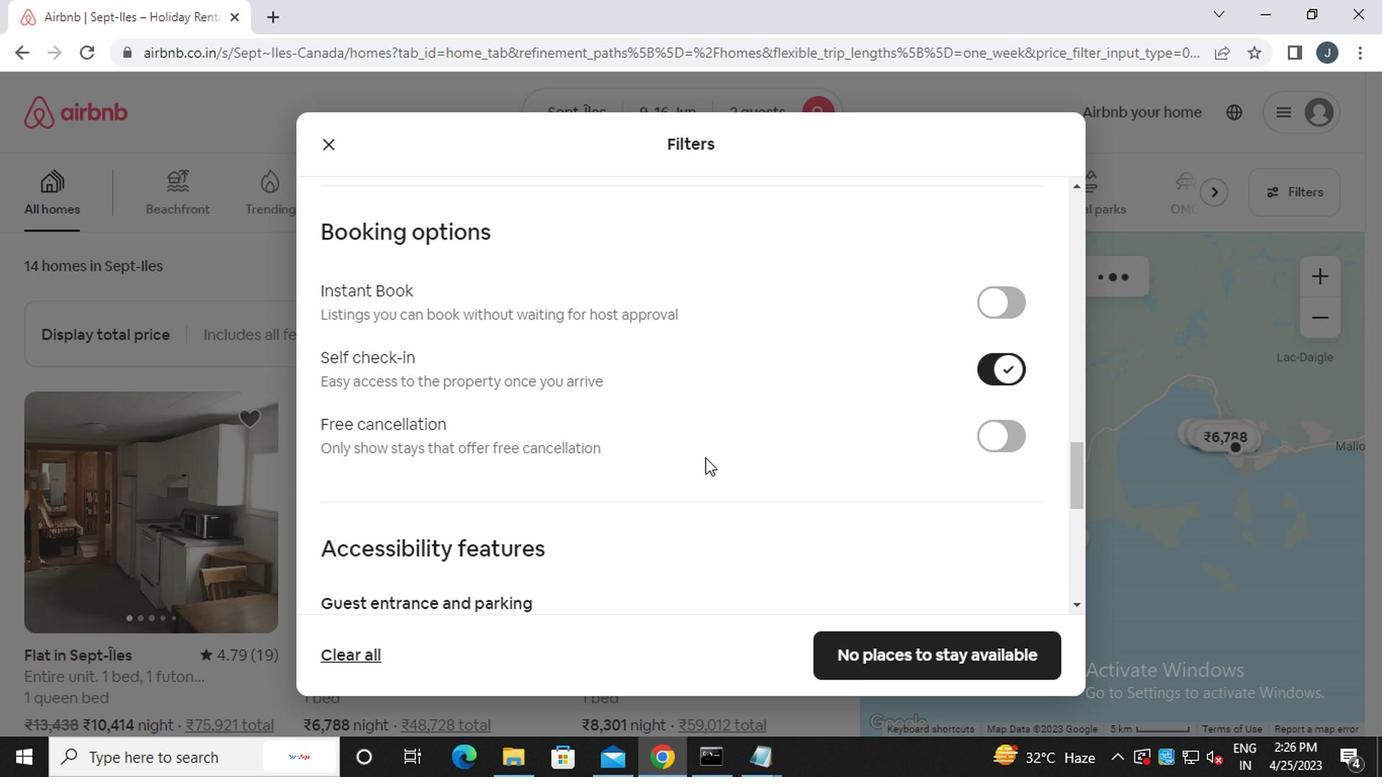 
Action: Mouse scrolled (591, 480) with delta (0, -1)
Screenshot: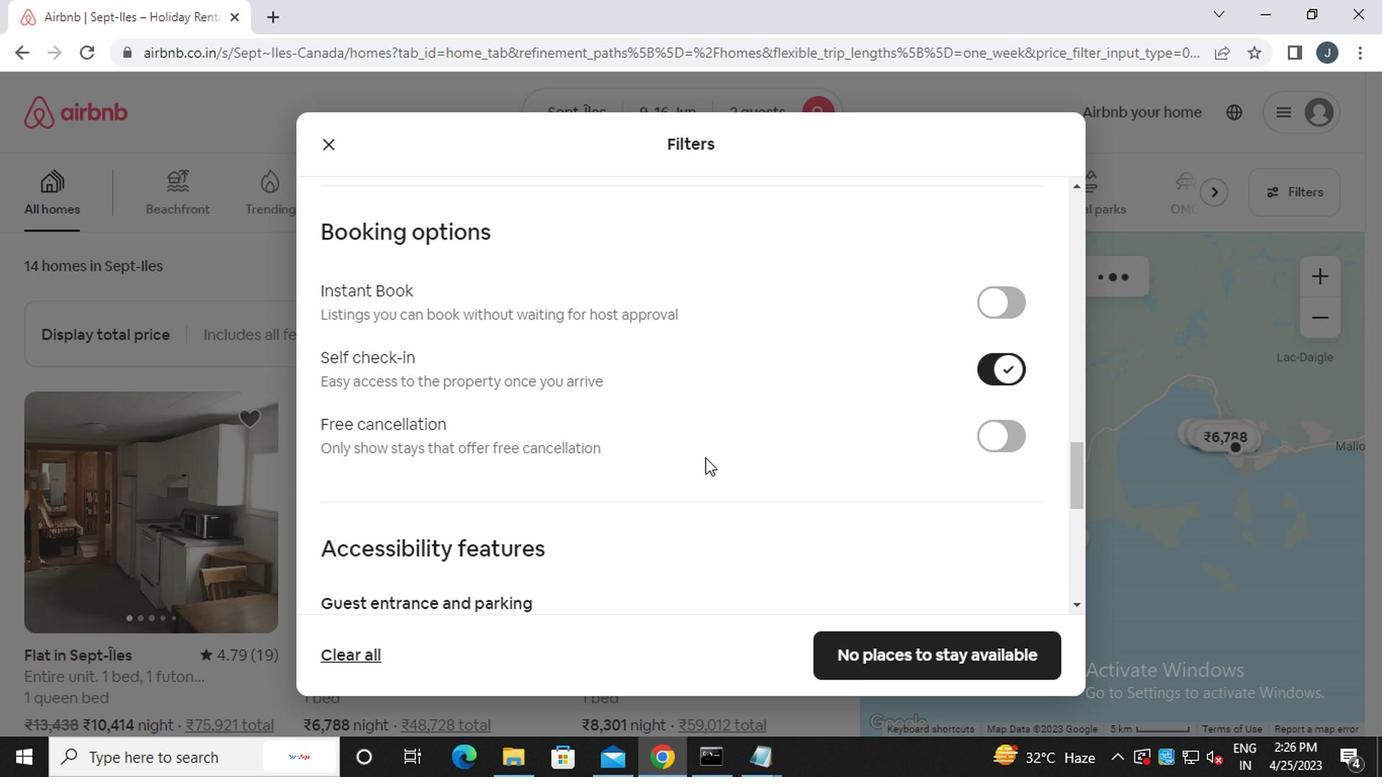 
Action: Mouse moved to (590, 482)
Screenshot: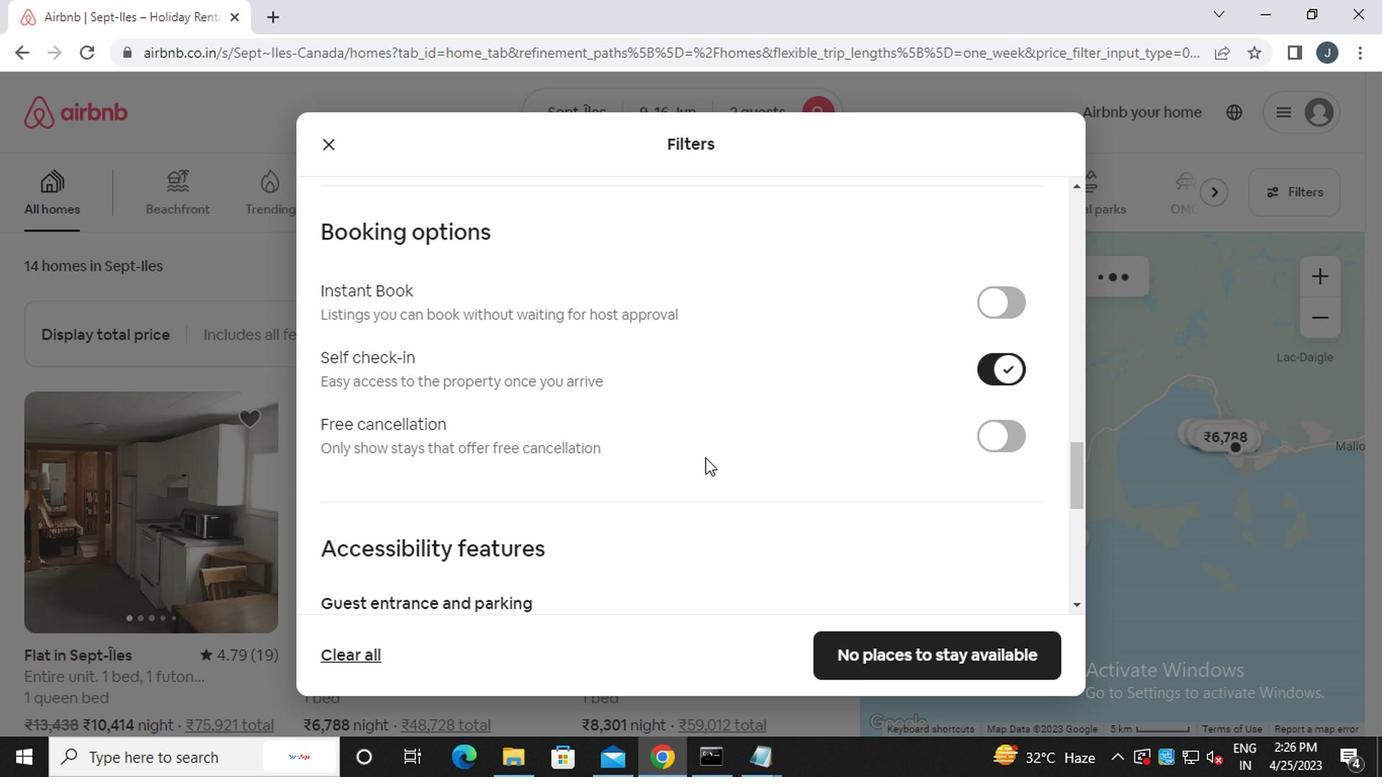 
Action: Mouse scrolled (590, 480) with delta (0, -1)
Screenshot: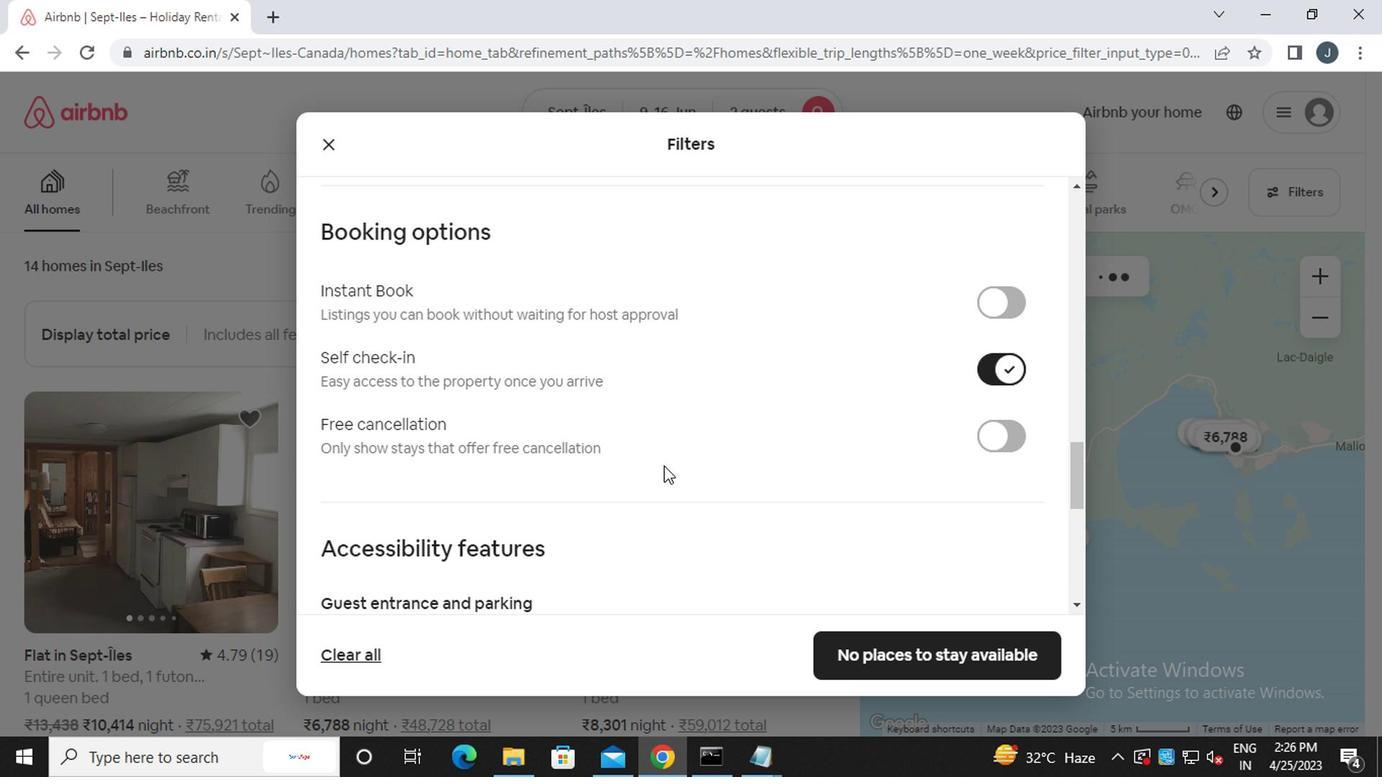 
Action: Mouse scrolled (590, 480) with delta (0, -1)
Screenshot: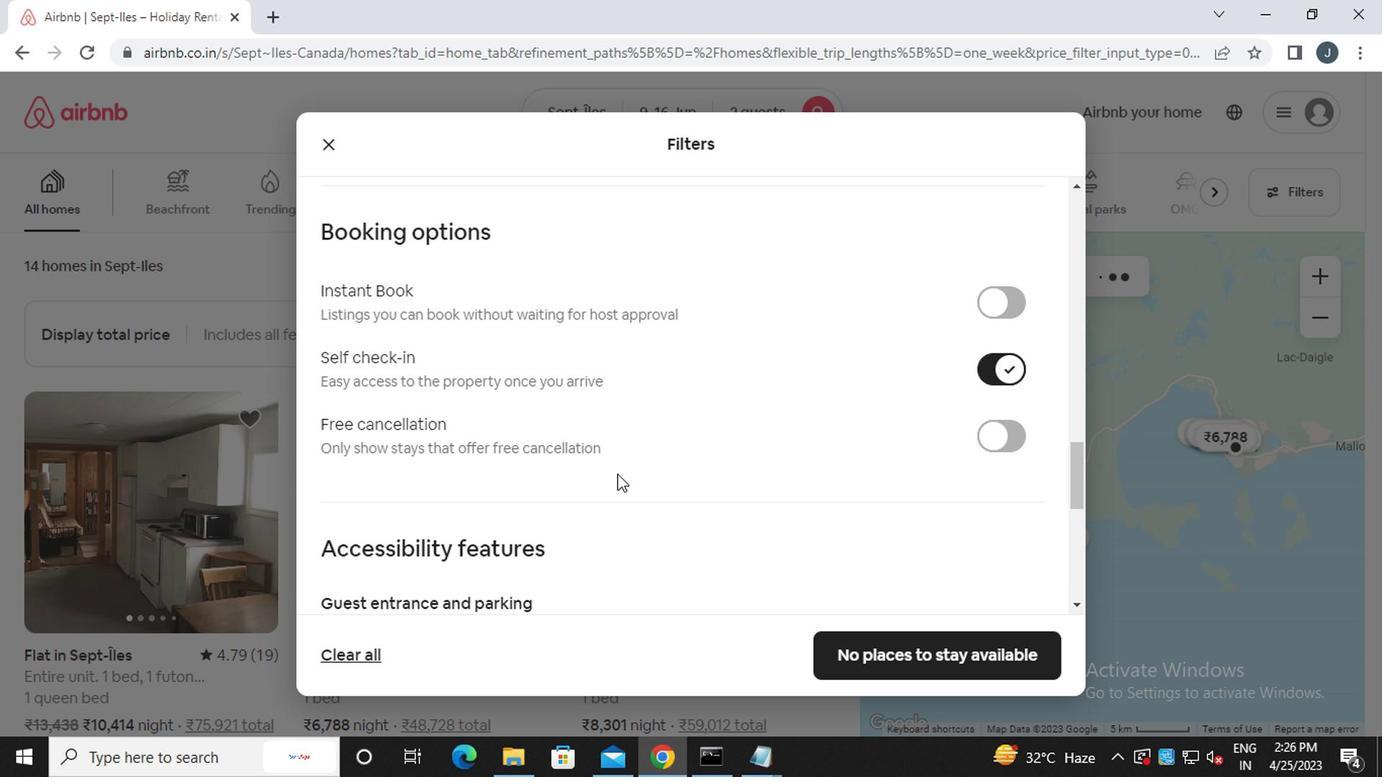
Action: Mouse moved to (590, 482)
Screenshot: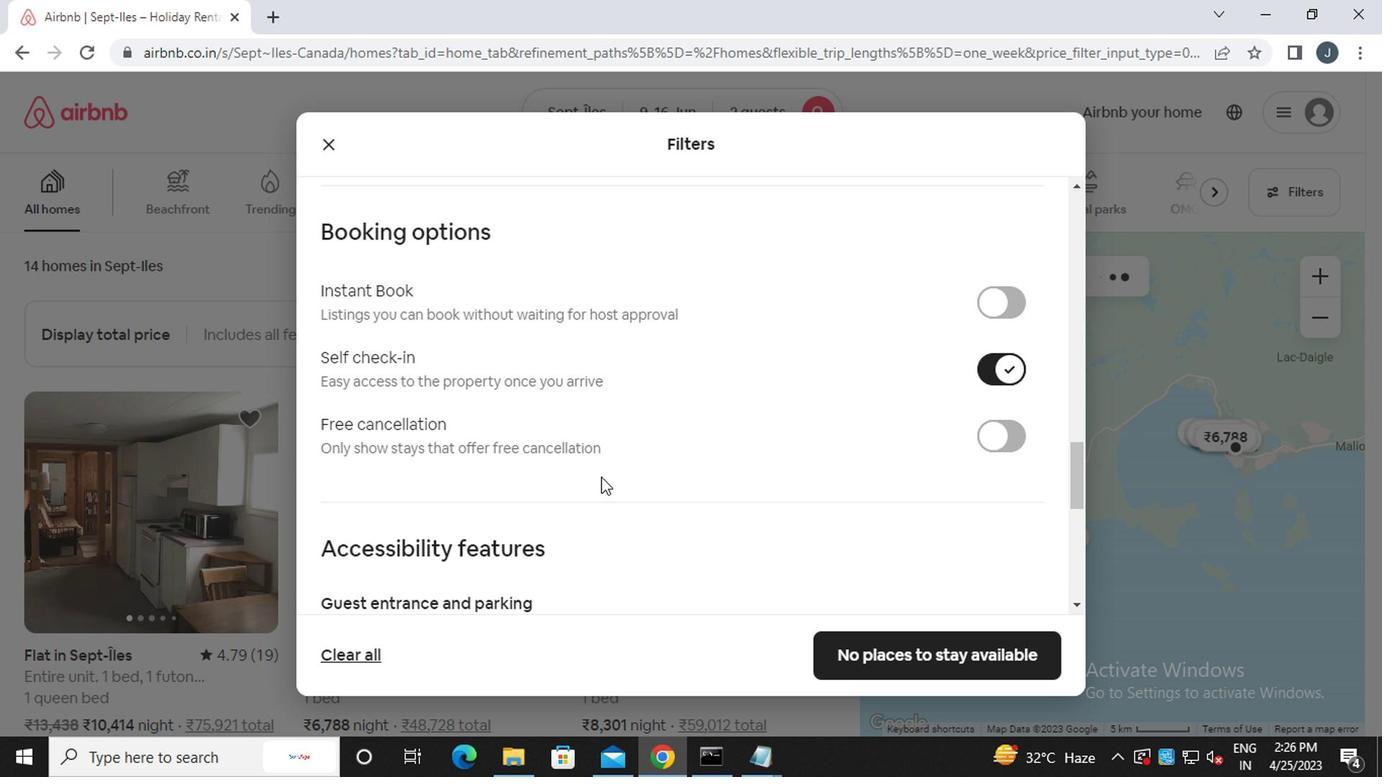 
Action: Mouse scrolled (590, 480) with delta (0, -1)
Screenshot: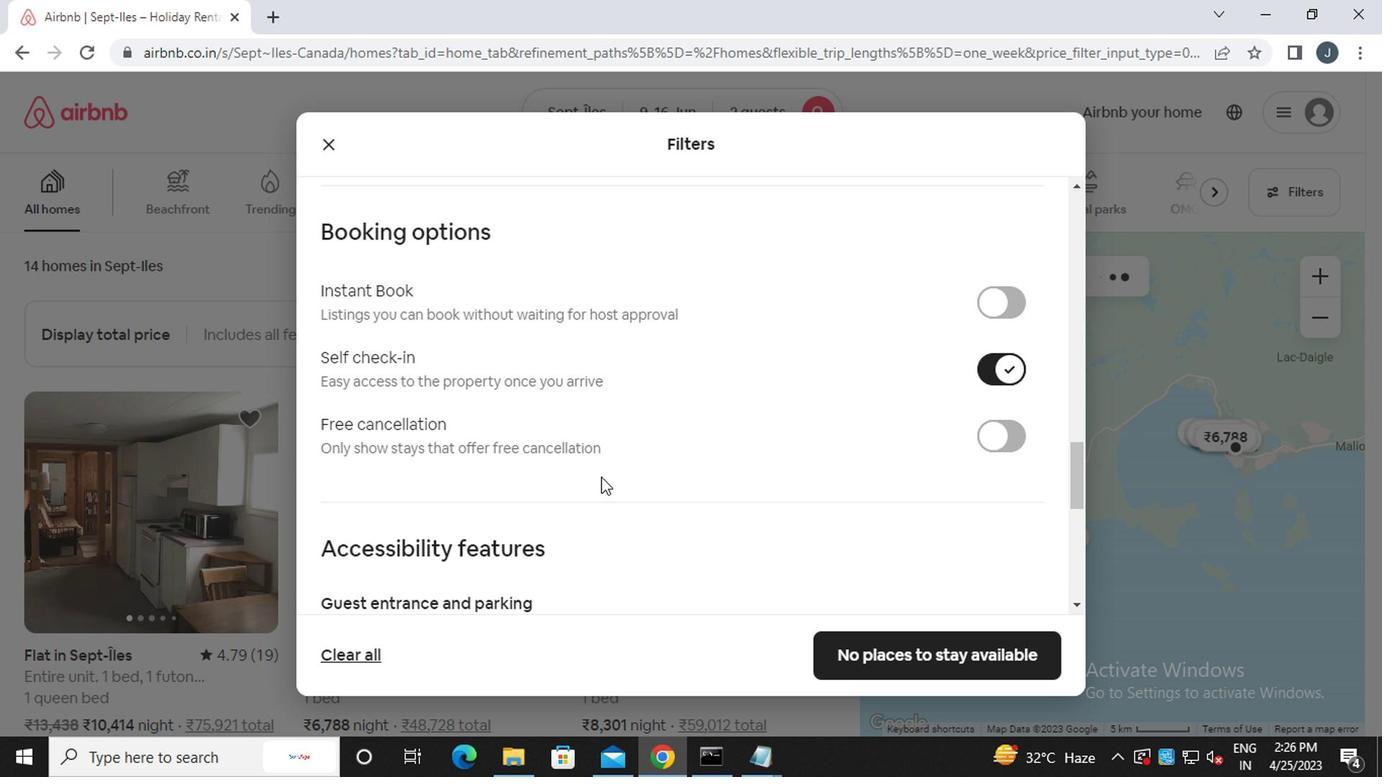 
Action: Mouse scrolled (590, 480) with delta (0, -1)
Screenshot: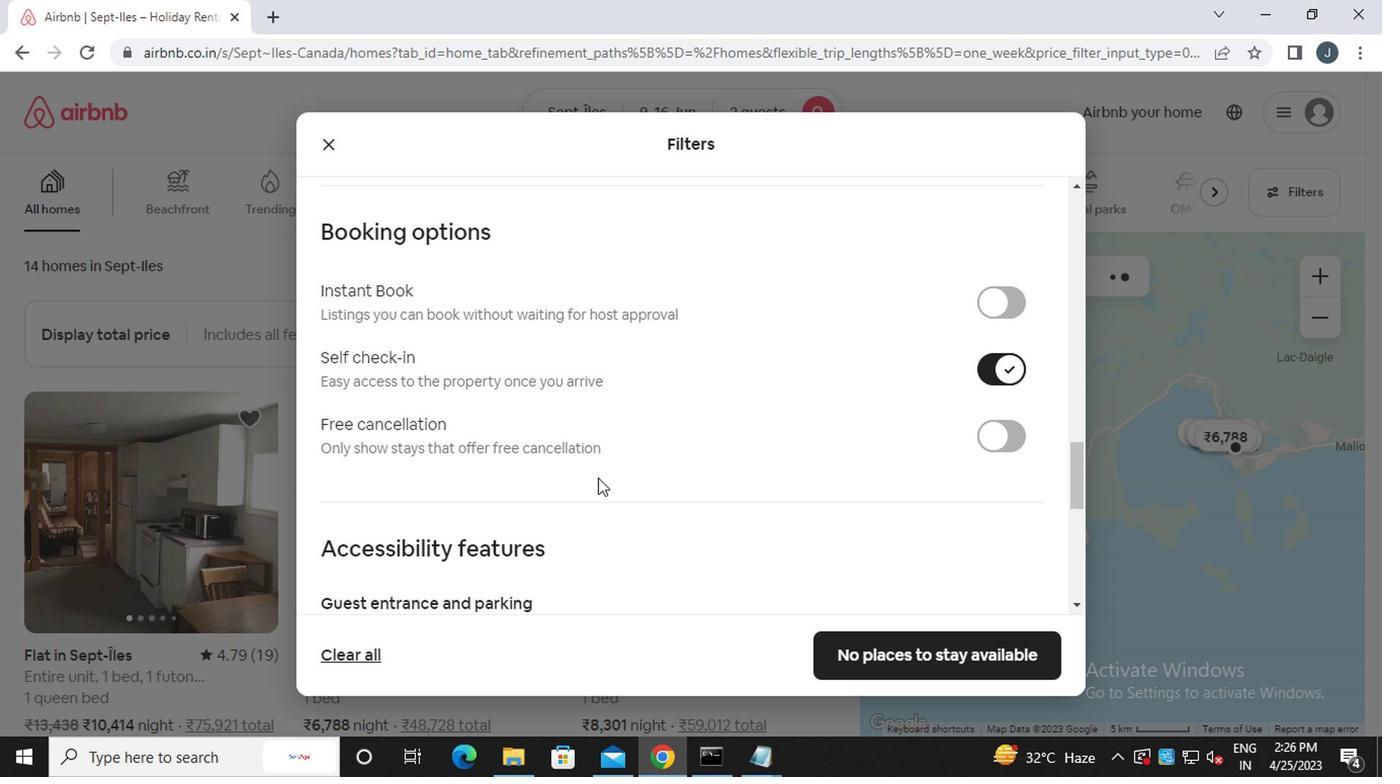 
Action: Mouse scrolled (590, 480) with delta (0, -1)
Screenshot: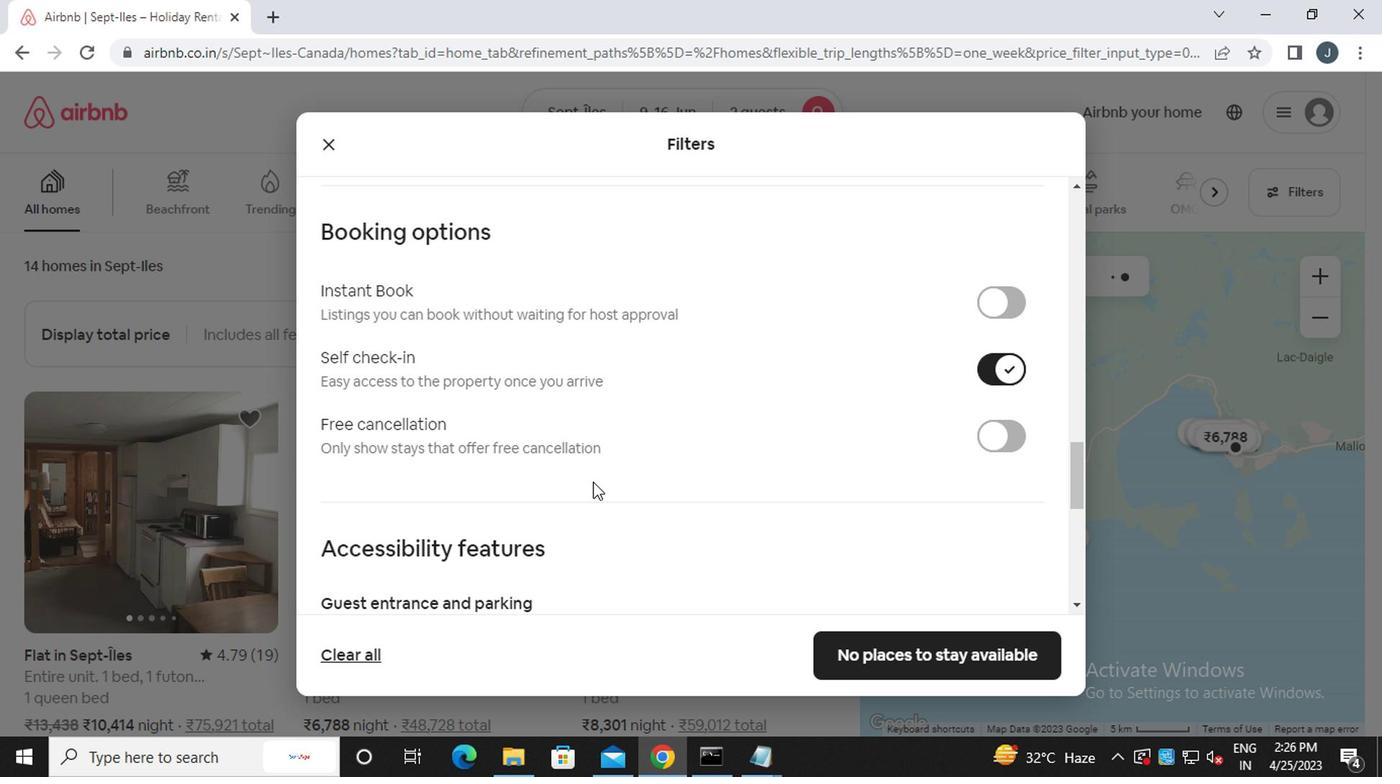 
Action: Mouse moved to (334, 550)
Screenshot: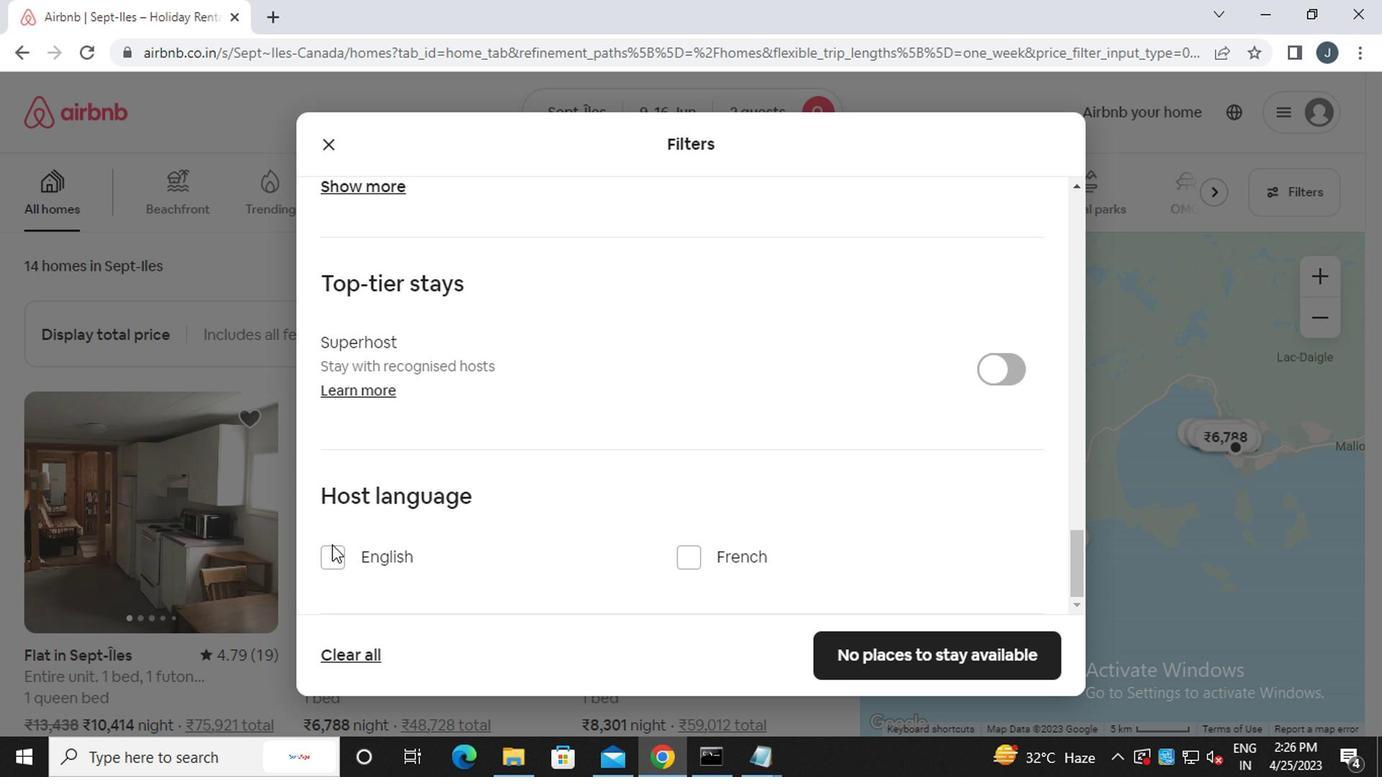 
Action: Mouse pressed left at (334, 550)
Screenshot: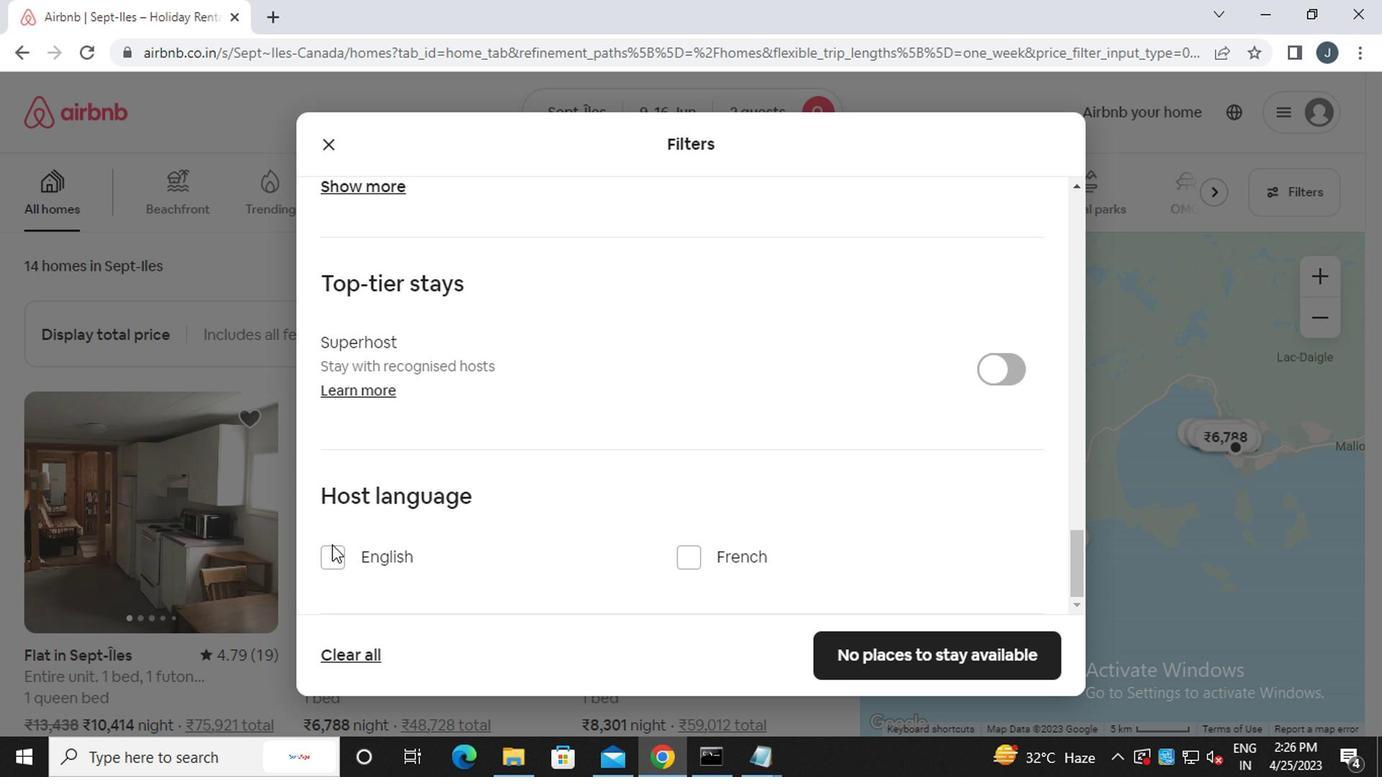 
Action: Mouse moved to (915, 650)
Screenshot: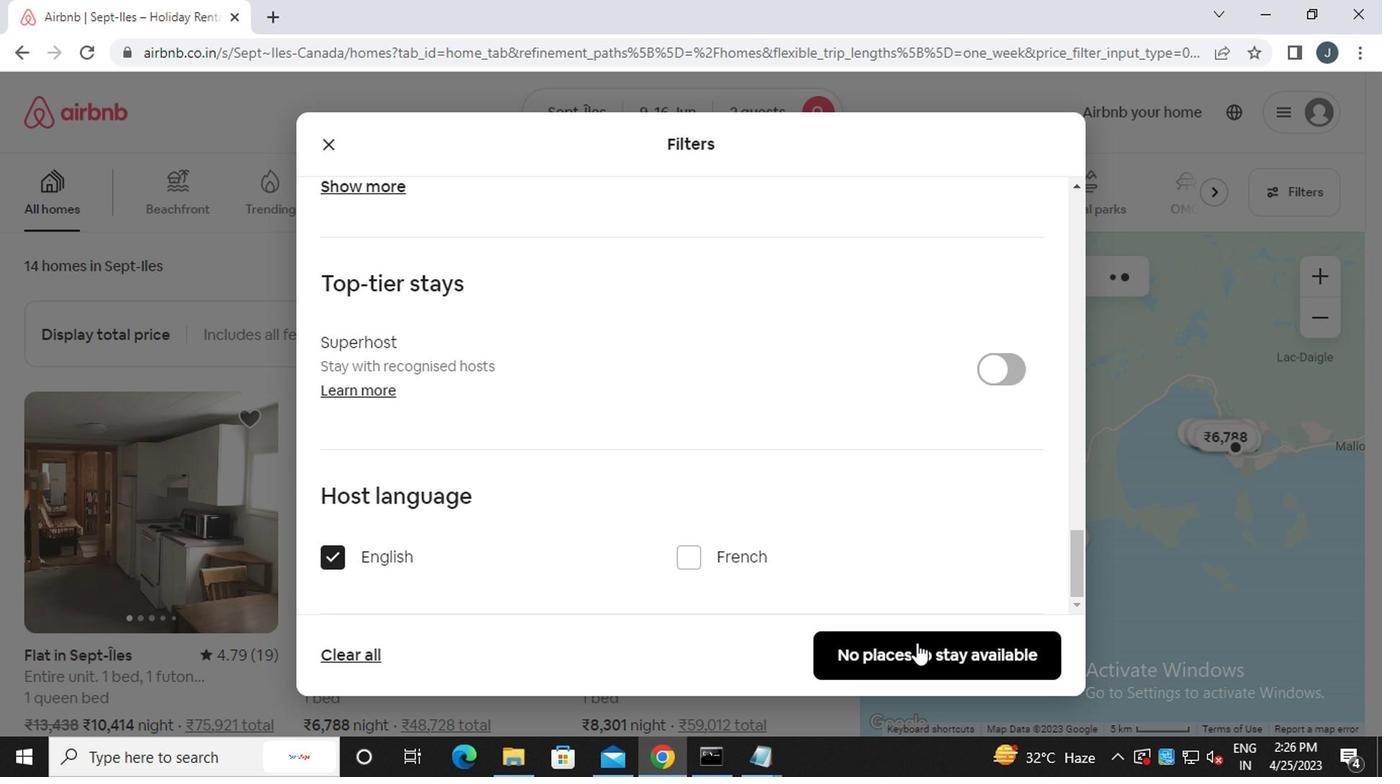 
Action: Mouse pressed left at (915, 650)
Screenshot: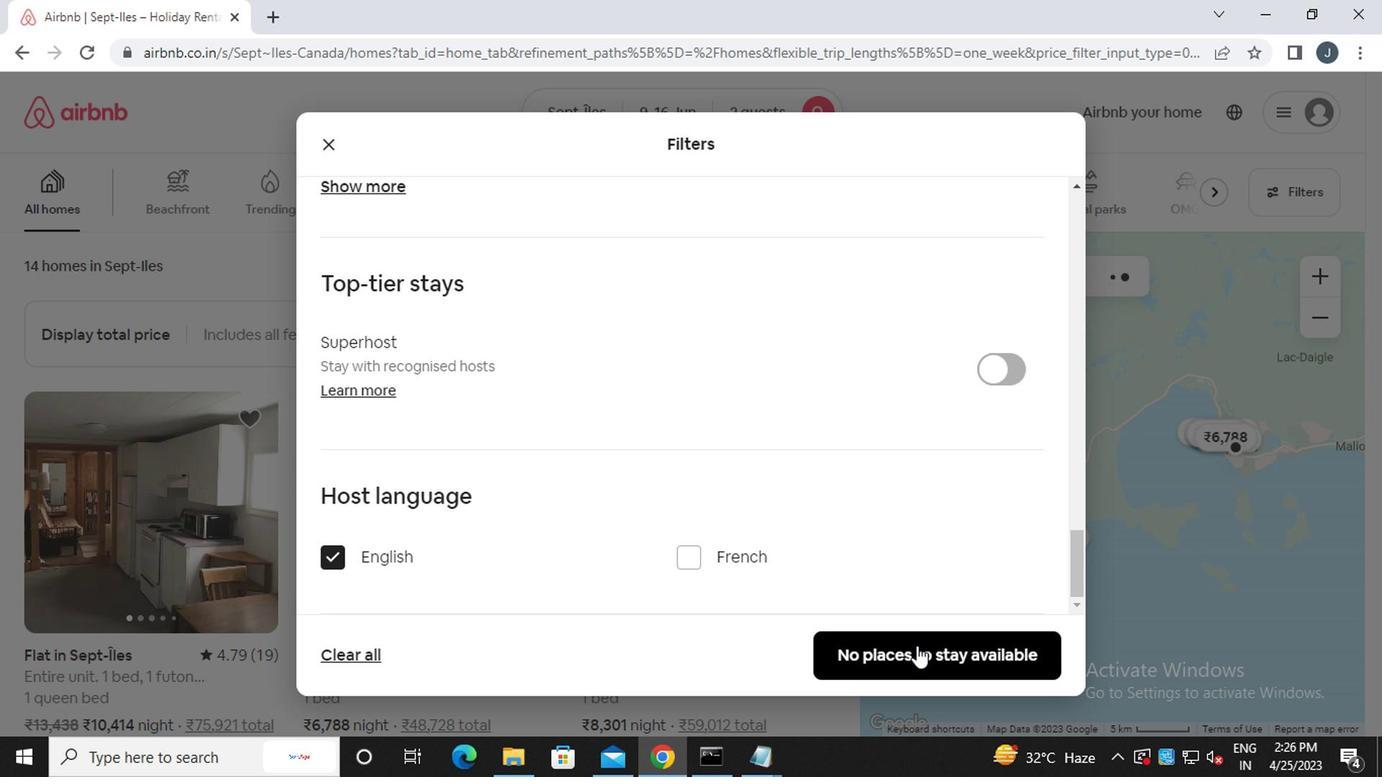 
Action: Mouse moved to (897, 642)
Screenshot: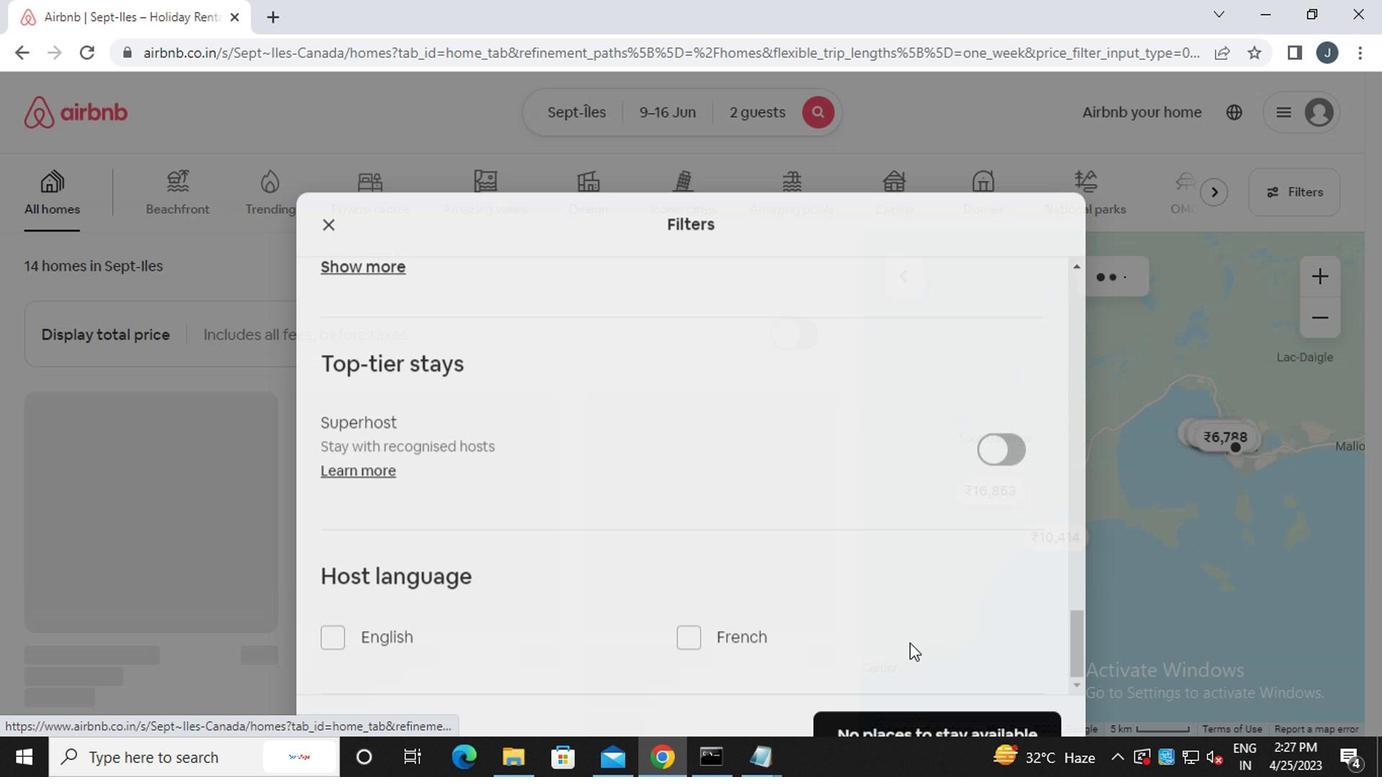 
